 Task: Get directions from Painted Desert National Park, Arizona, United States to Piedmont Park, Georgia, United States and explore the nearby restaurants with rating 4 and above and open 24 hours and cuisine european
Action: Mouse moved to (272, 65)
Screenshot: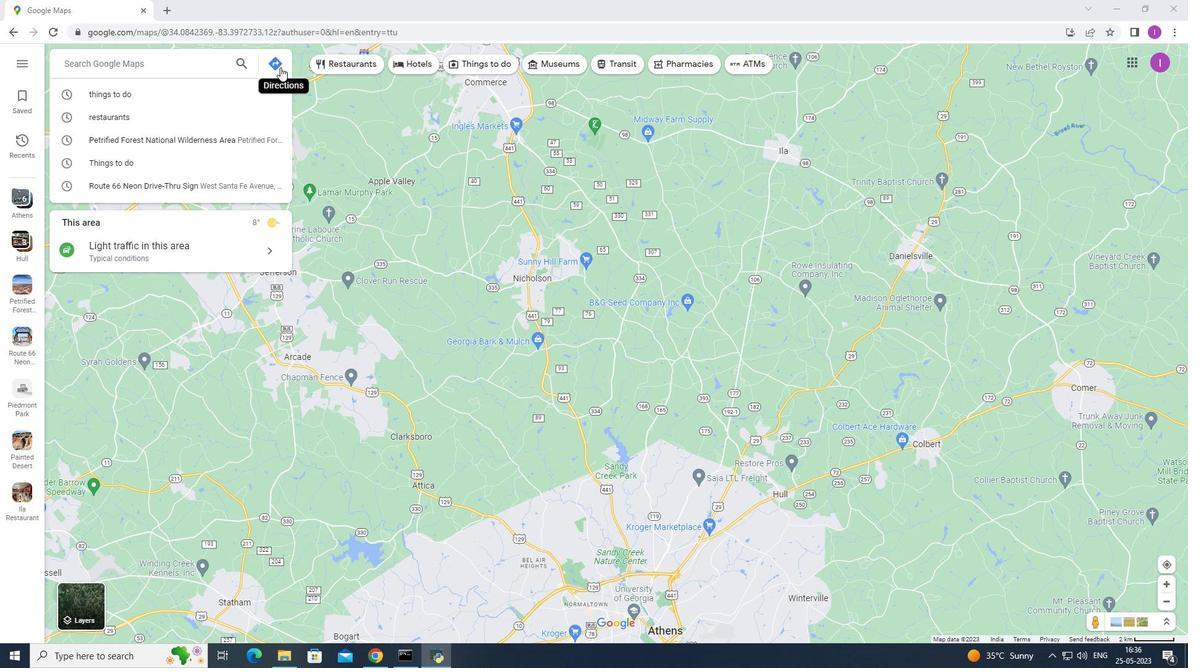 
Action: Mouse pressed left at (272, 65)
Screenshot: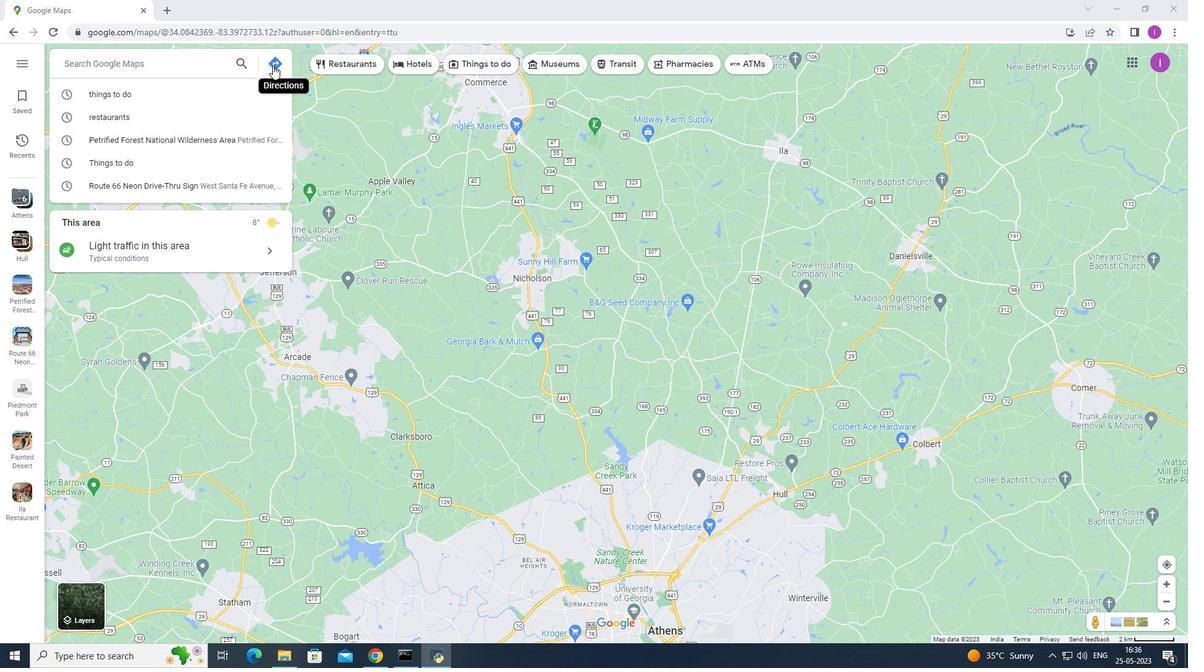 
Action: Mouse moved to (142, 105)
Screenshot: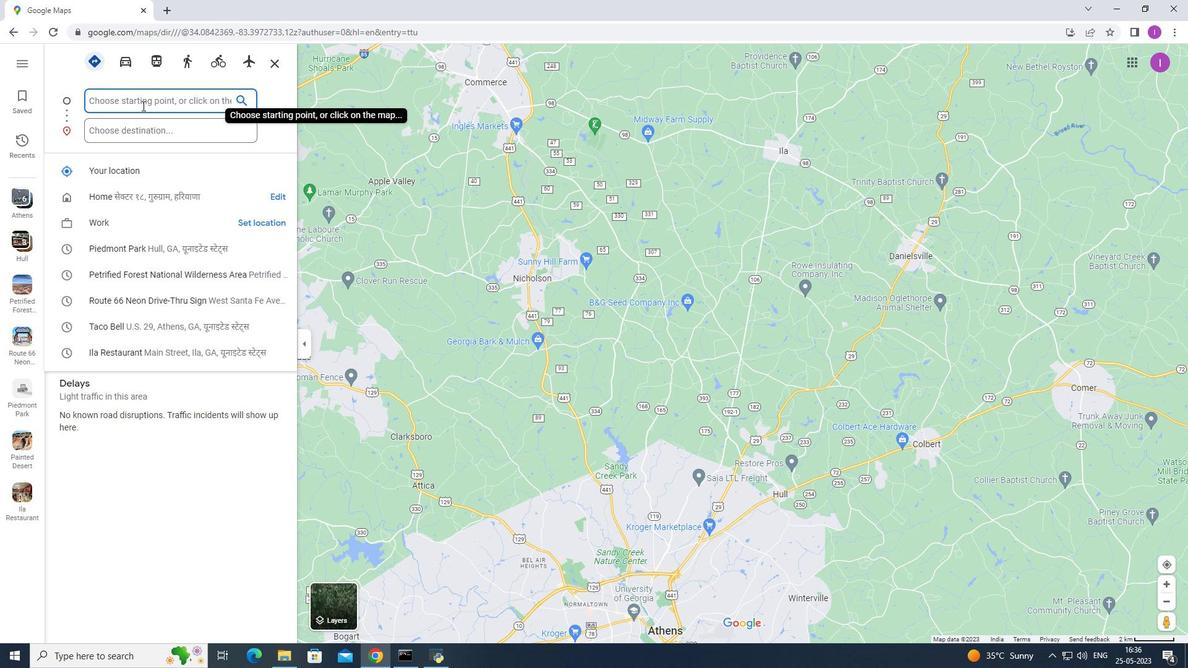 
Action: Mouse pressed left at (142, 105)
Screenshot: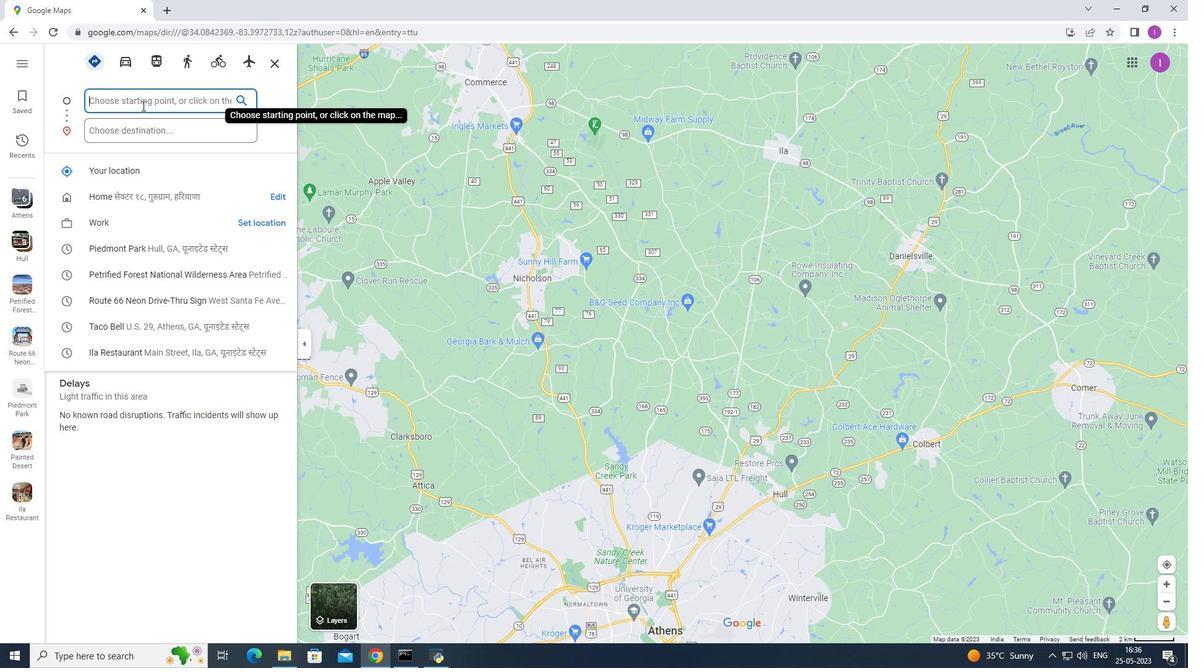 
Action: Key pressed <Key.shift>Pain
Screenshot: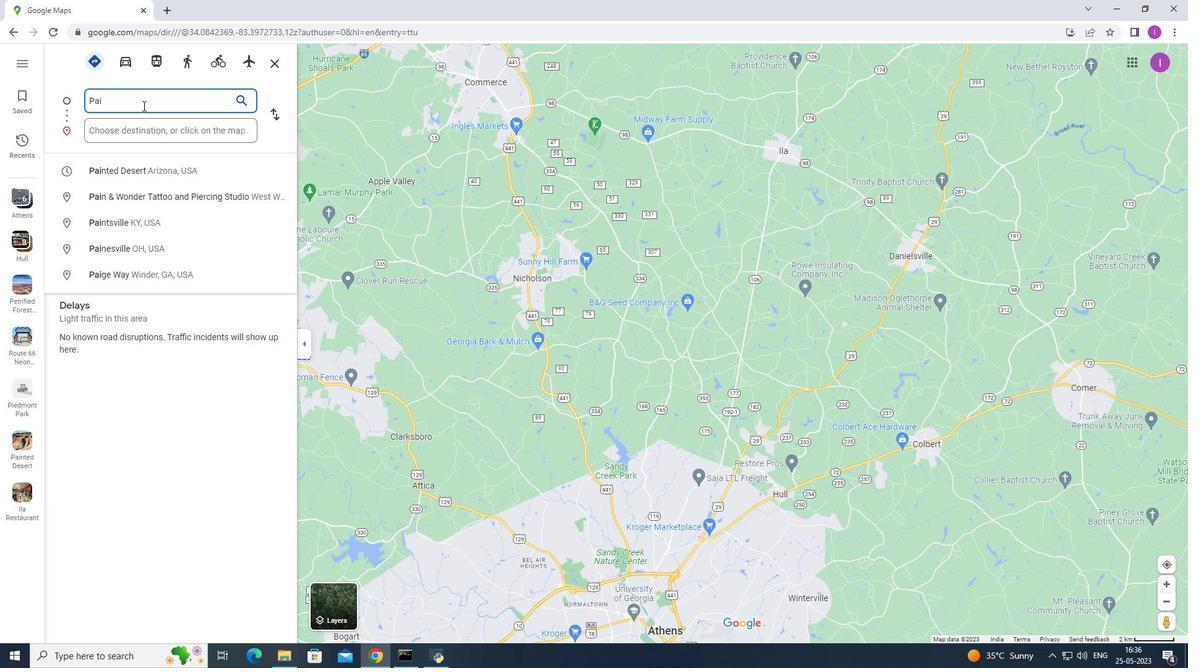 
Action: Mouse moved to (102, 168)
Screenshot: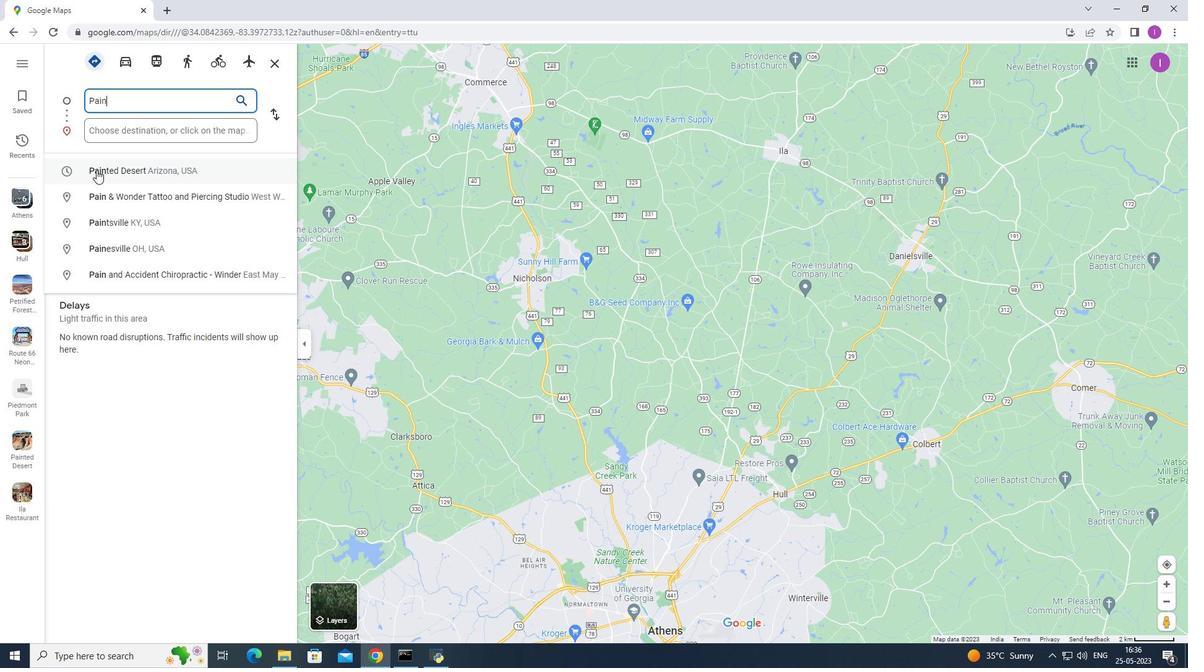 
Action: Mouse pressed left at (102, 168)
Screenshot: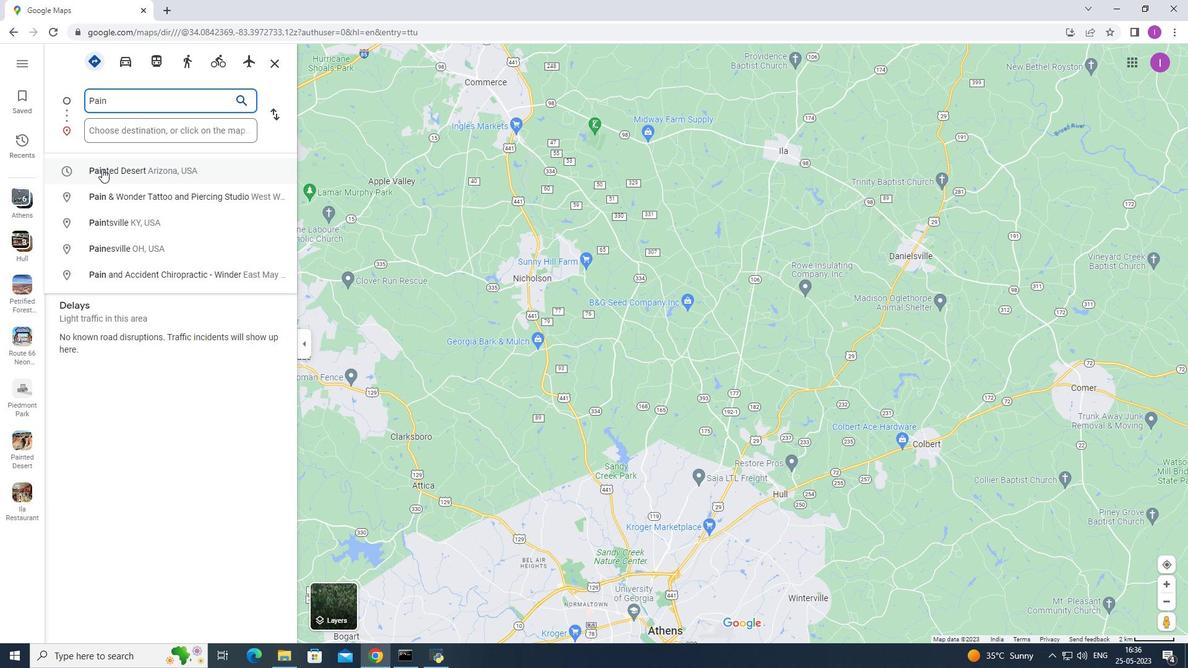 
Action: Mouse moved to (109, 126)
Screenshot: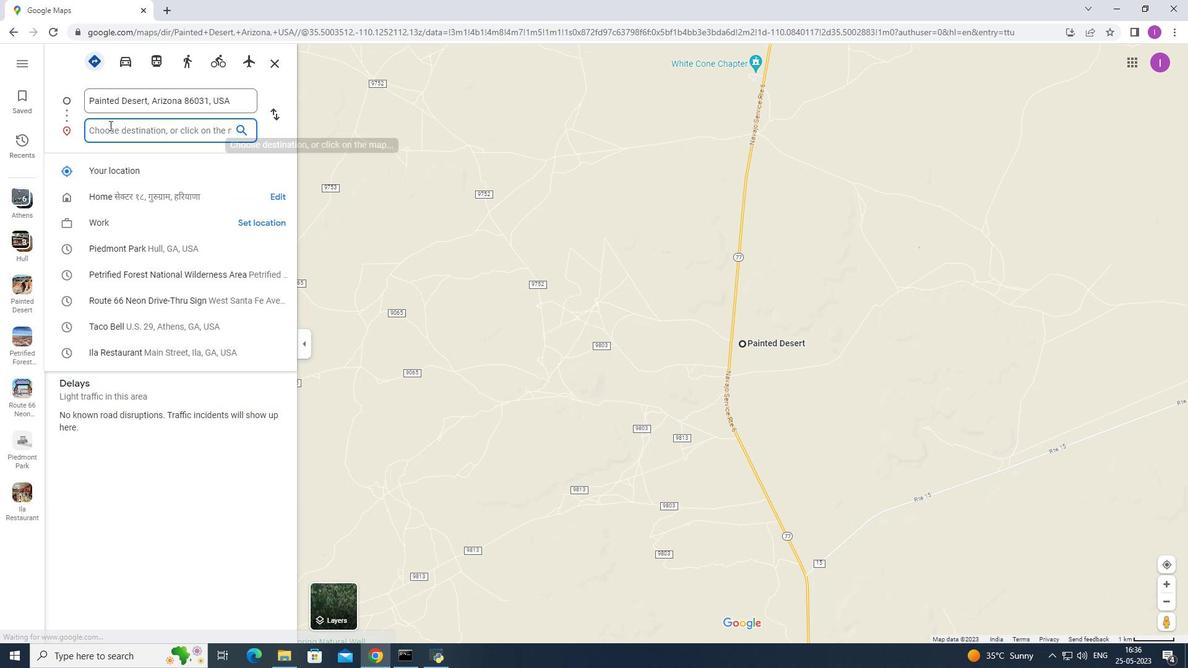 
Action: Mouse pressed left at (109, 126)
Screenshot: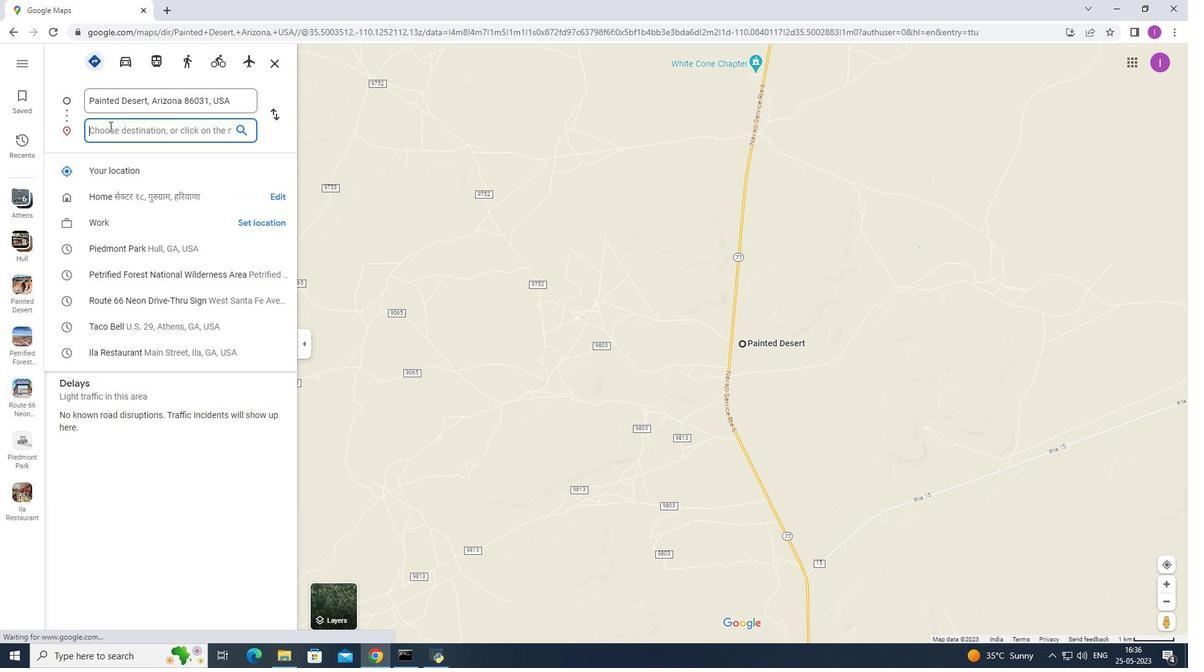 
Action: Mouse moved to (109, 127)
Screenshot: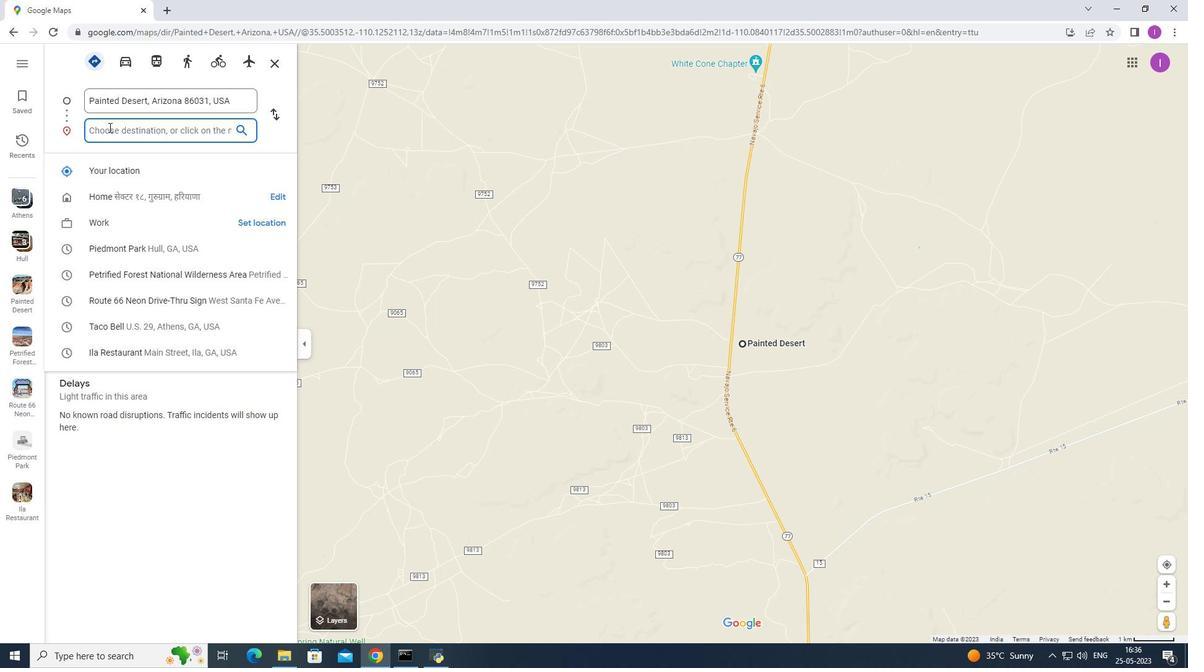
Action: Key pressed <Key.shift>Piedmemont
Screenshot: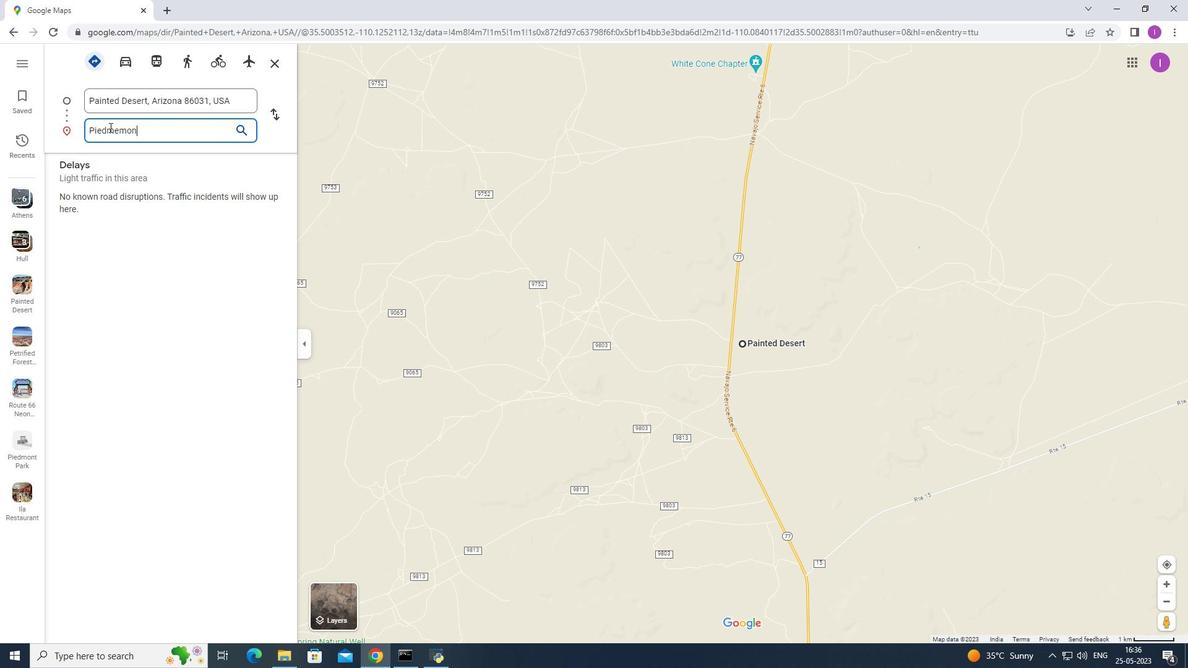 
Action: Mouse moved to (118, 130)
Screenshot: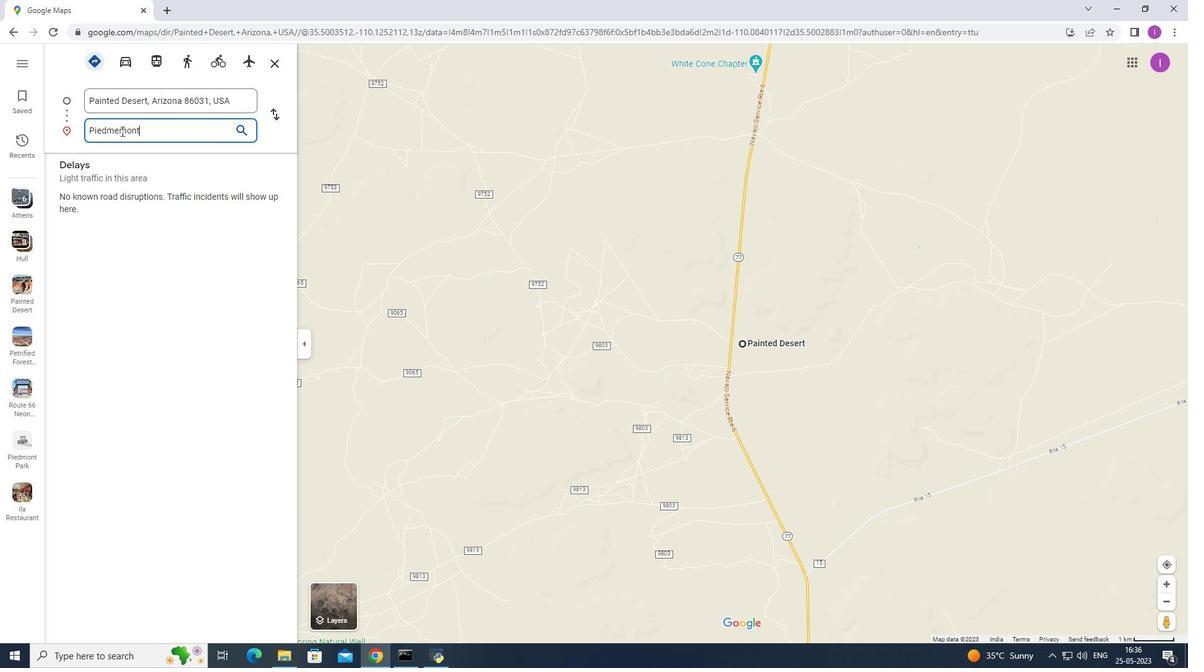 
Action: Mouse pressed left at (118, 130)
Screenshot: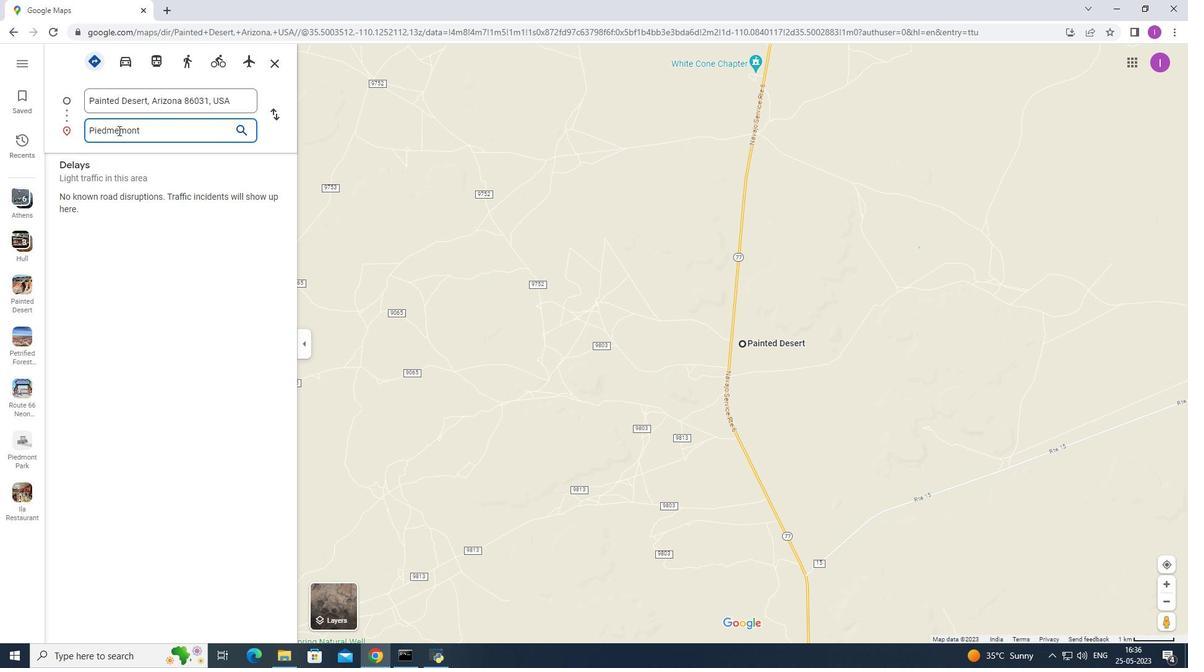 
Action: Mouse moved to (138, 134)
Screenshot: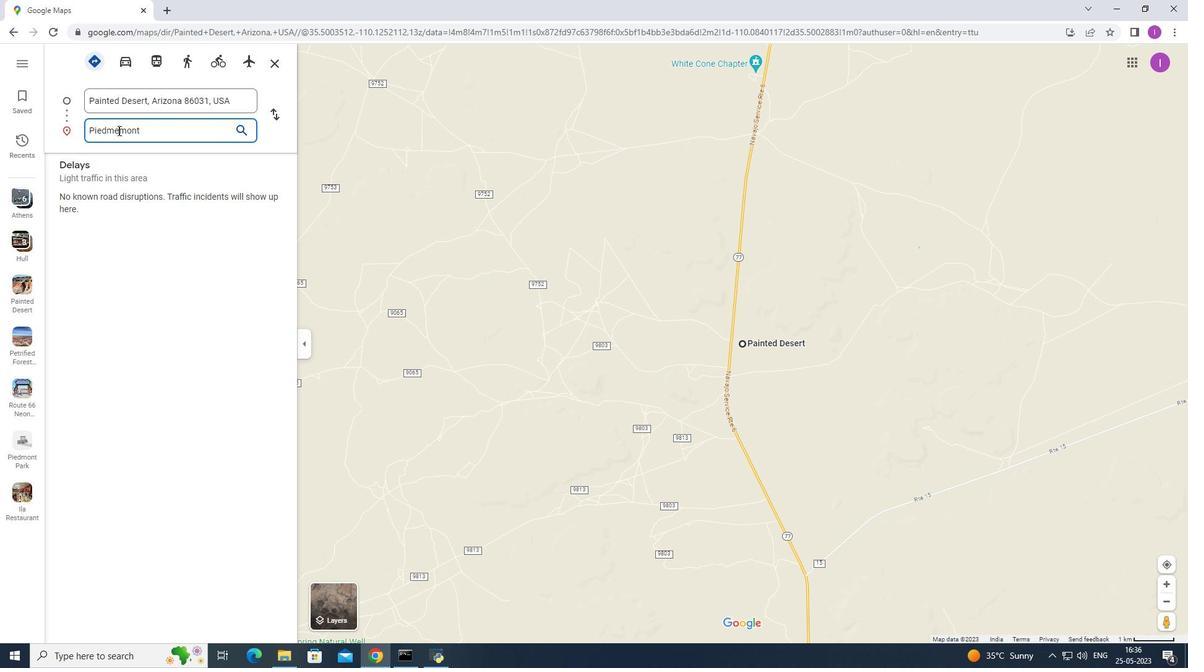 
Action: Key pressed <Key.backspace><Key.backspace>
Screenshot: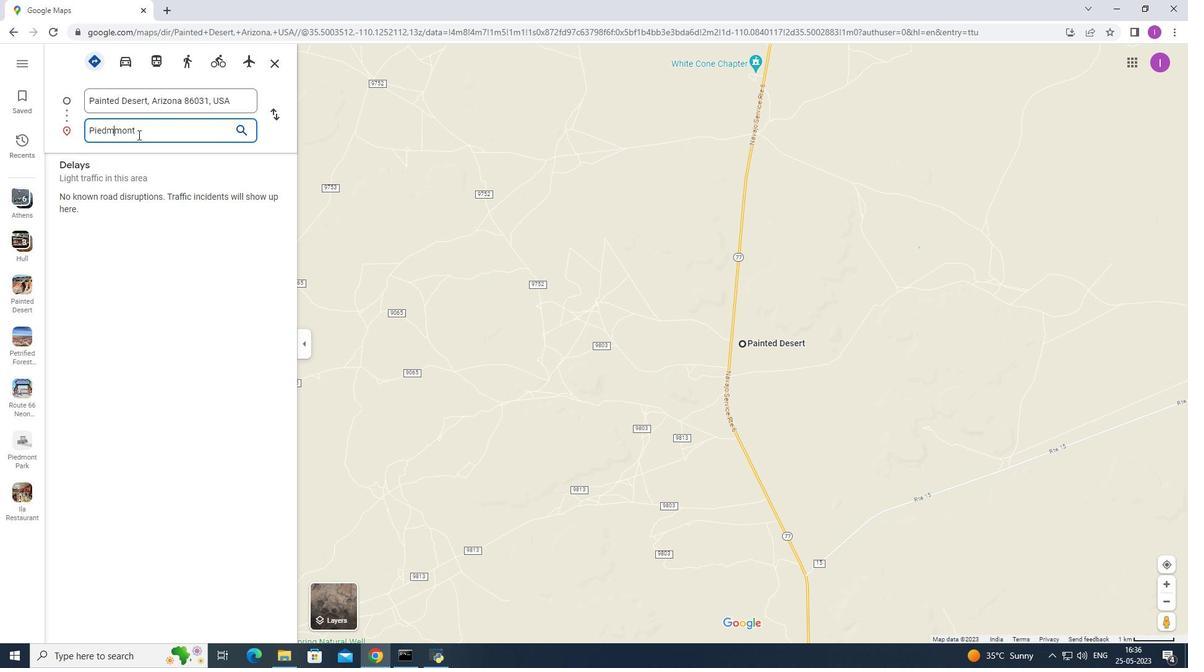
Action: Mouse moved to (136, 172)
Screenshot: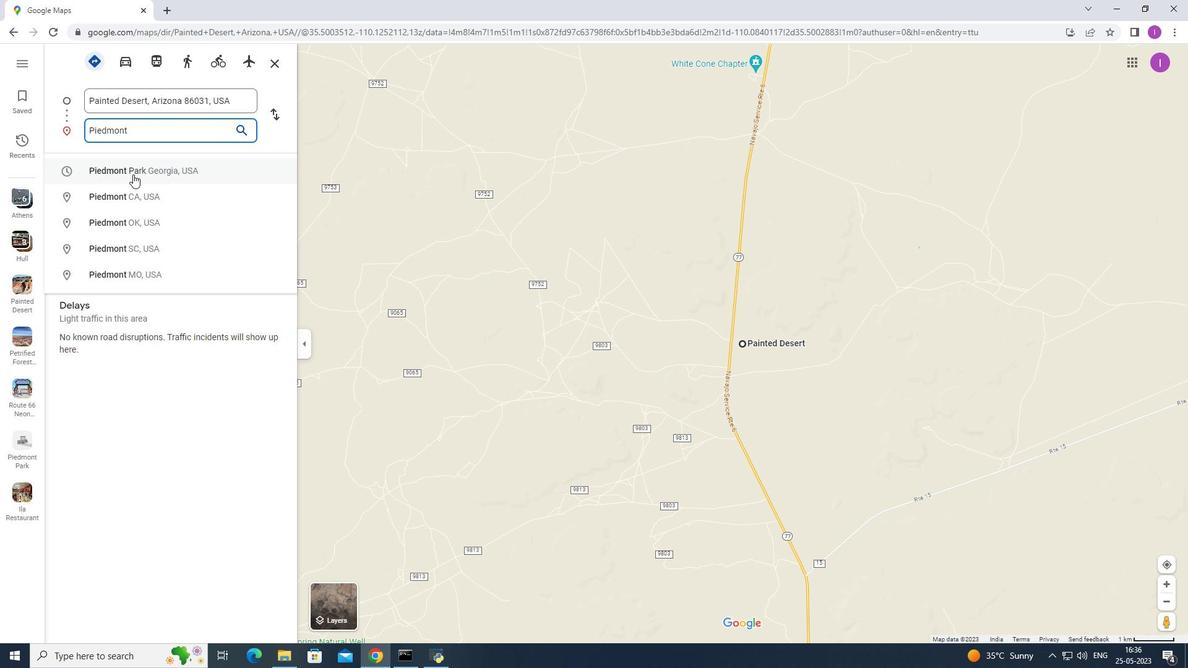 
Action: Mouse pressed left at (136, 172)
Screenshot: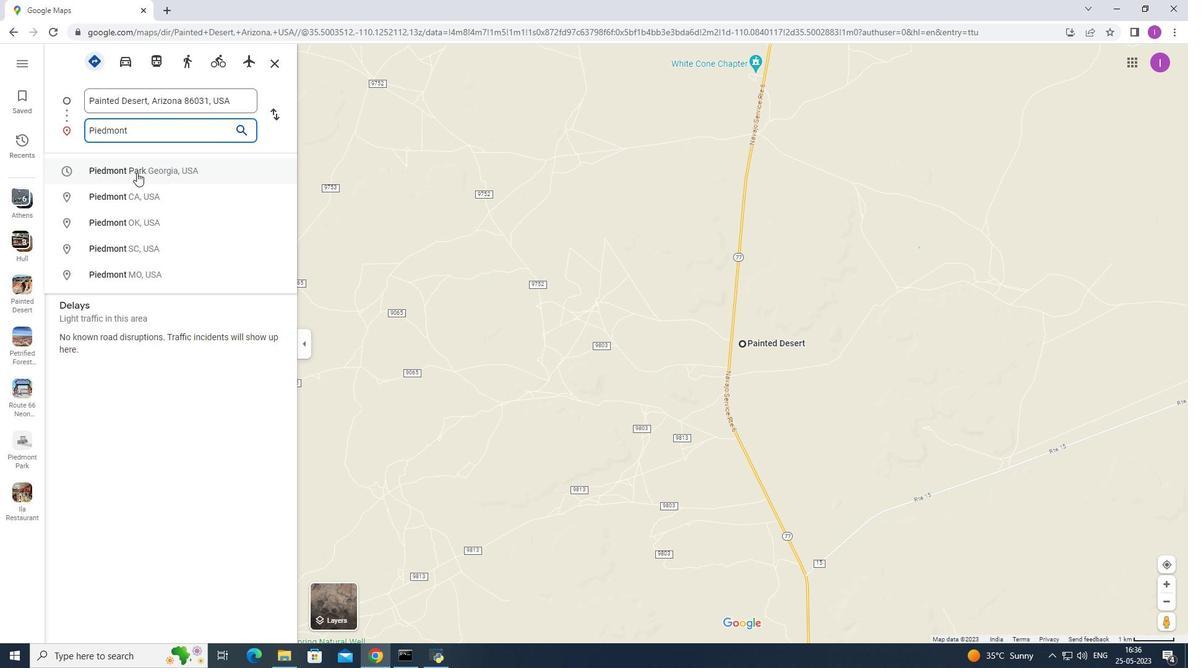 
Action: Mouse moved to (199, 342)
Screenshot: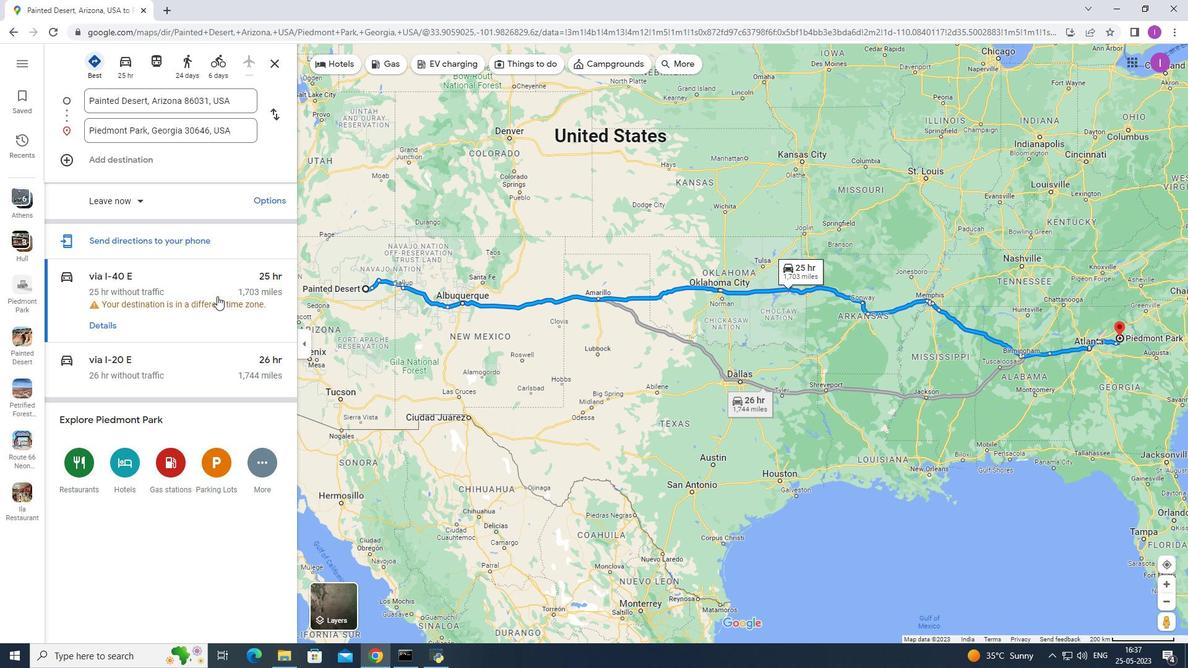 
Action: Mouse scrolled (199, 341) with delta (0, 0)
Screenshot: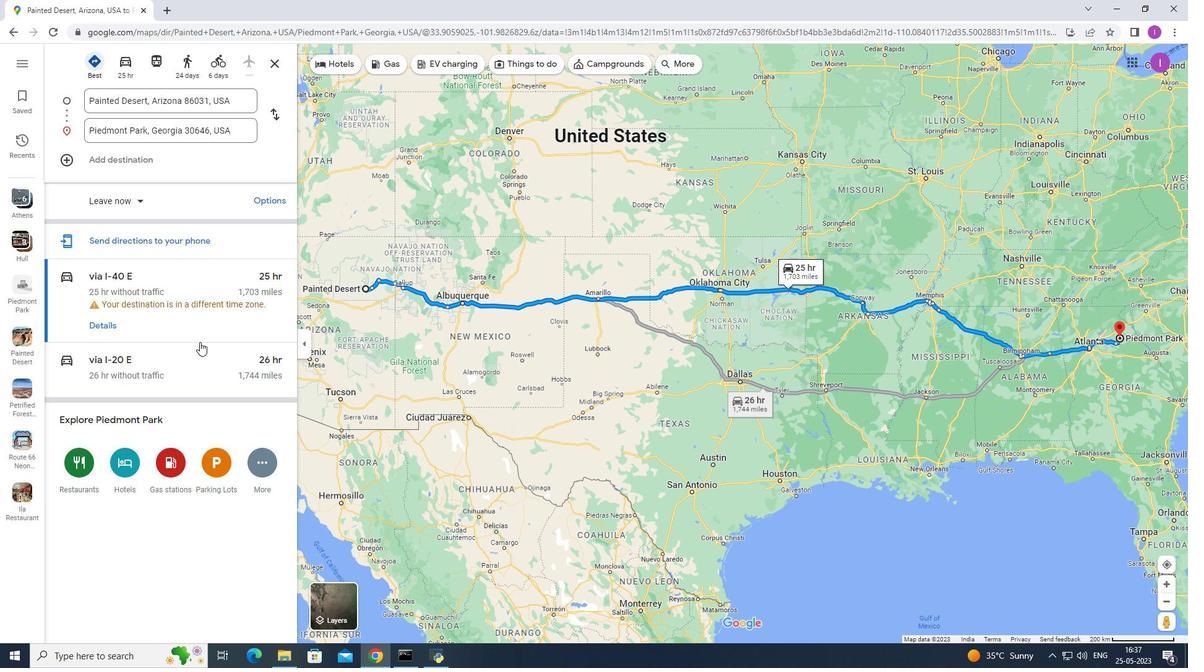 
Action: Mouse moved to (255, 464)
Screenshot: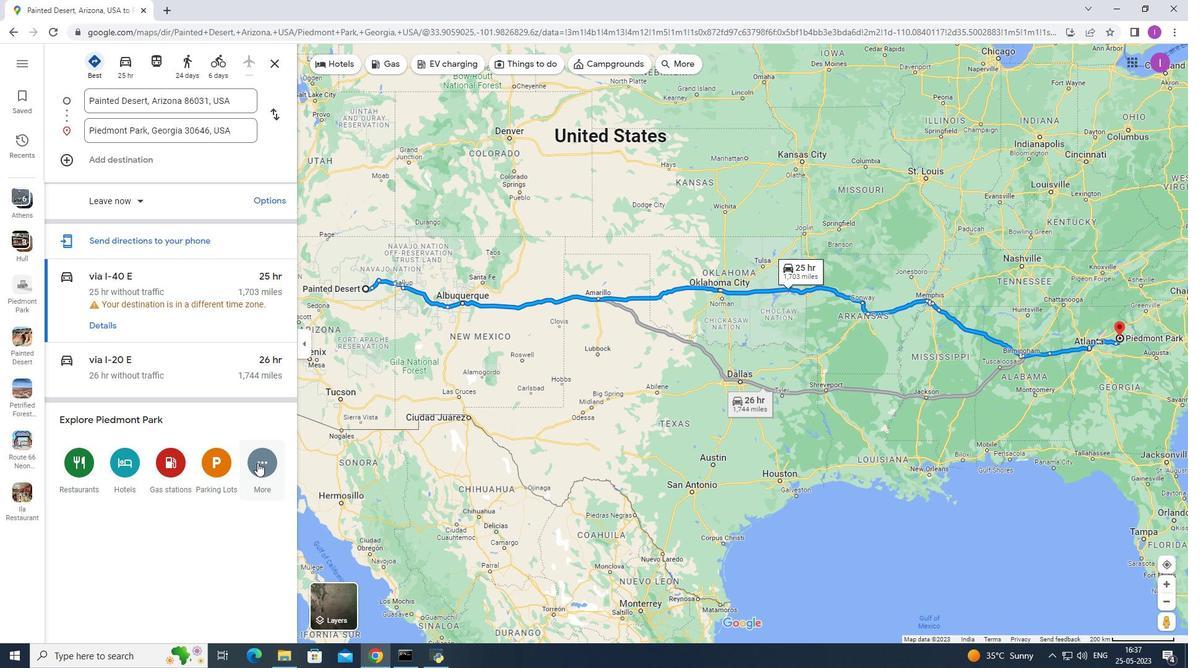 
Action: Mouse pressed left at (255, 464)
Screenshot: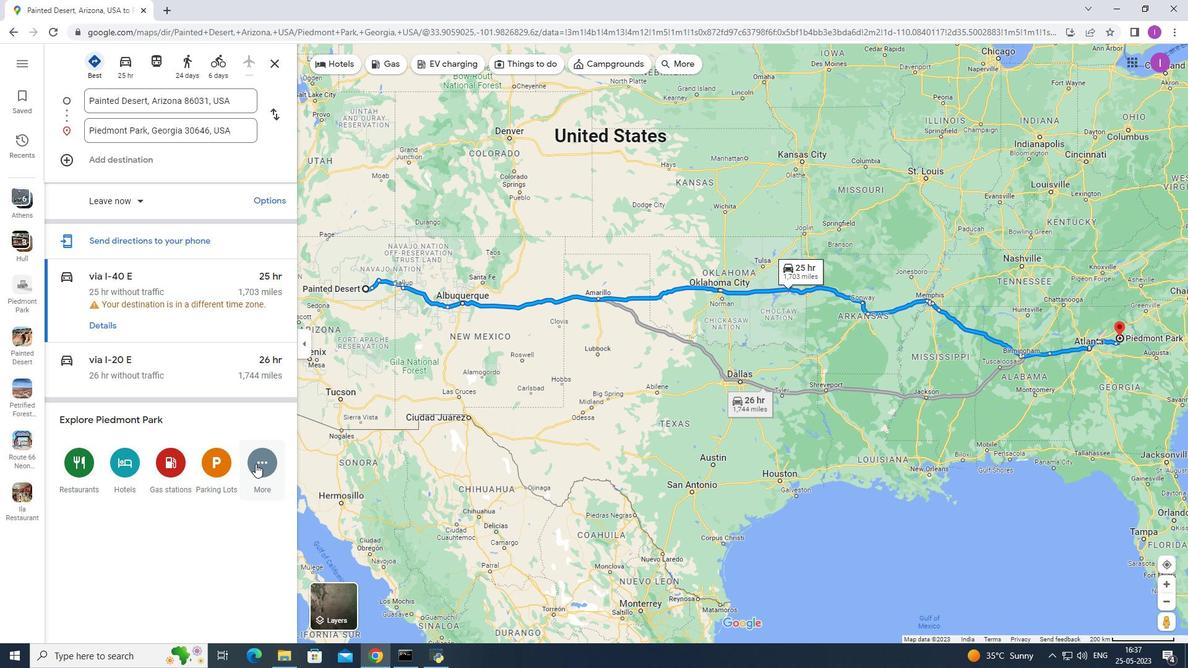 
Action: Mouse moved to (76, 464)
Screenshot: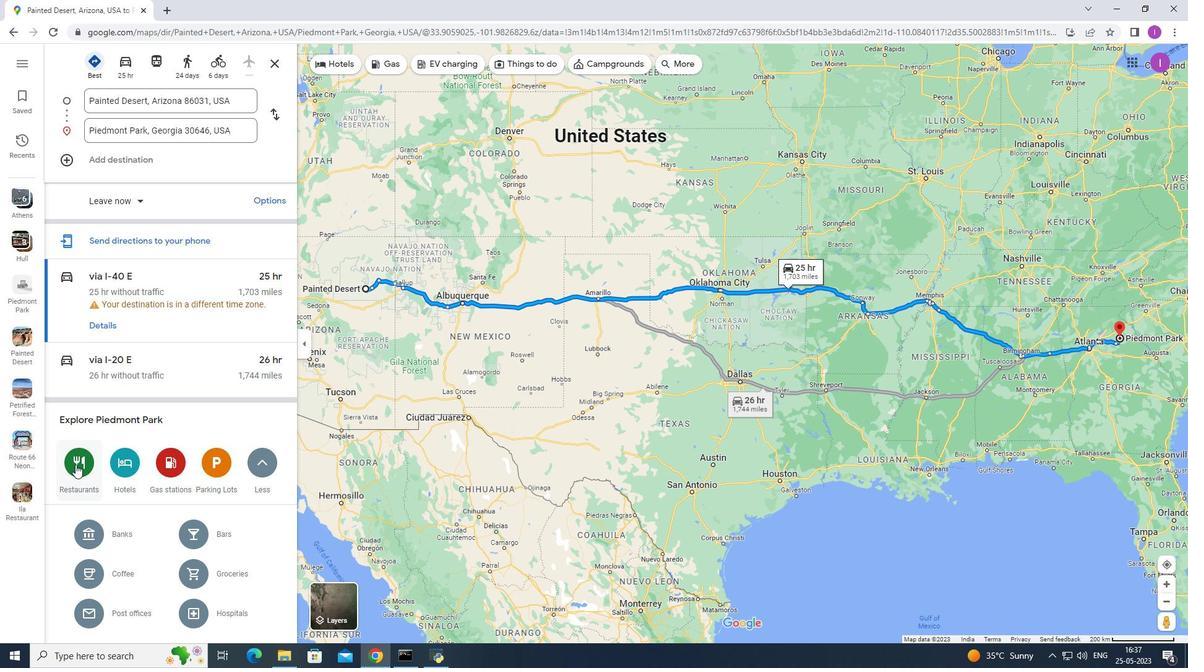 
Action: Mouse pressed left at (76, 464)
Screenshot: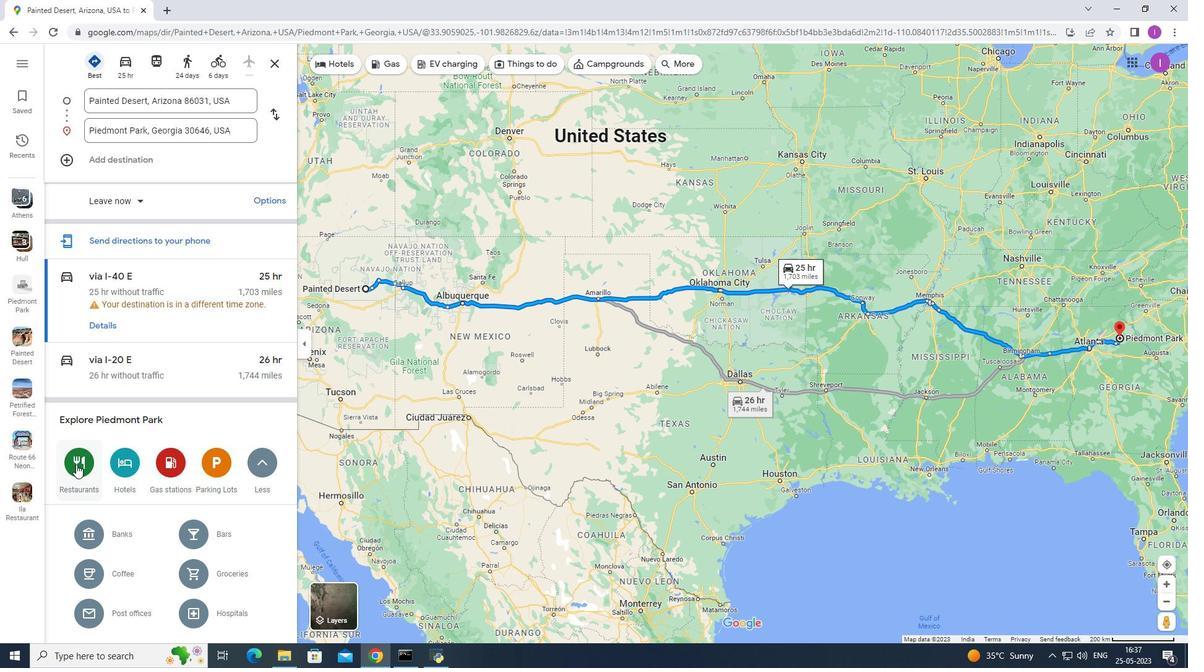 
Action: Mouse moved to (419, 61)
Screenshot: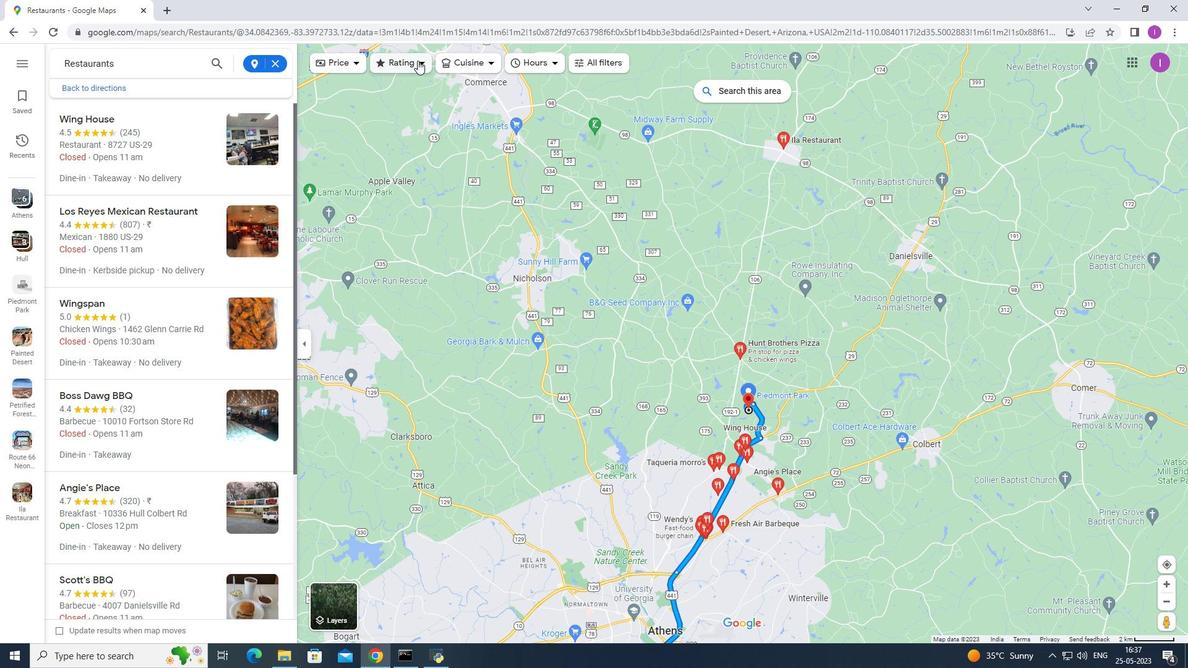 
Action: Mouse pressed left at (419, 61)
Screenshot: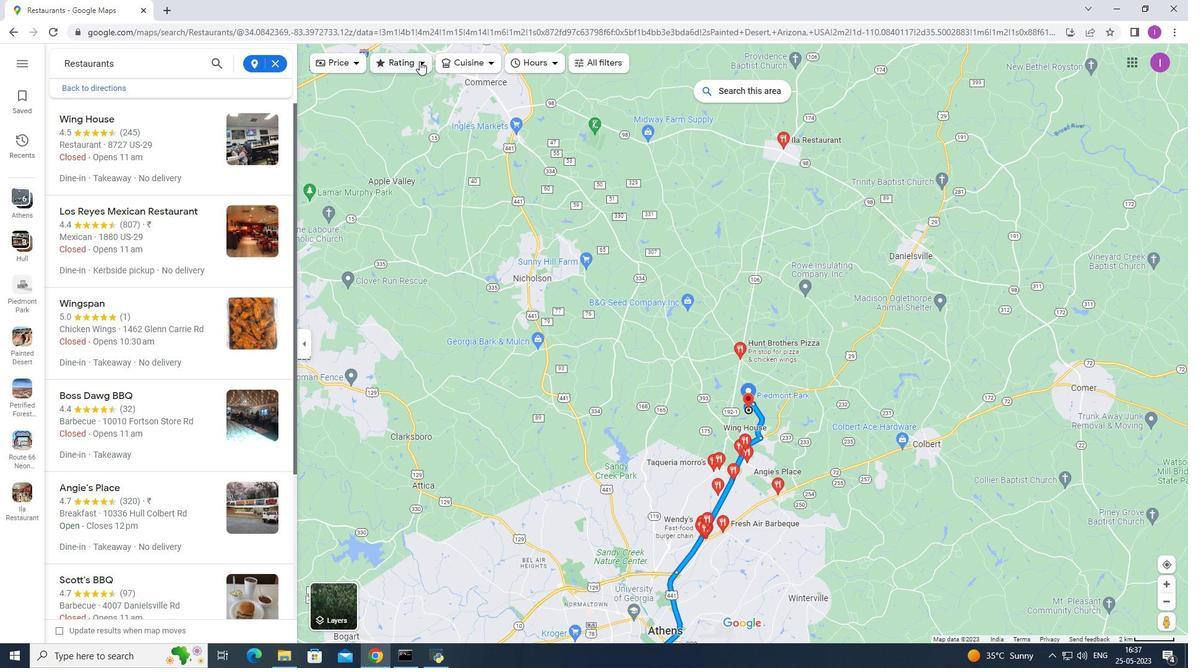 
Action: Mouse moved to (393, 197)
Screenshot: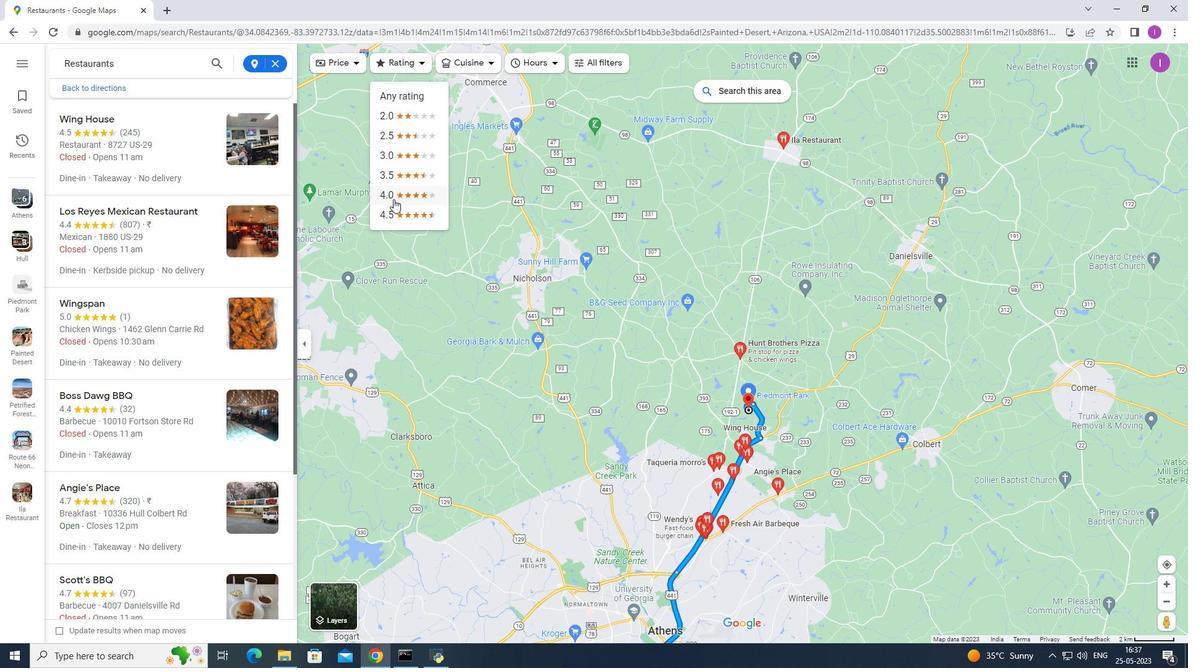 
Action: Mouse pressed left at (393, 197)
Screenshot: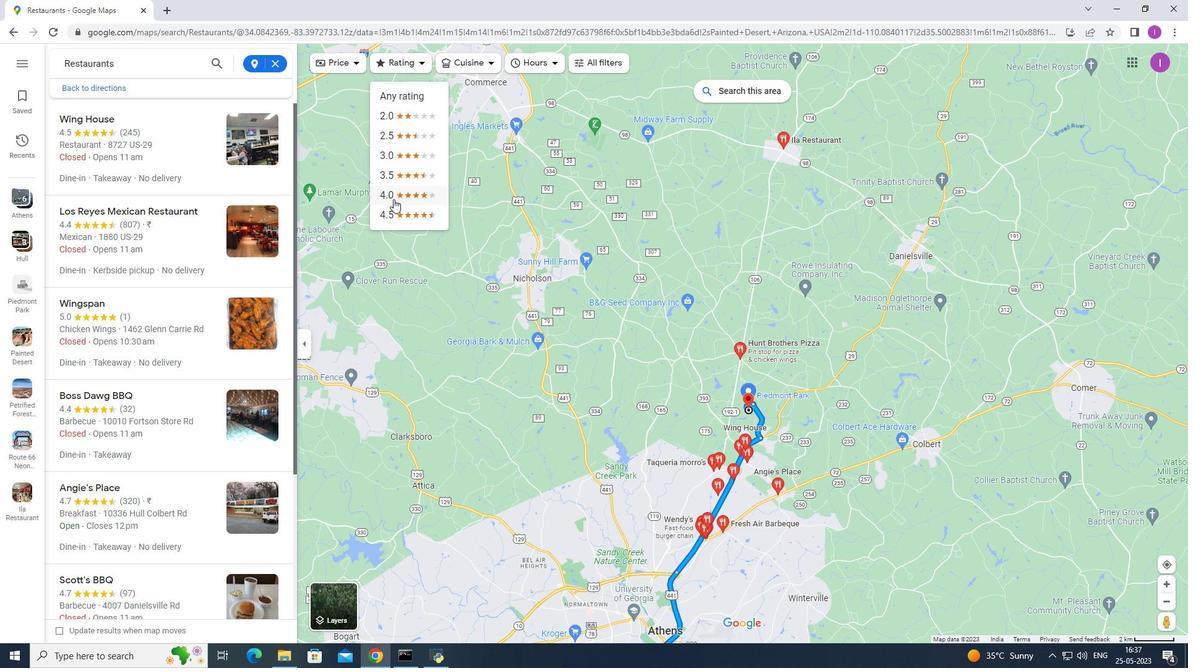 
Action: Mouse moved to (491, 63)
Screenshot: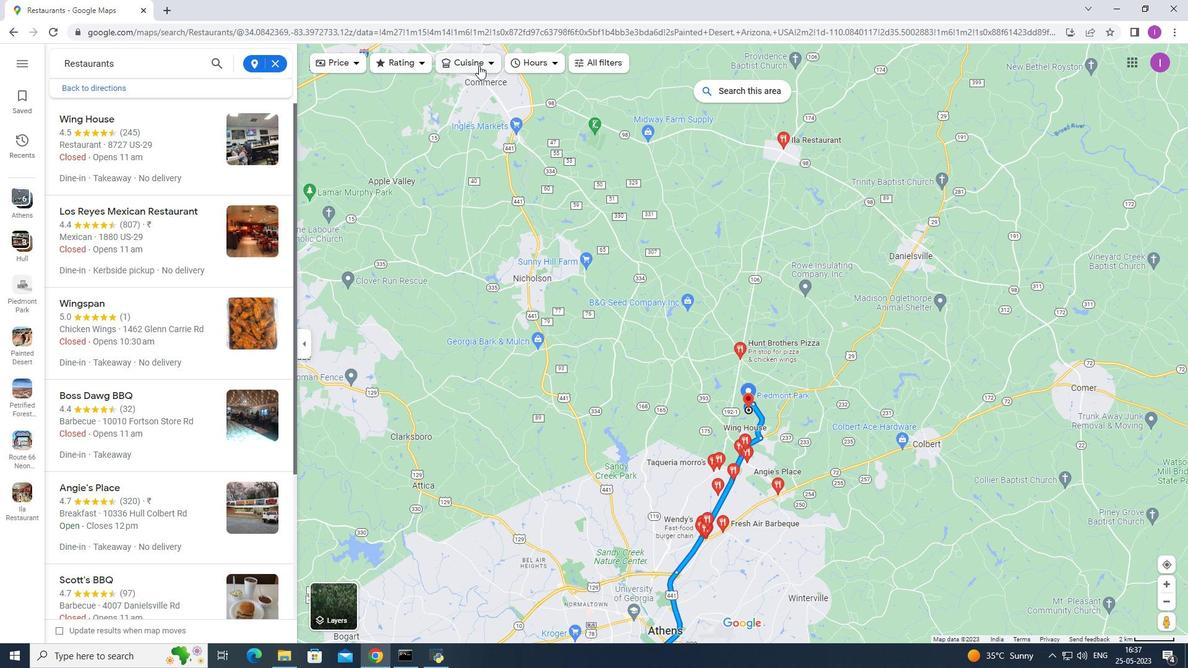 
Action: Mouse pressed left at (491, 63)
Screenshot: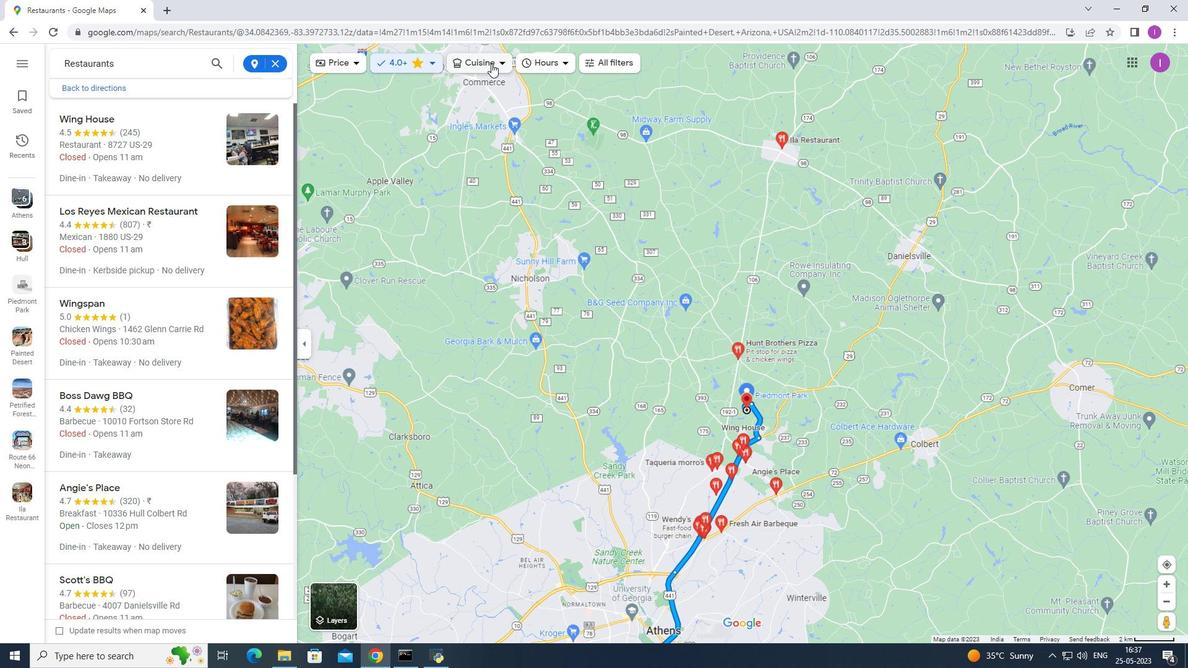 
Action: Mouse moved to (487, 261)
Screenshot: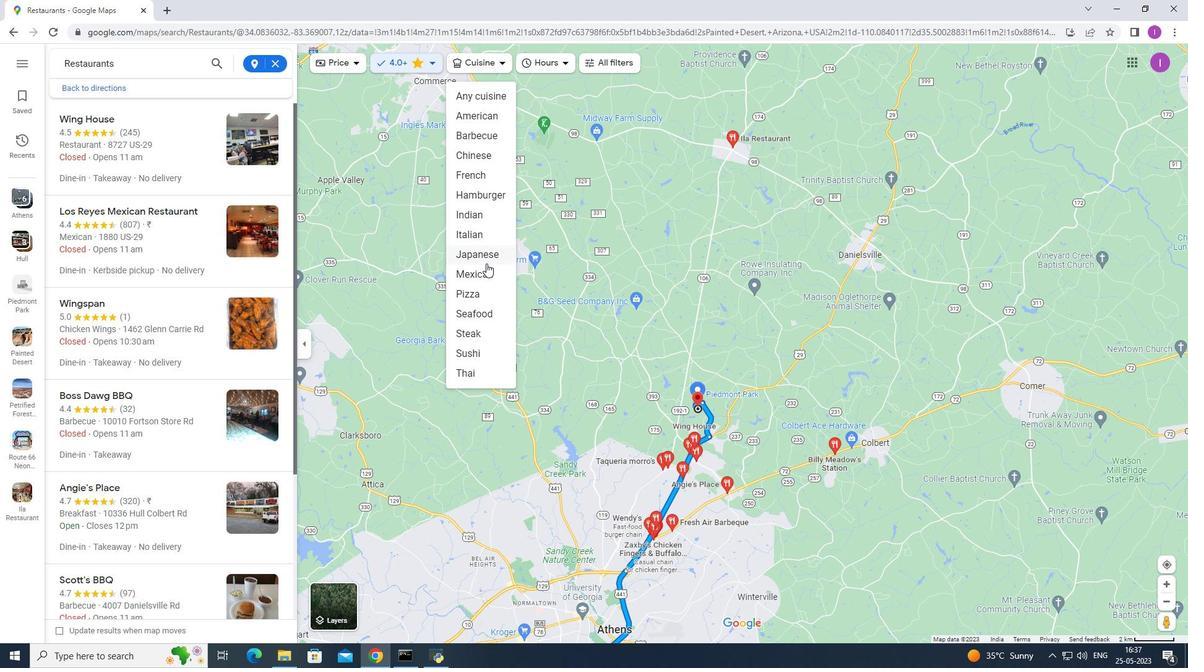 
Action: Mouse scrolled (487, 261) with delta (0, 0)
Screenshot: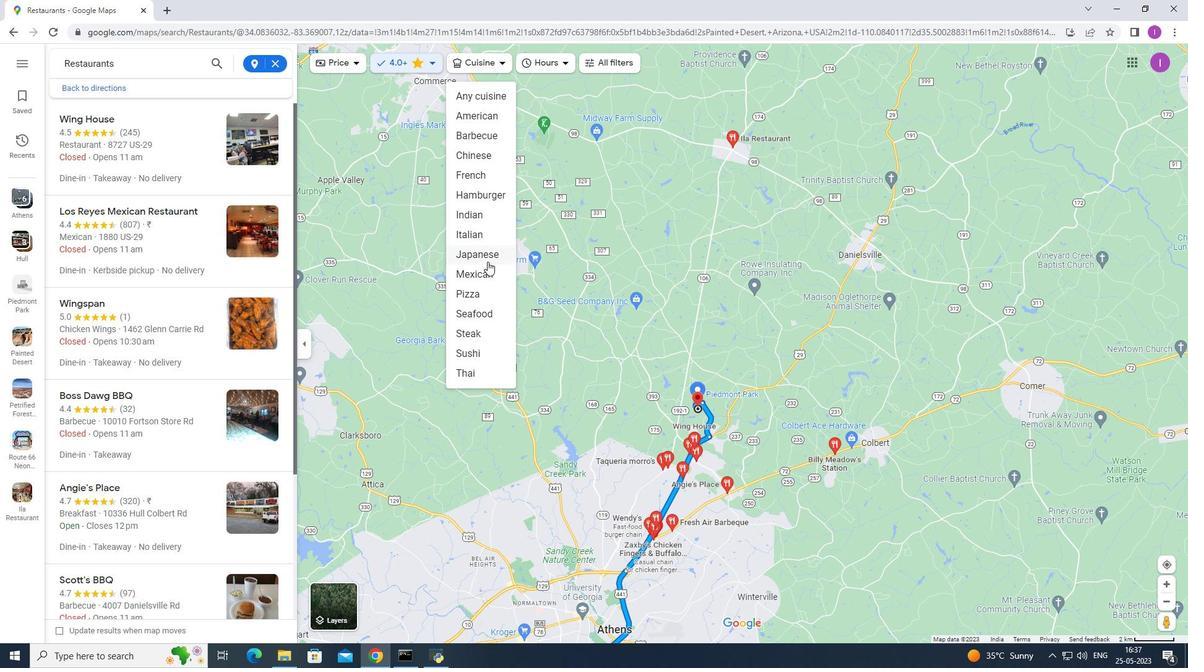 
Action: Mouse scrolled (487, 261) with delta (0, 0)
Screenshot: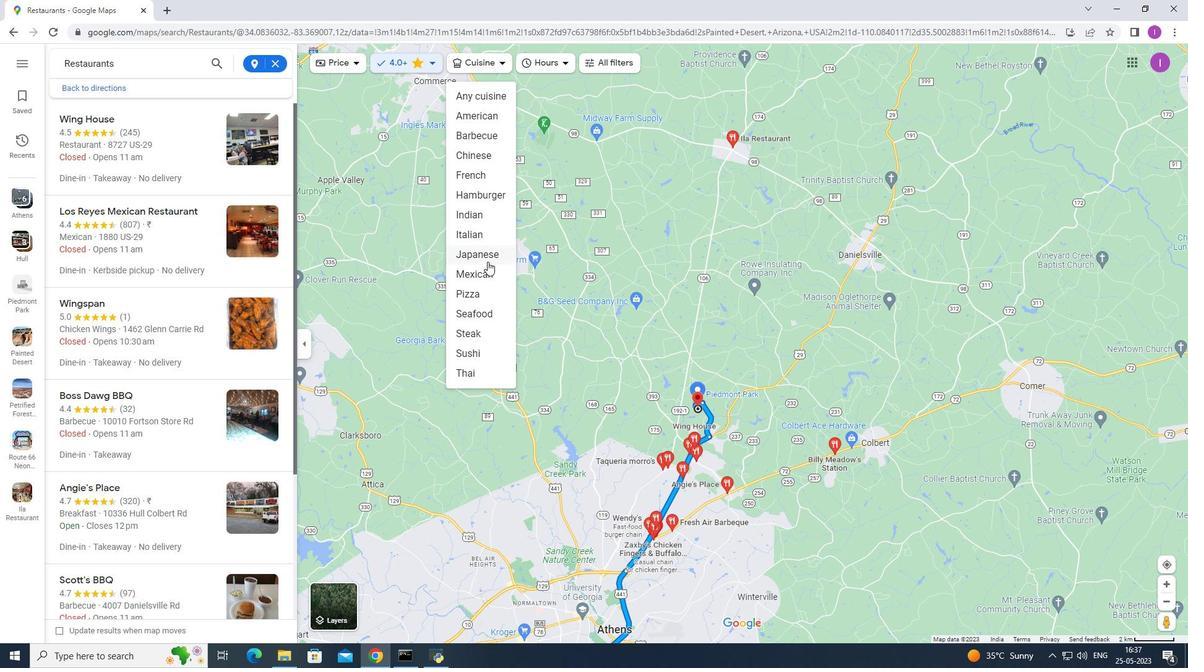 
Action: Mouse scrolled (487, 261) with delta (0, 0)
Screenshot: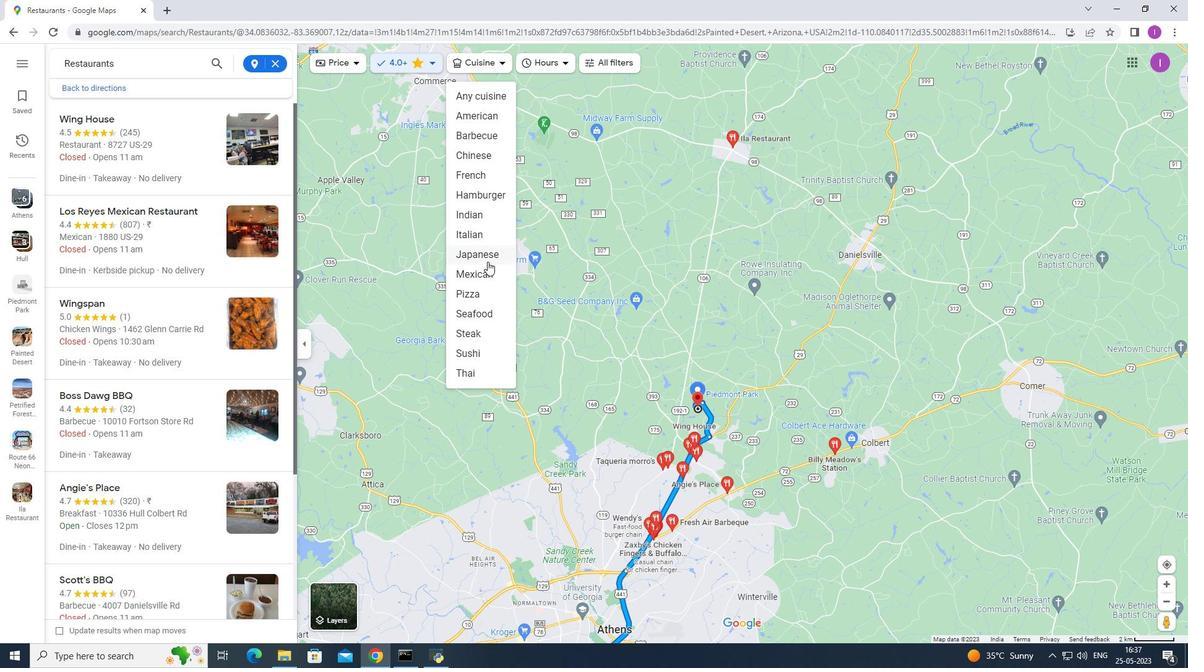 
Action: Mouse scrolled (487, 261) with delta (0, 0)
Screenshot: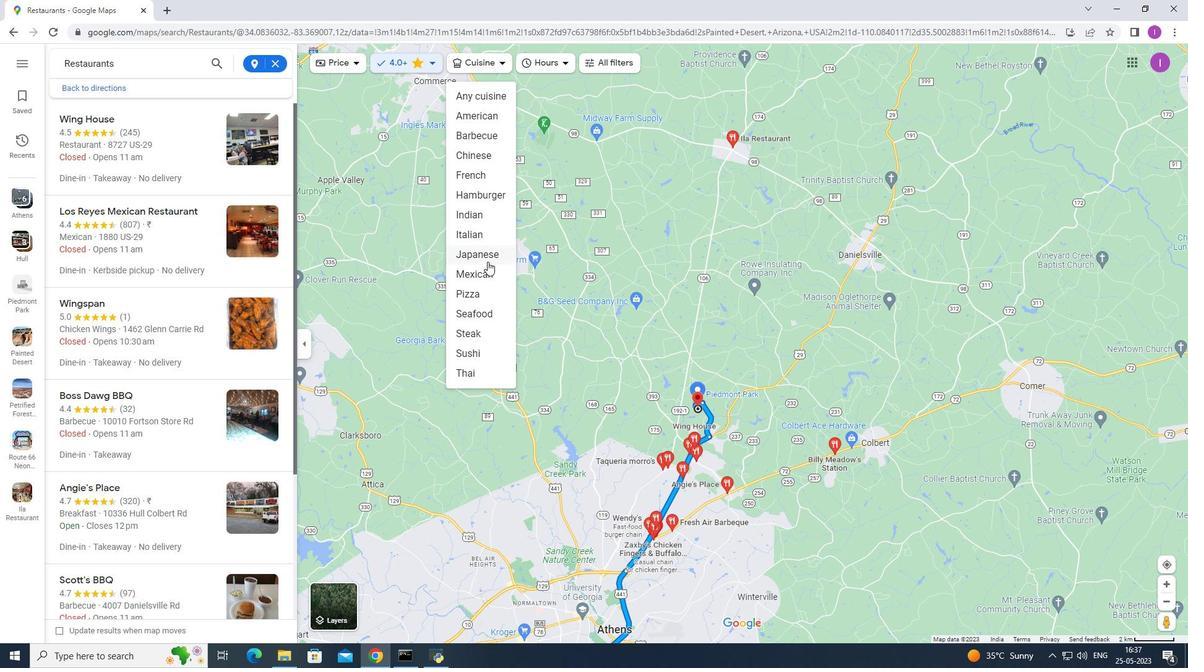 
Action: Mouse moved to (488, 260)
Screenshot: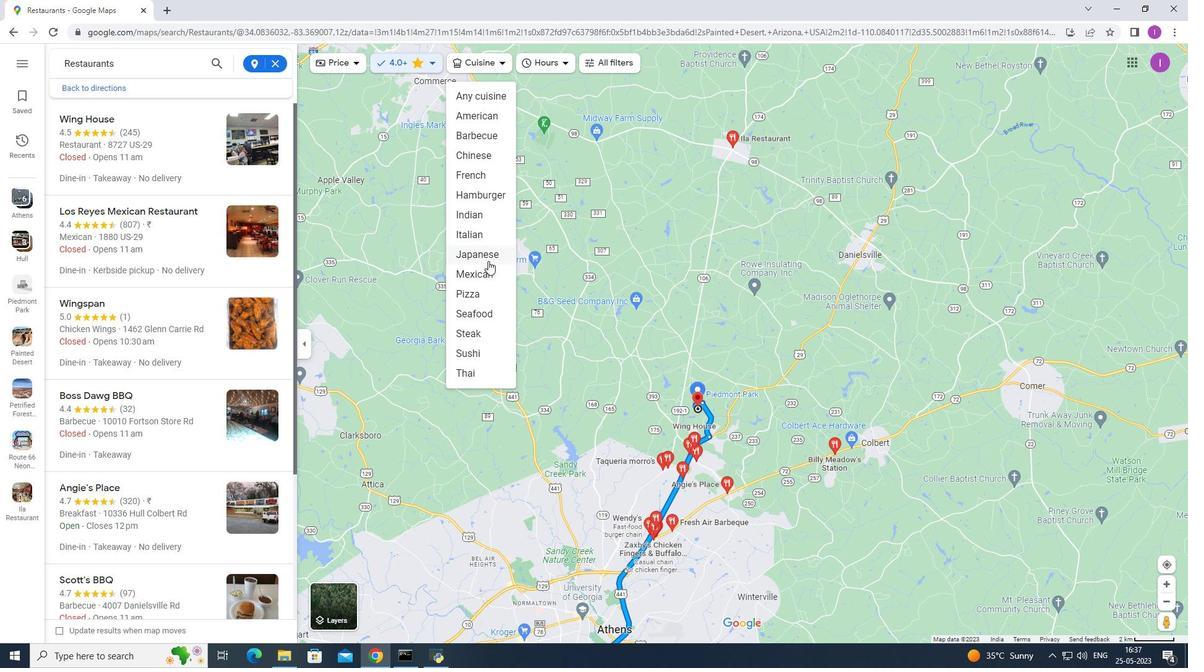 
Action: Mouse scrolled (488, 261) with delta (0, 0)
Screenshot: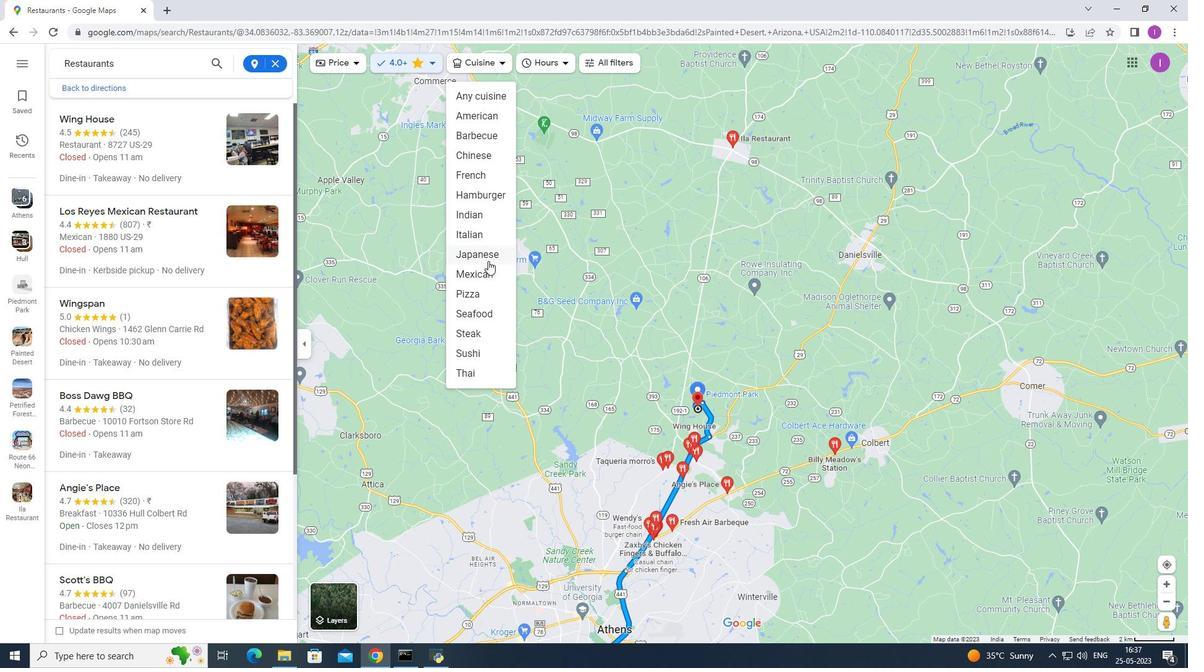 
Action: Mouse moved to (488, 259)
Screenshot: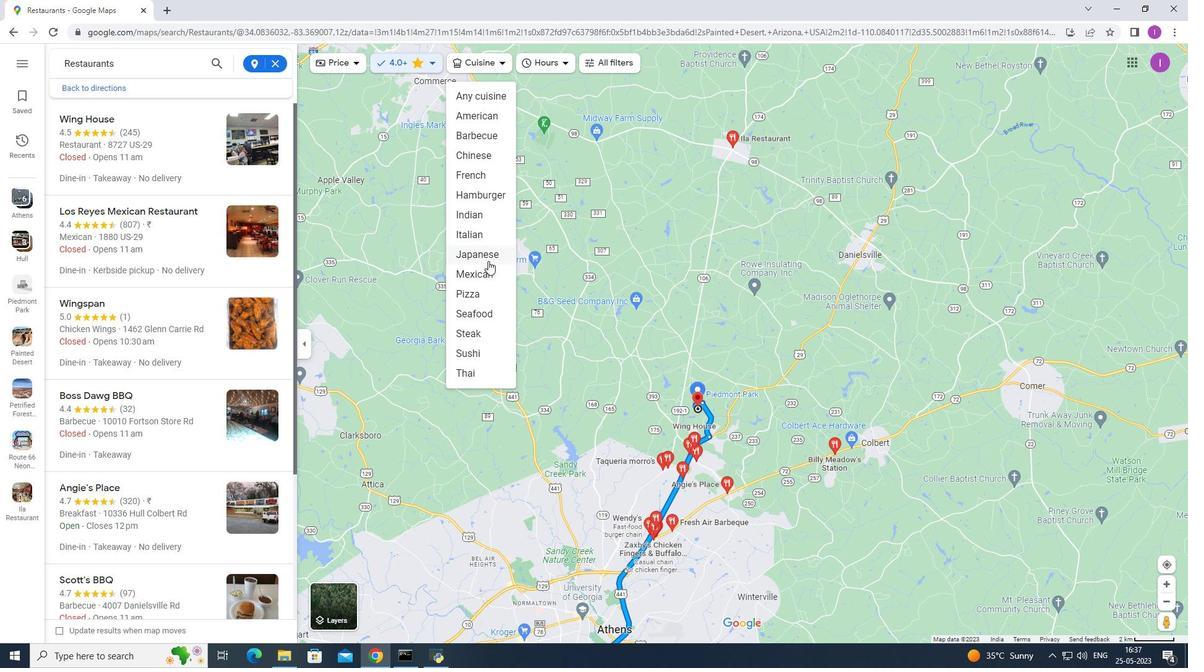 
Action: Mouse scrolled (488, 260) with delta (0, 0)
Screenshot: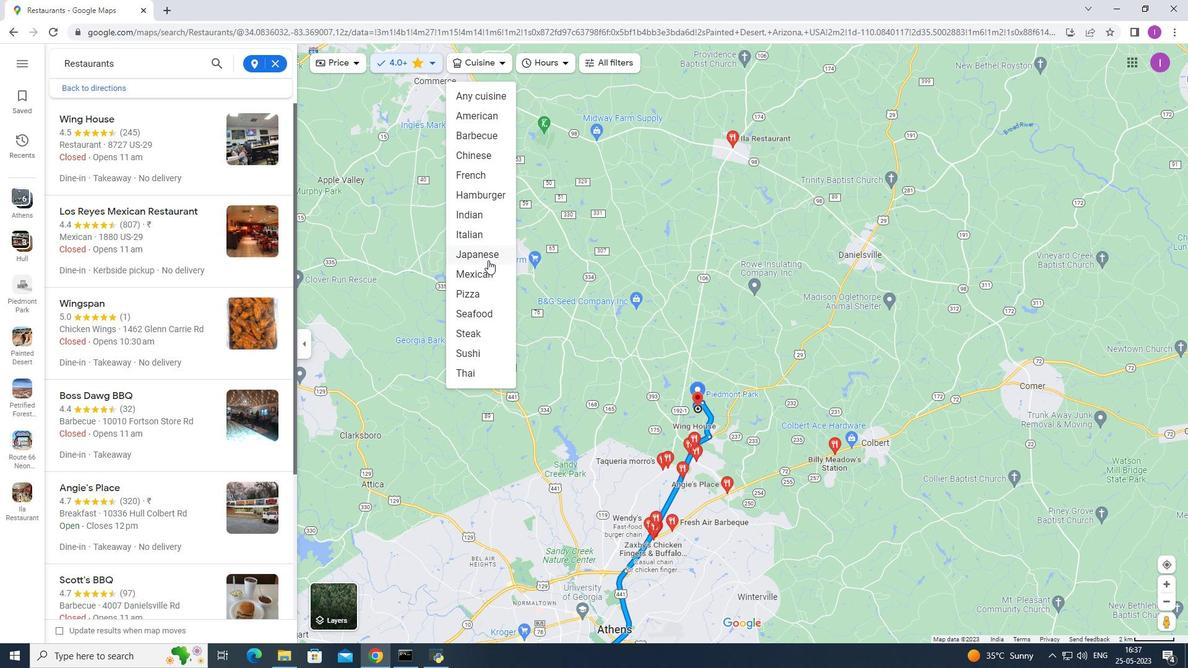 
Action: Mouse moved to (488, 258)
Screenshot: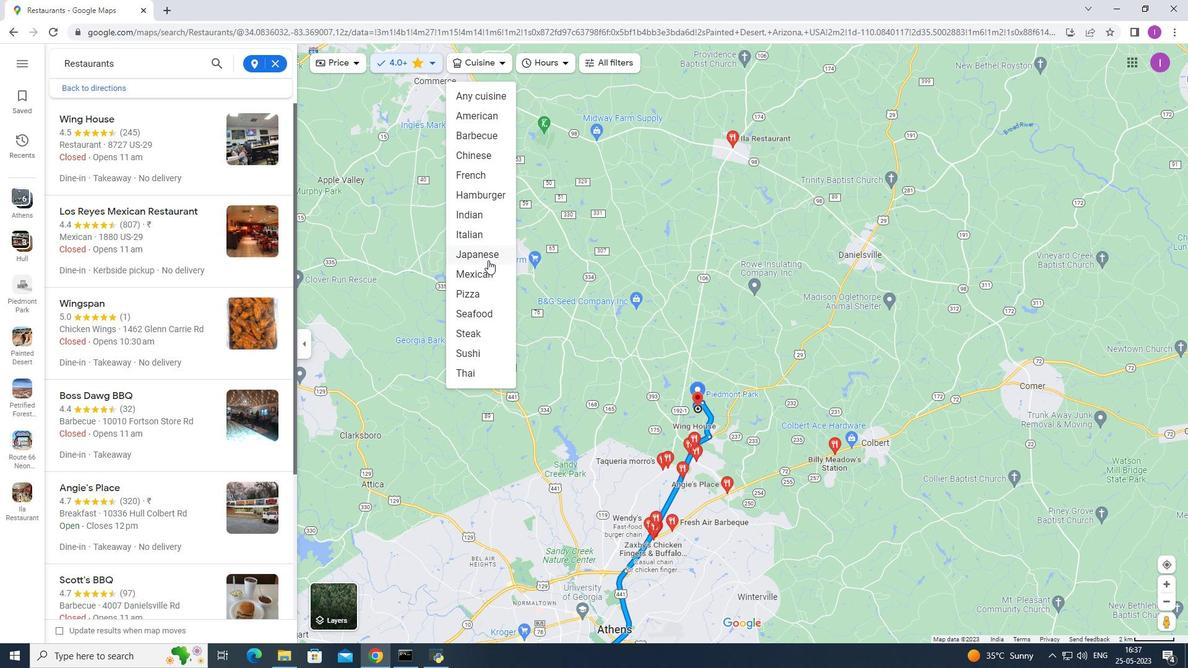 
Action: Mouse scrolled (488, 258) with delta (0, 0)
Screenshot: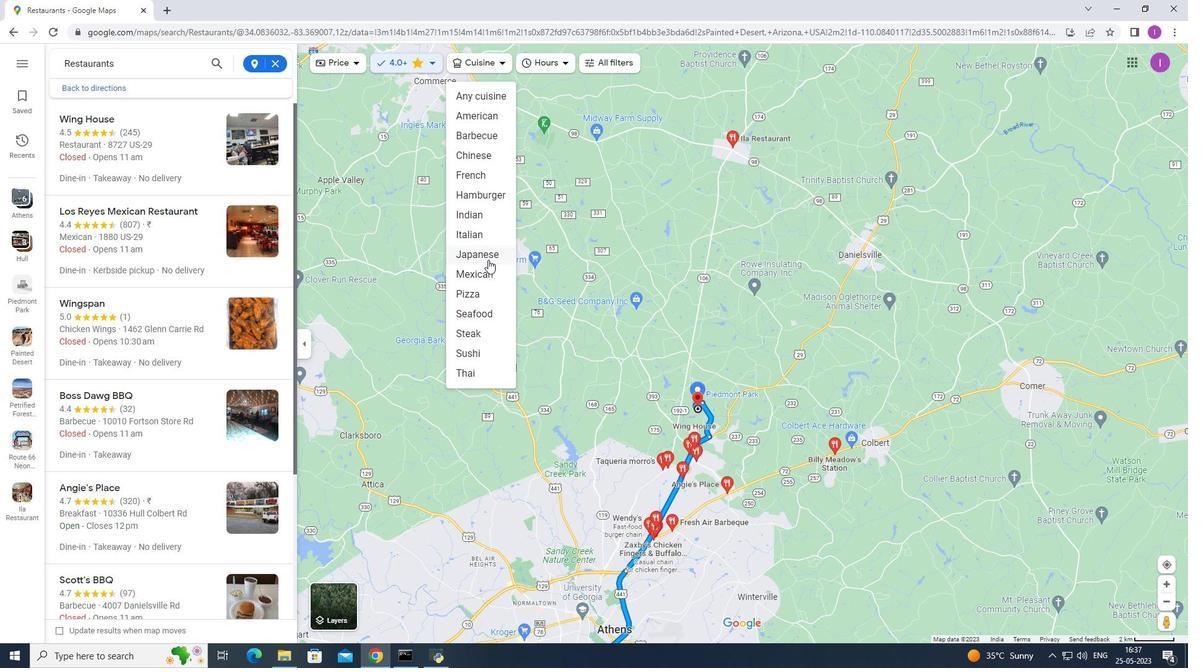 
Action: Mouse moved to (488, 254)
Screenshot: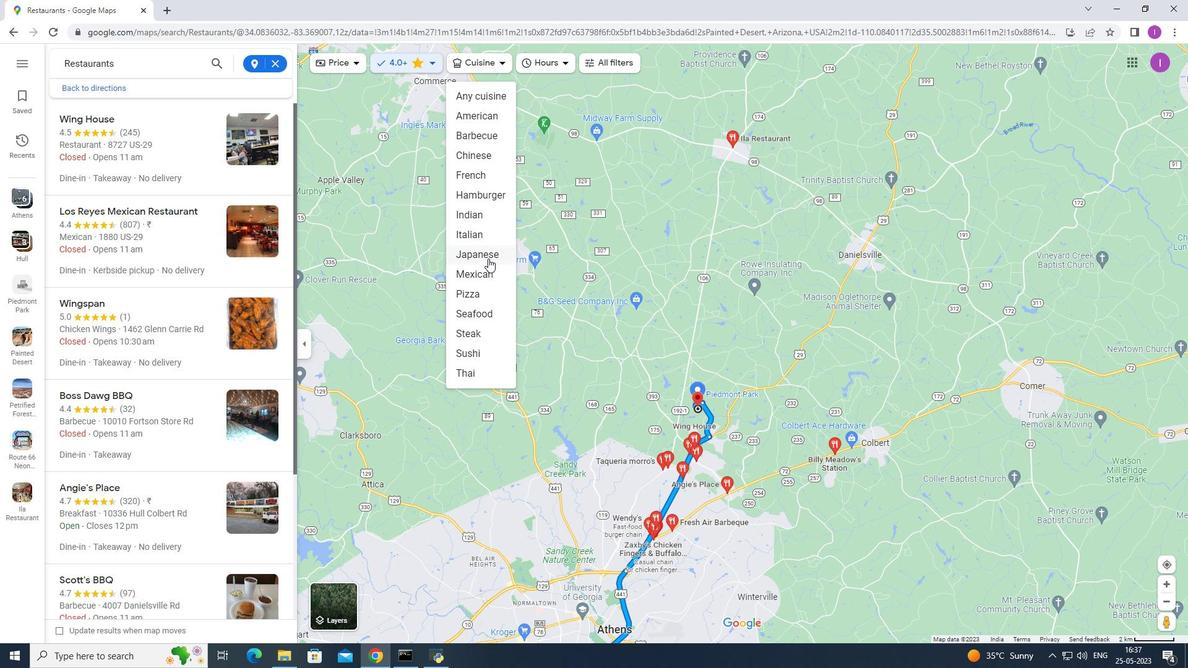 
Action: Mouse scrolled (488, 253) with delta (0, 0)
Screenshot: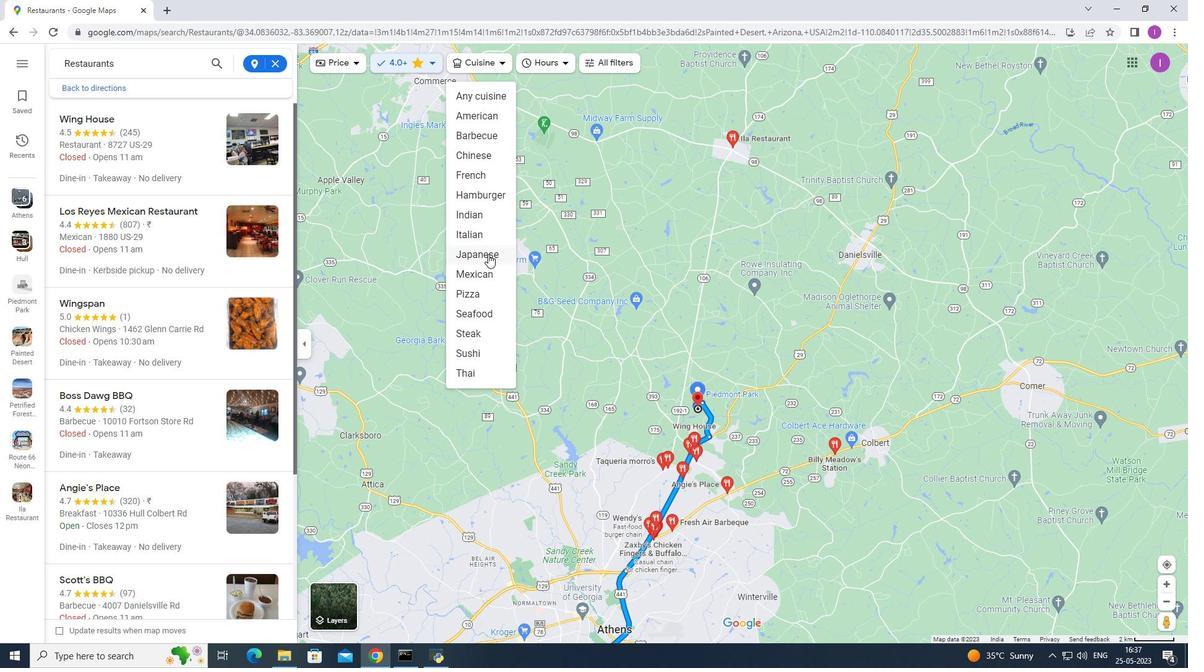 
Action: Mouse scrolled (488, 253) with delta (0, 0)
Screenshot: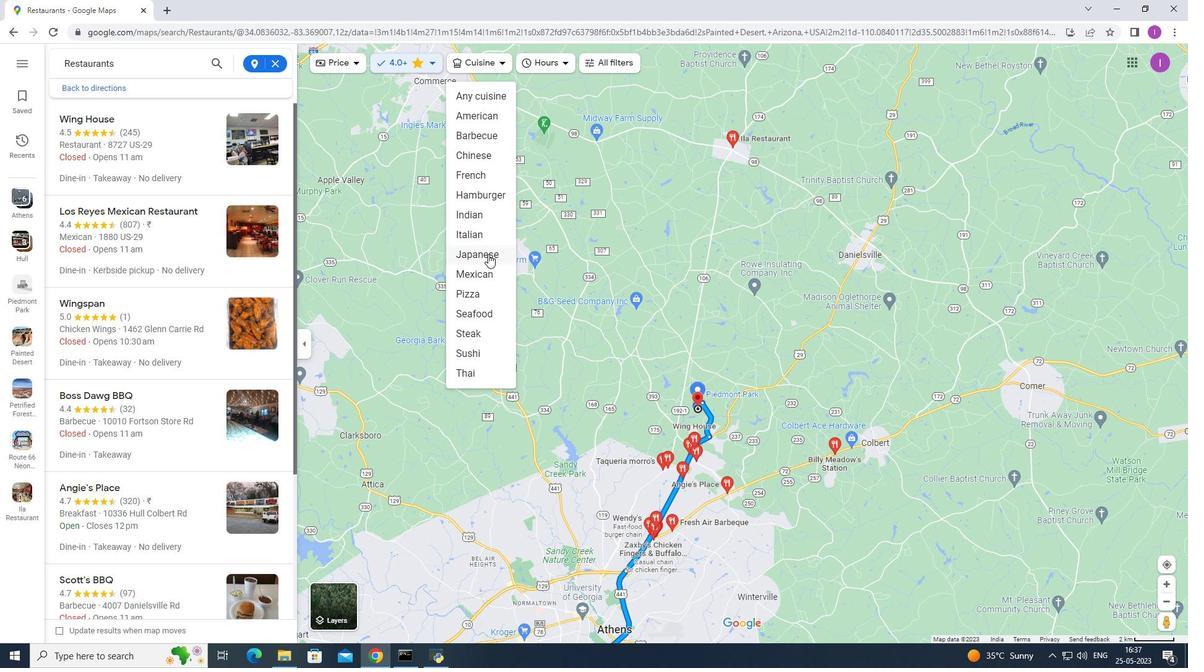 
Action: Mouse scrolled (488, 253) with delta (0, 0)
Screenshot: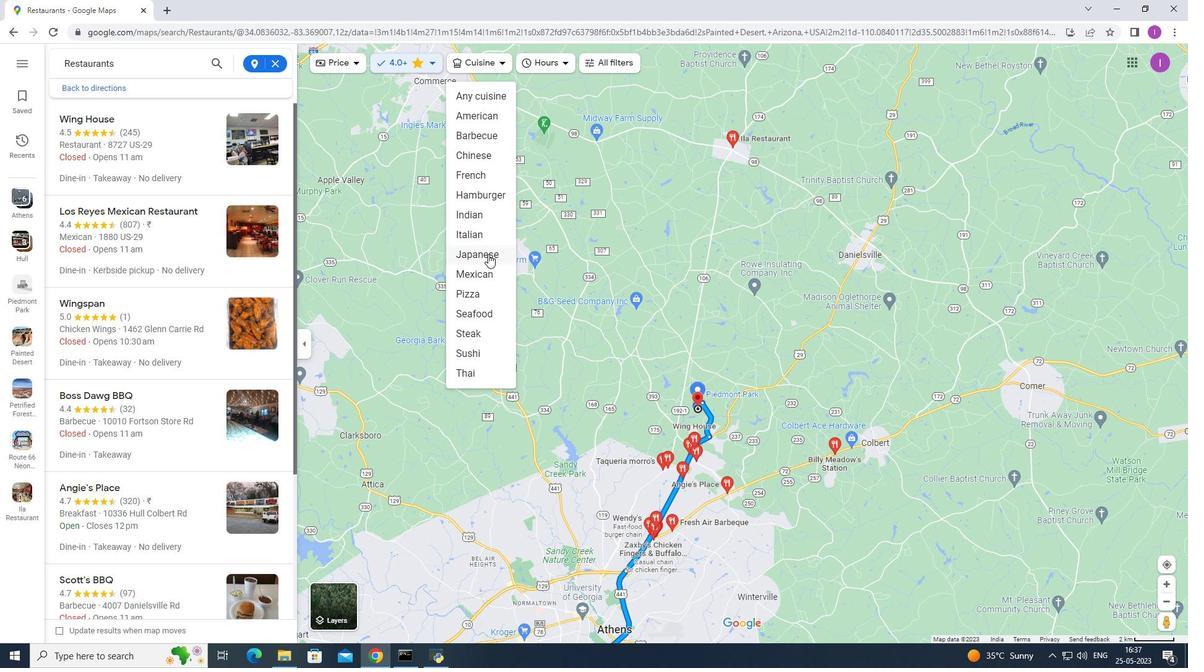 
Action: Mouse moved to (485, 251)
Screenshot: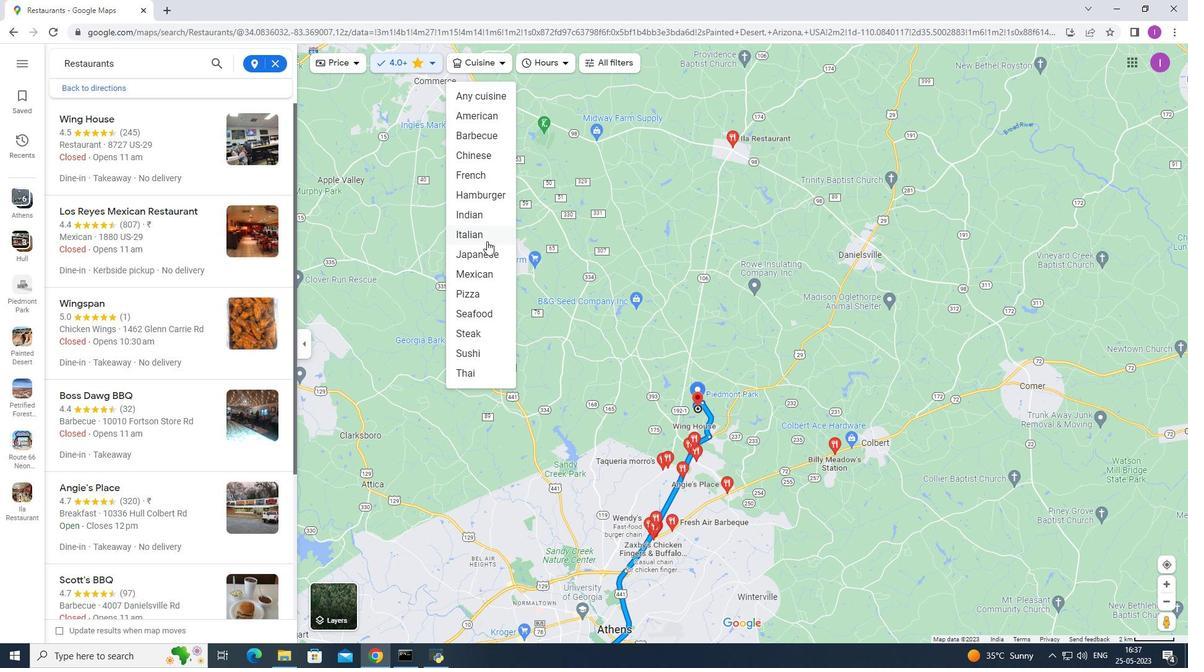
Action: Mouse pressed left at (485, 250)
Screenshot: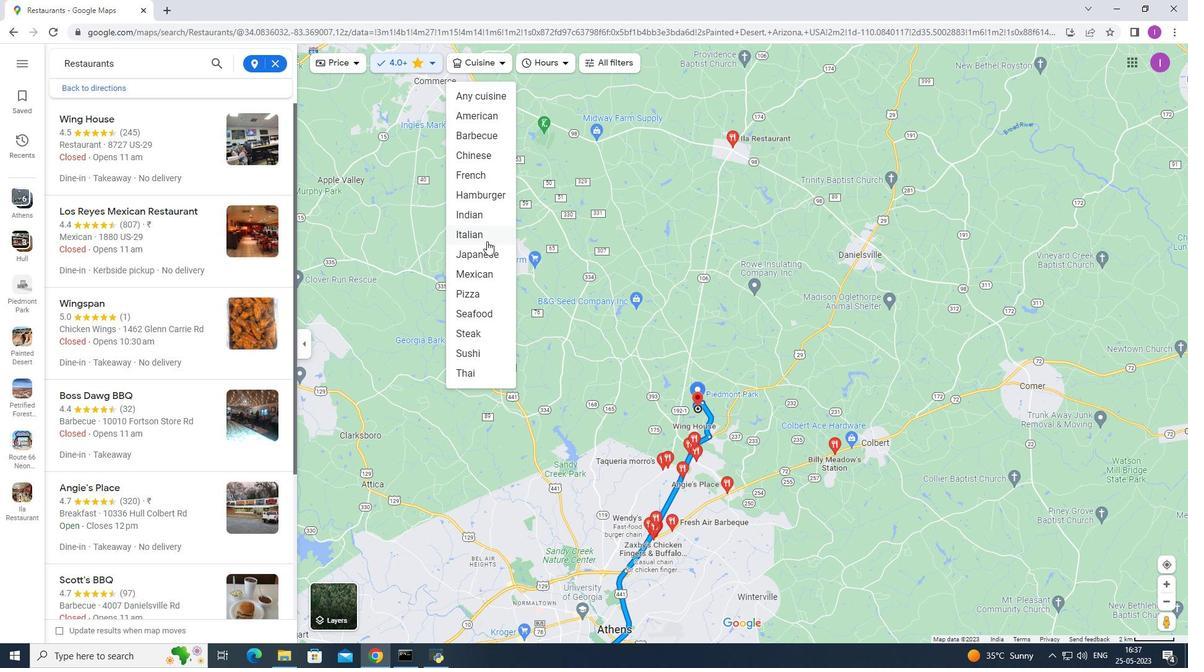 
Action: Mouse moved to (535, 279)
Screenshot: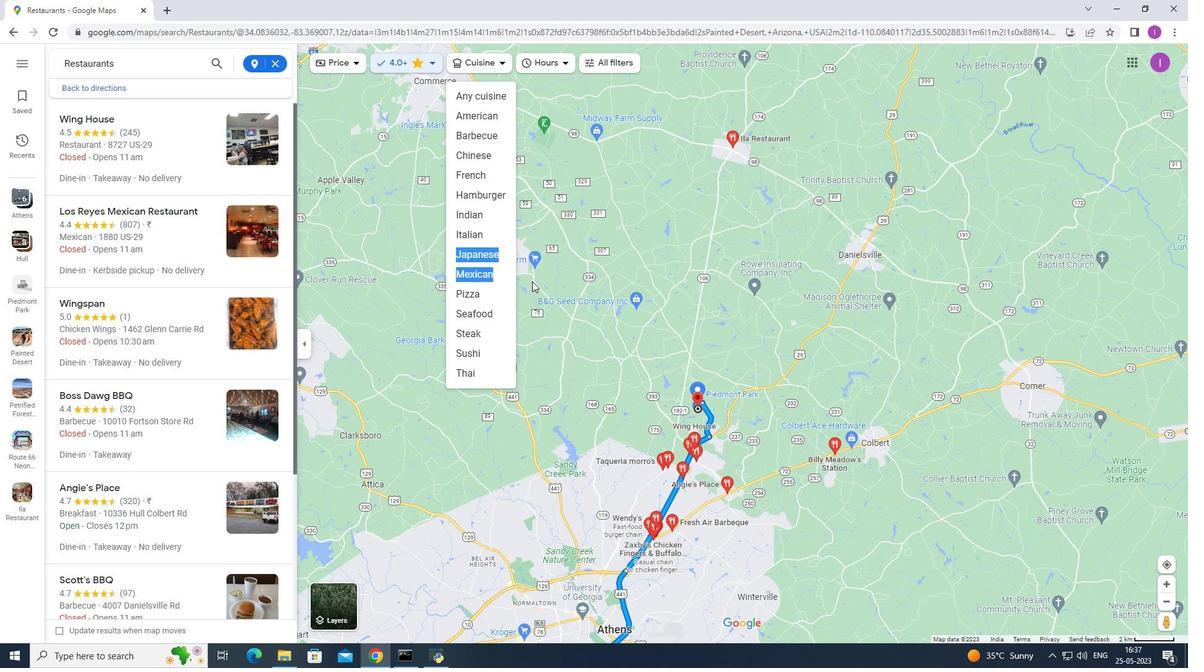 
Action: Mouse pressed left at (535, 279)
Screenshot: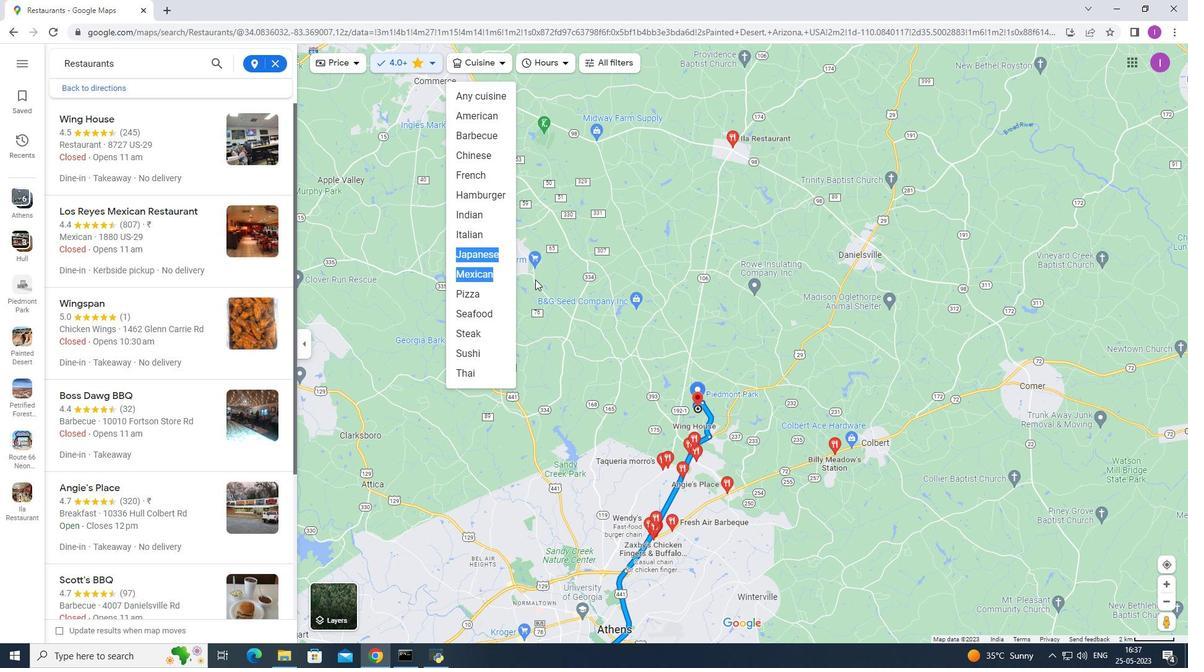 
Action: Mouse moved to (505, 60)
Screenshot: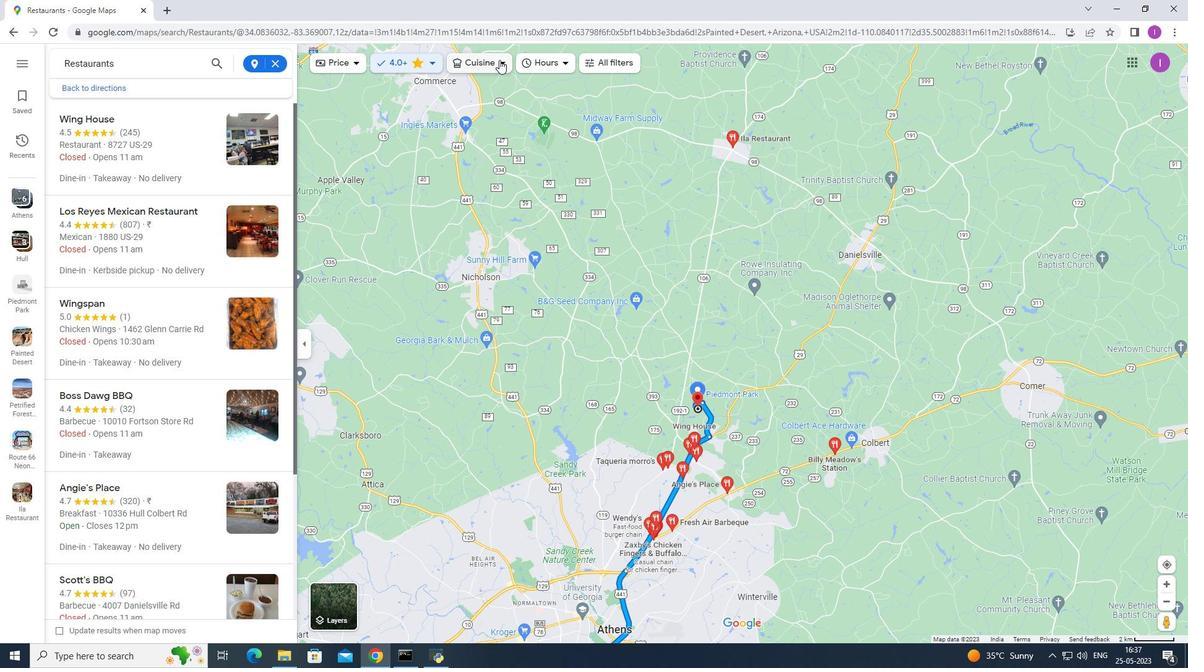 
Action: Mouse pressed left at (505, 60)
Screenshot: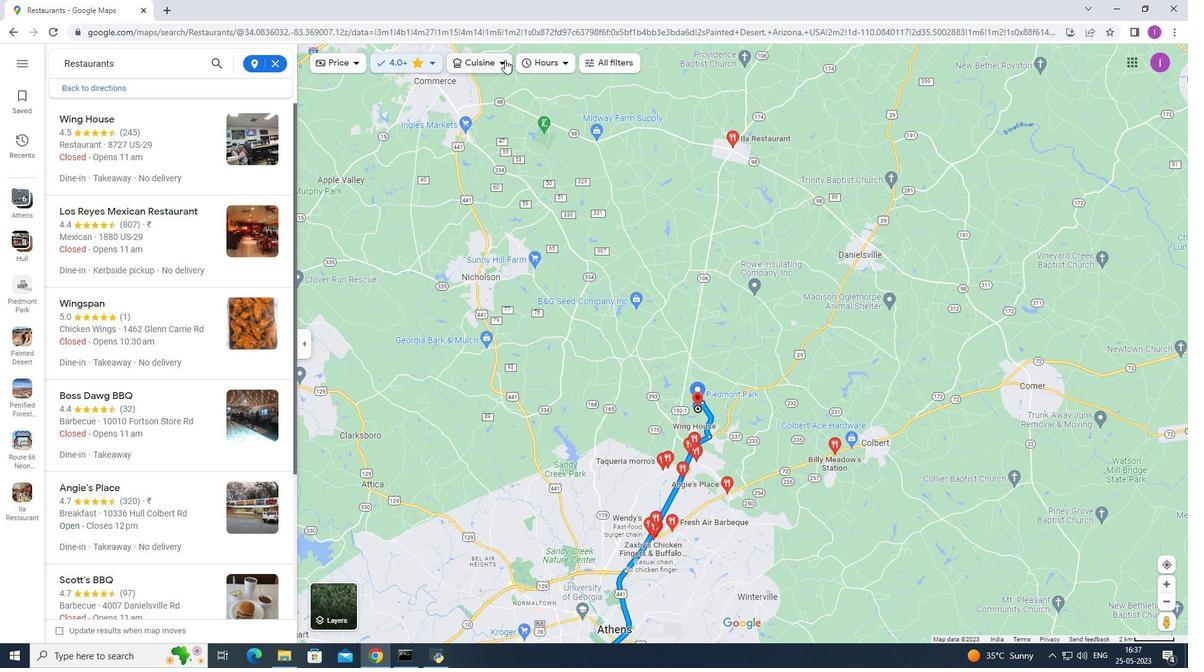 
Action: Mouse moved to (565, 65)
Screenshot: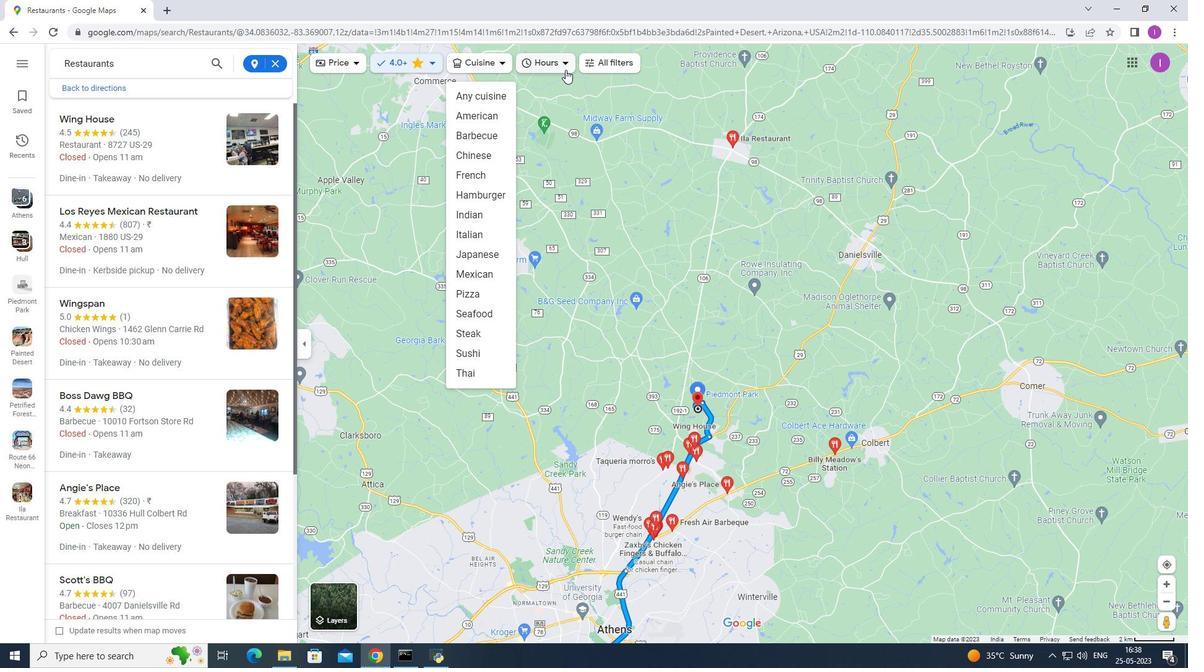 
Action: Mouse pressed left at (565, 65)
Screenshot: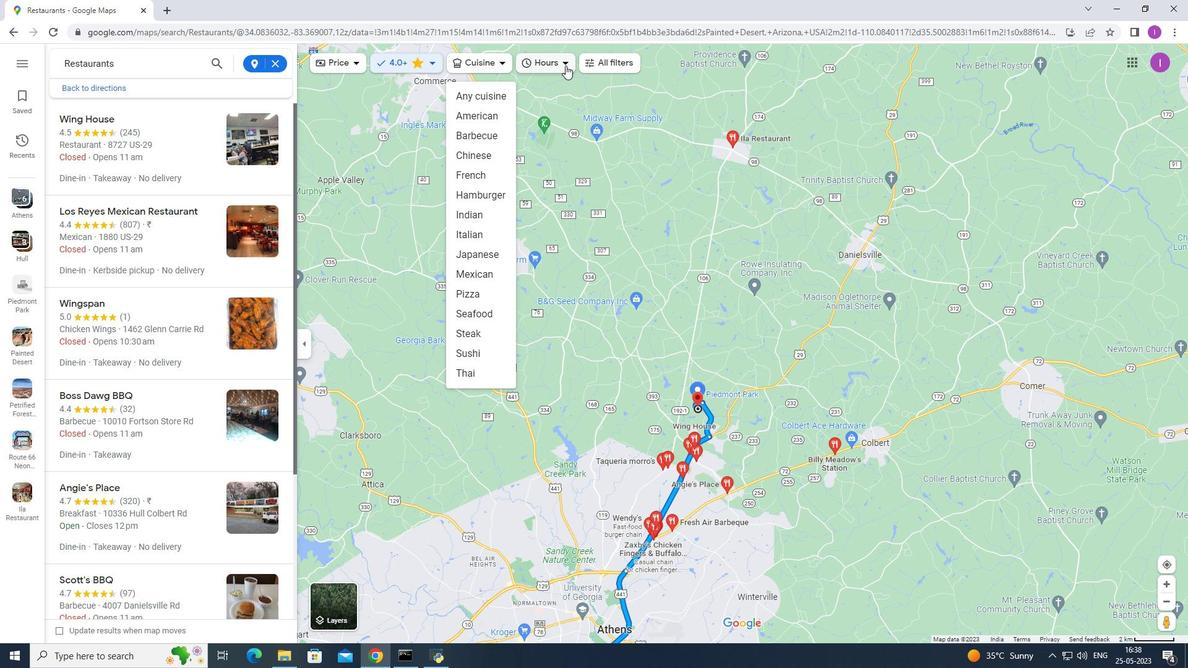 
Action: Mouse moved to (531, 131)
Screenshot: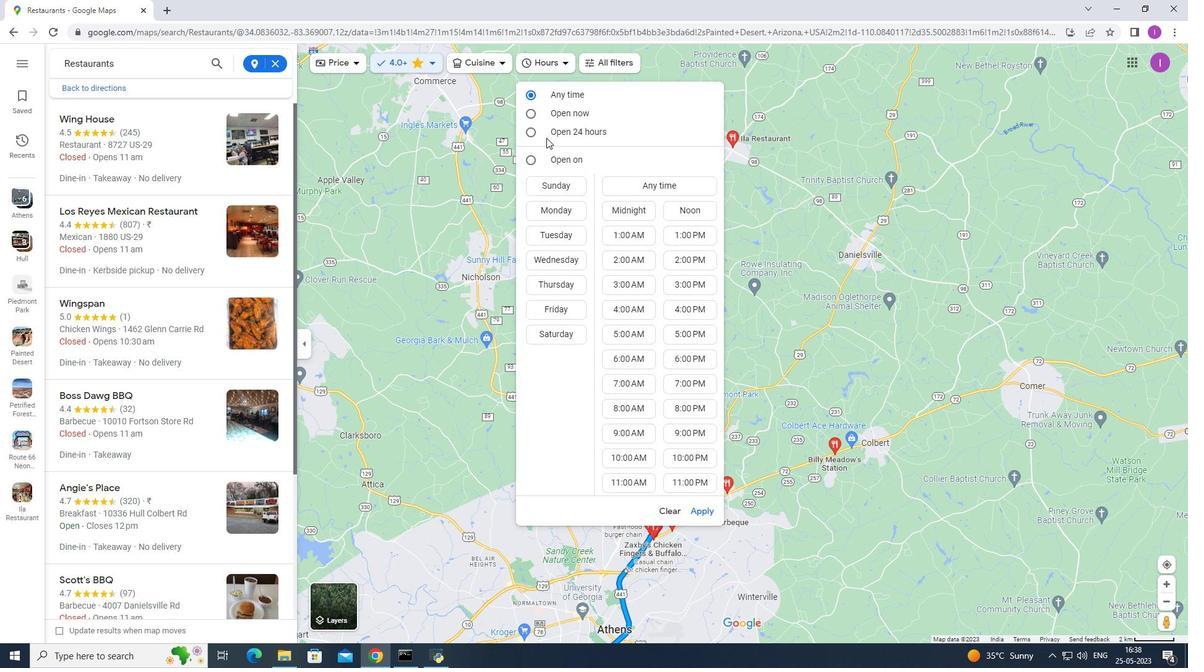 
Action: Mouse pressed left at (531, 131)
Screenshot: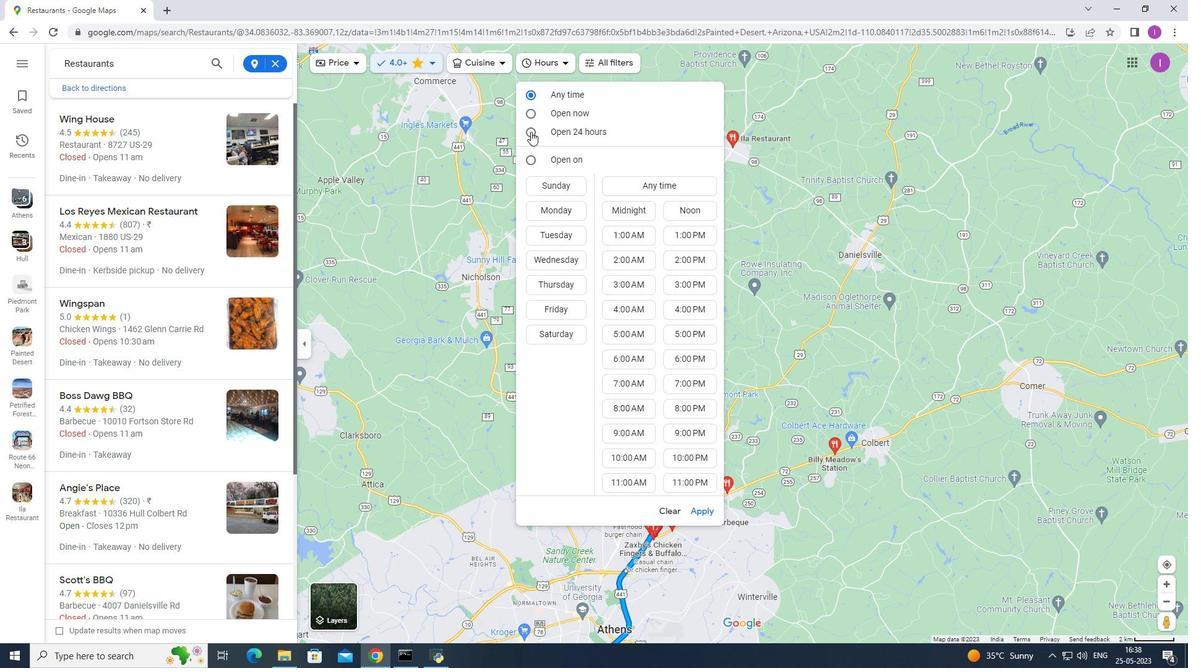 
Action: Mouse moved to (698, 508)
Screenshot: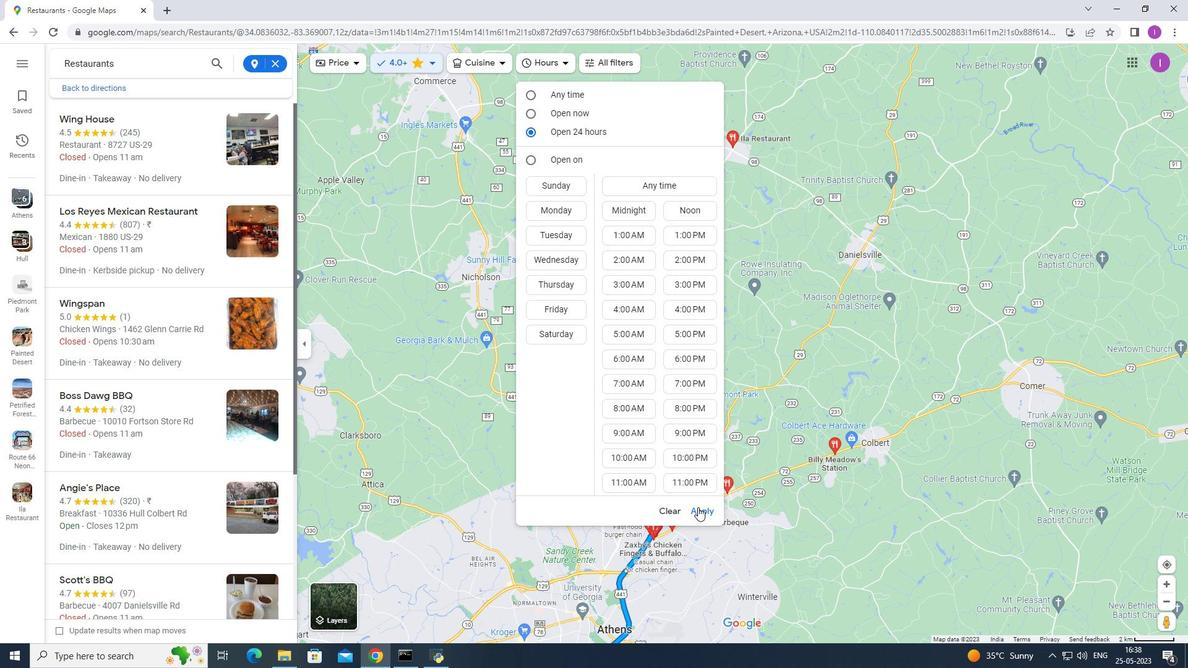 
Action: Mouse pressed left at (698, 508)
Screenshot: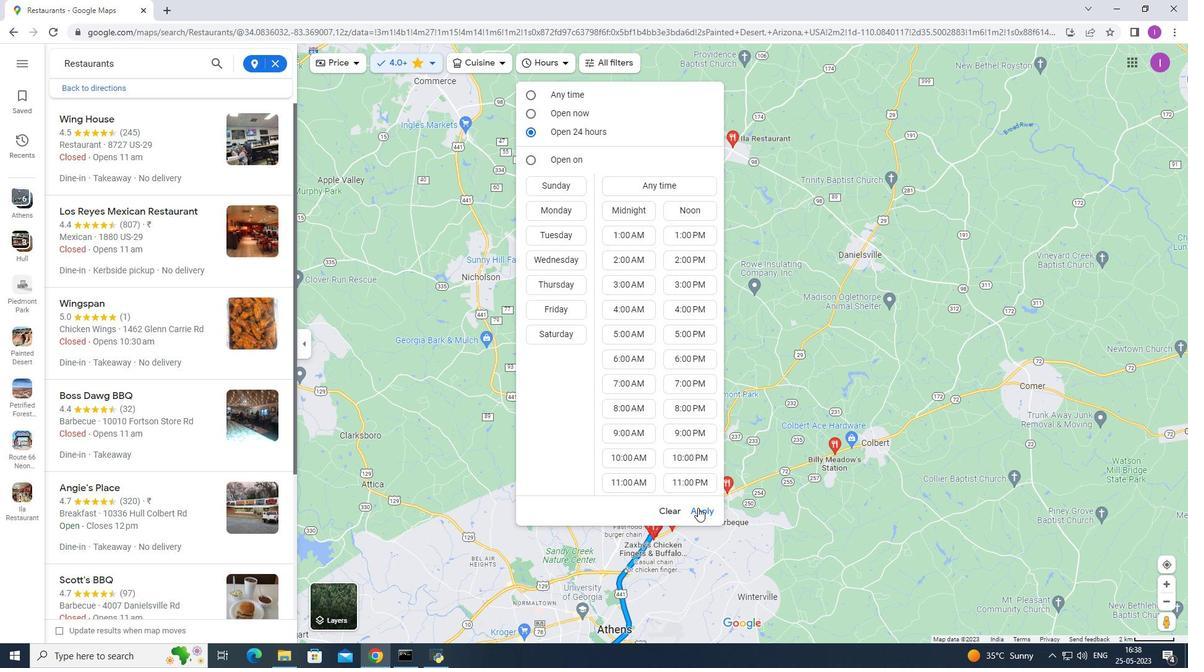 
Action: Mouse moved to (160, 157)
Screenshot: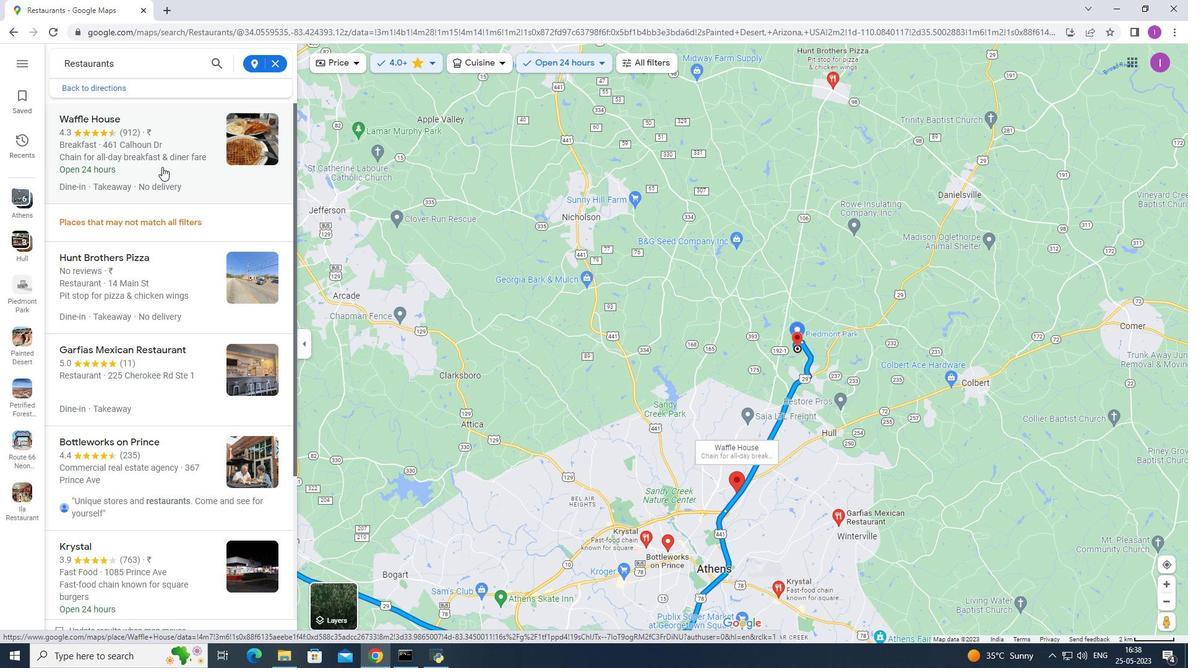 
Action: Mouse pressed left at (160, 157)
Screenshot: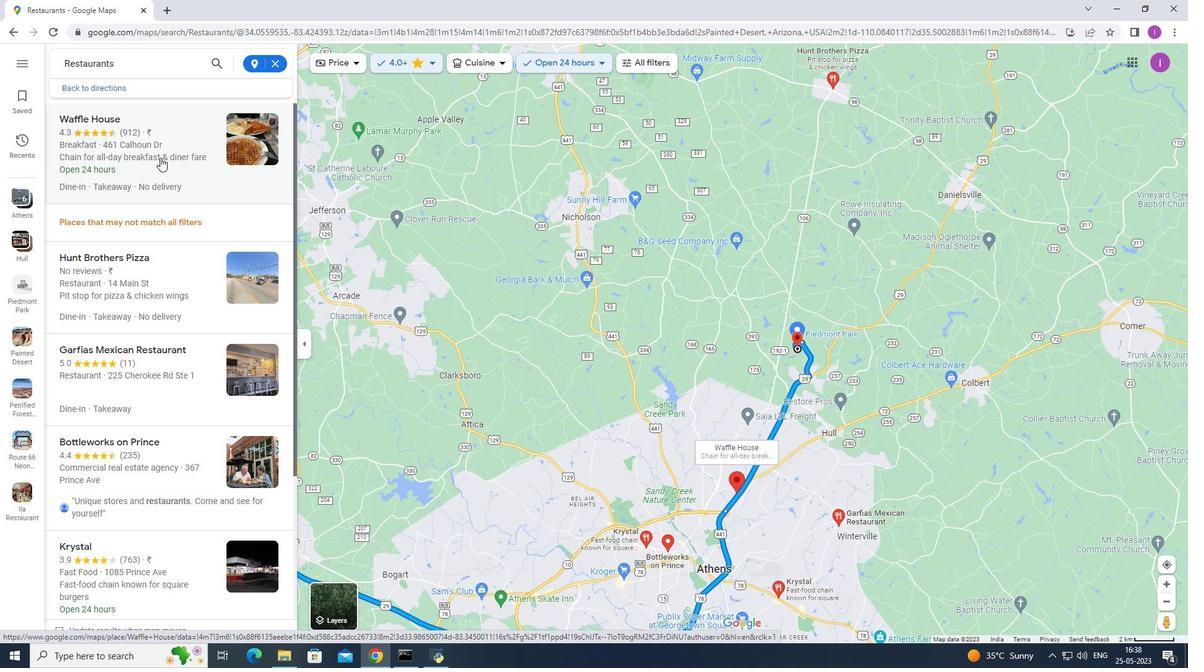 
Action: Mouse moved to (445, 173)
Screenshot: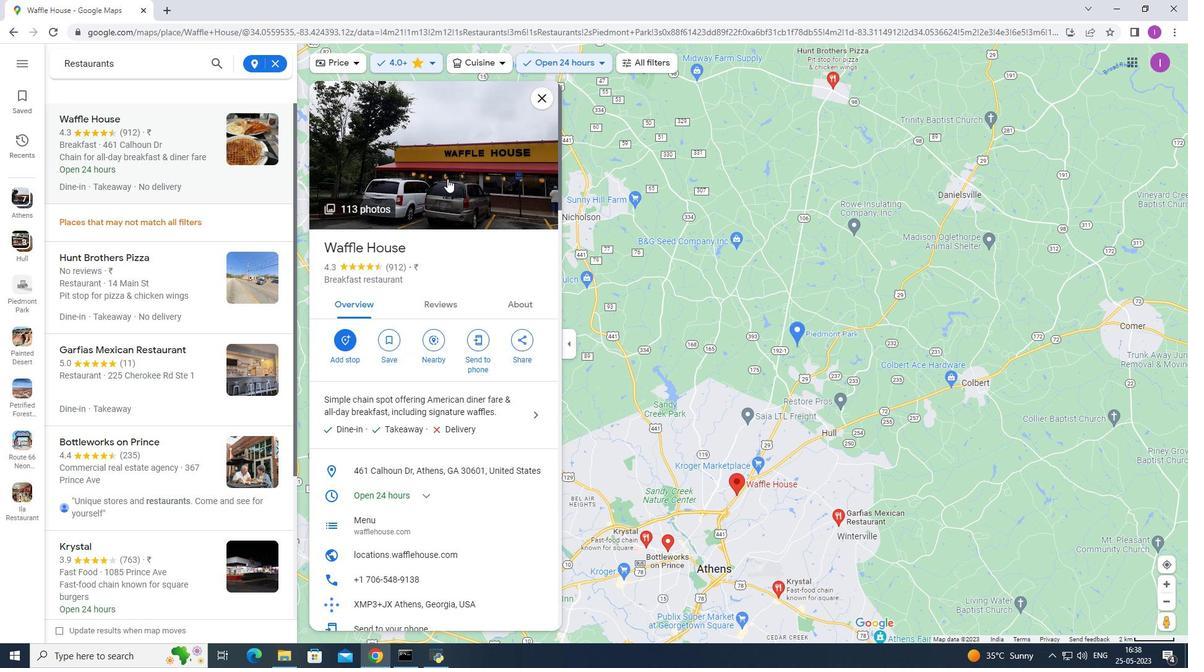 
Action: Mouse pressed left at (445, 173)
Screenshot: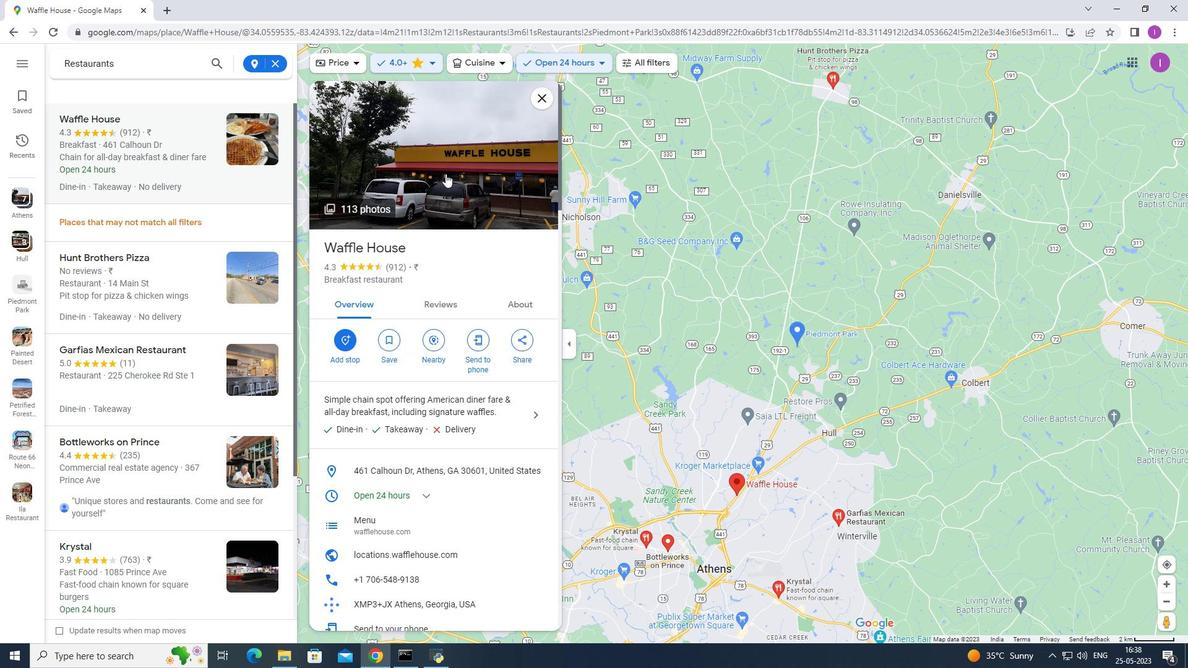 
Action: Mouse moved to (980, 285)
Screenshot: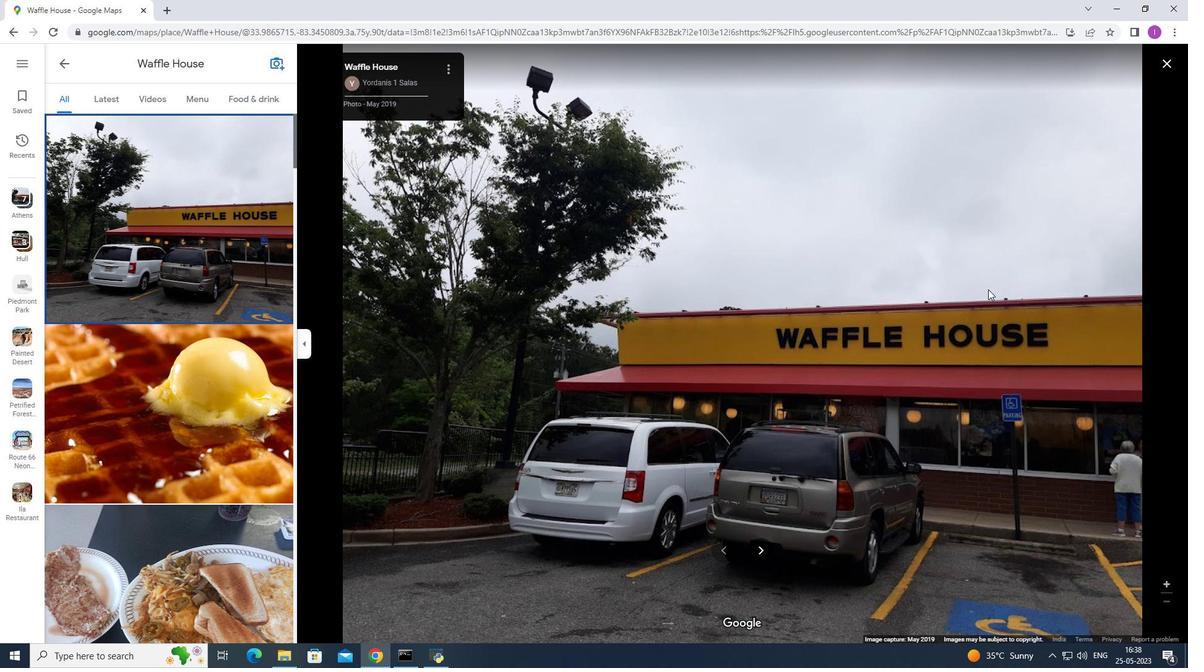 
Action: Key pressed <Key.right><Key.right><Key.right><Key.right><Key.right><Key.right><Key.right><Key.right><Key.right><Key.right><Key.right><Key.right><Key.right><Key.right><Key.right><Key.right><Key.right><Key.right><Key.right><Key.right><Key.right><Key.right><Key.right><Key.right><Key.right><Key.right><Key.right><Key.right><Key.right><Key.right><Key.right><Key.right>
Screenshot: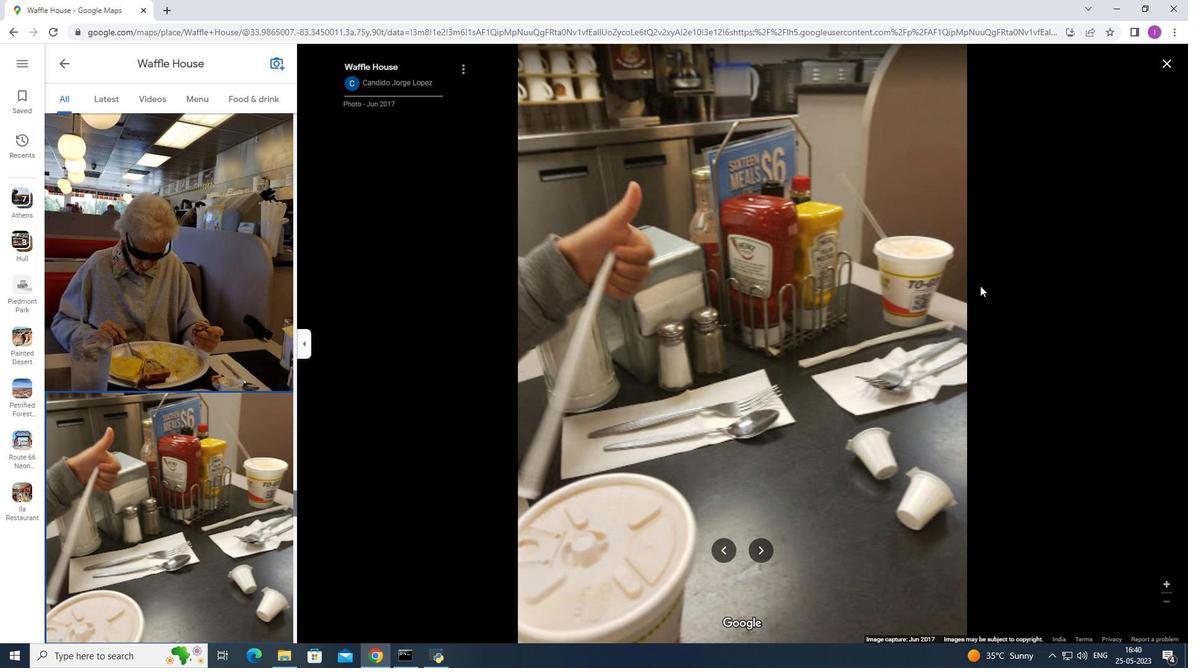 
Action: Mouse moved to (17, 36)
Screenshot: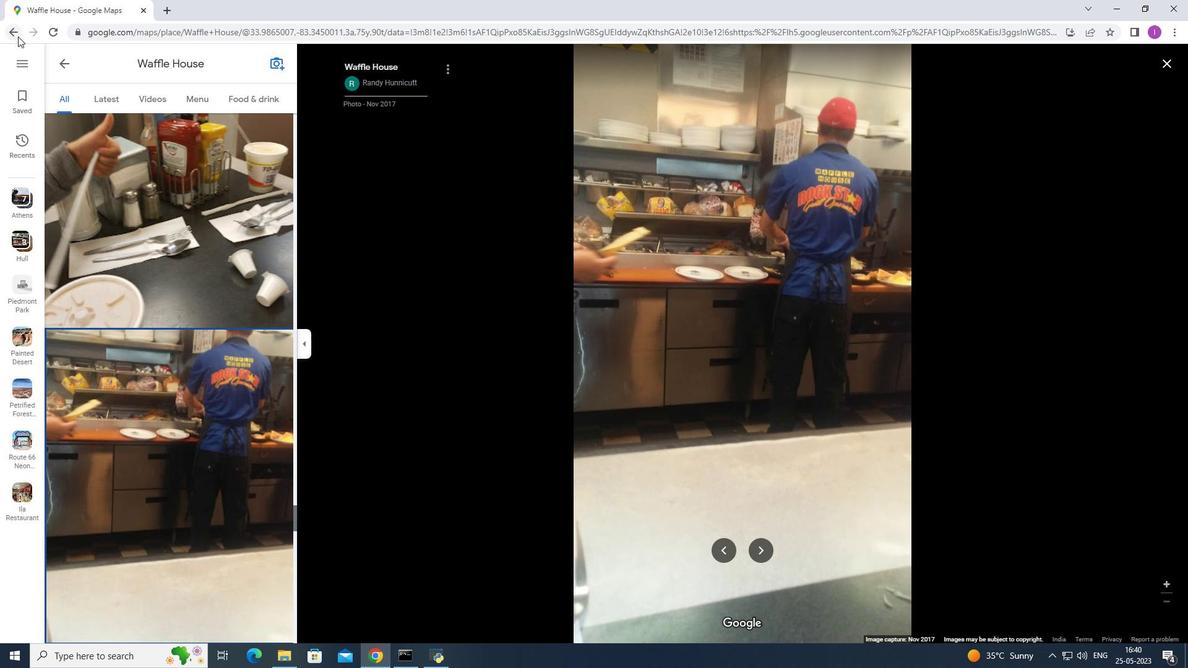 
Action: Mouse pressed left at (17, 36)
Screenshot: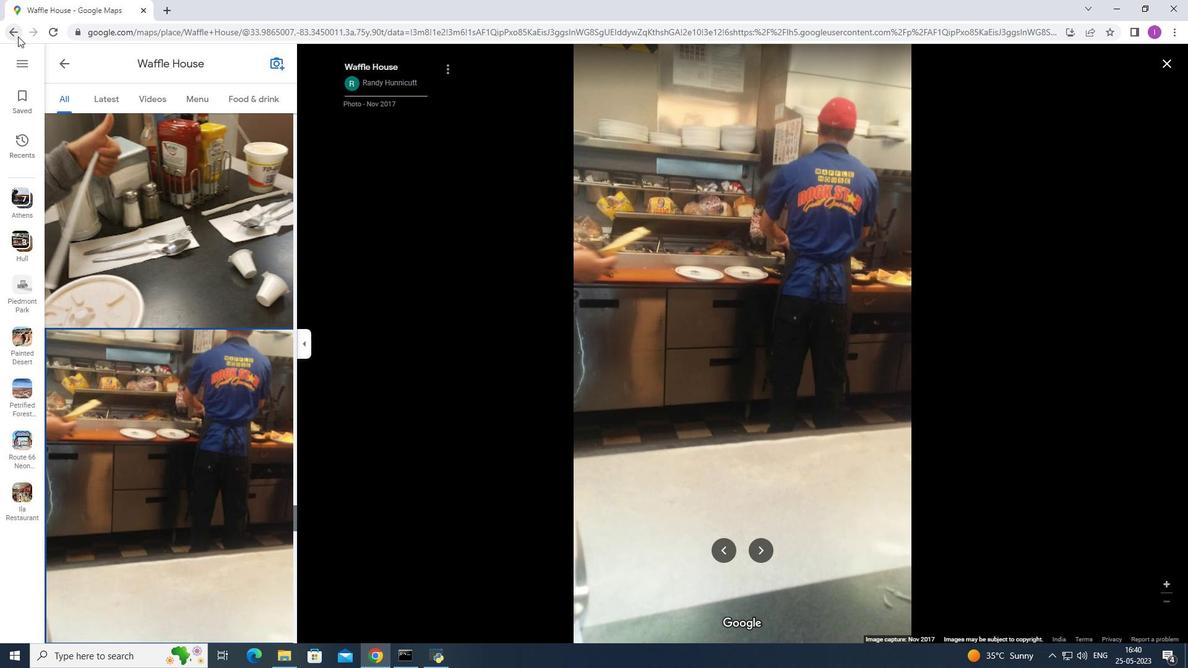 
Action: Mouse moved to (15, 28)
Screenshot: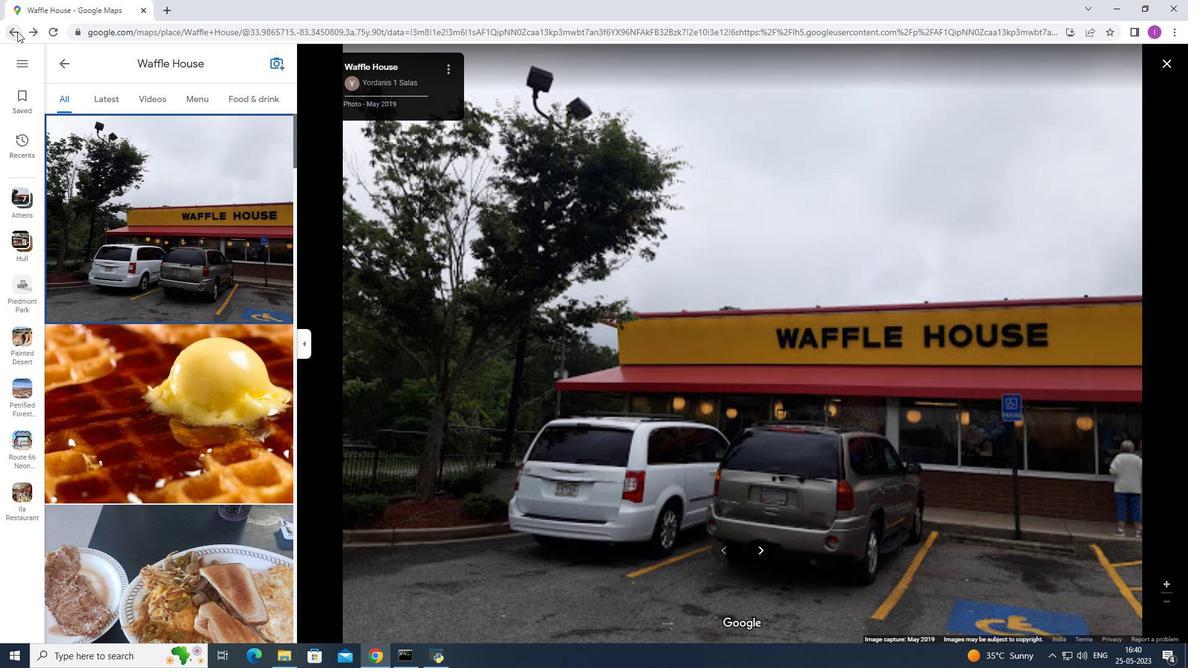 
Action: Mouse pressed left at (15, 28)
Screenshot: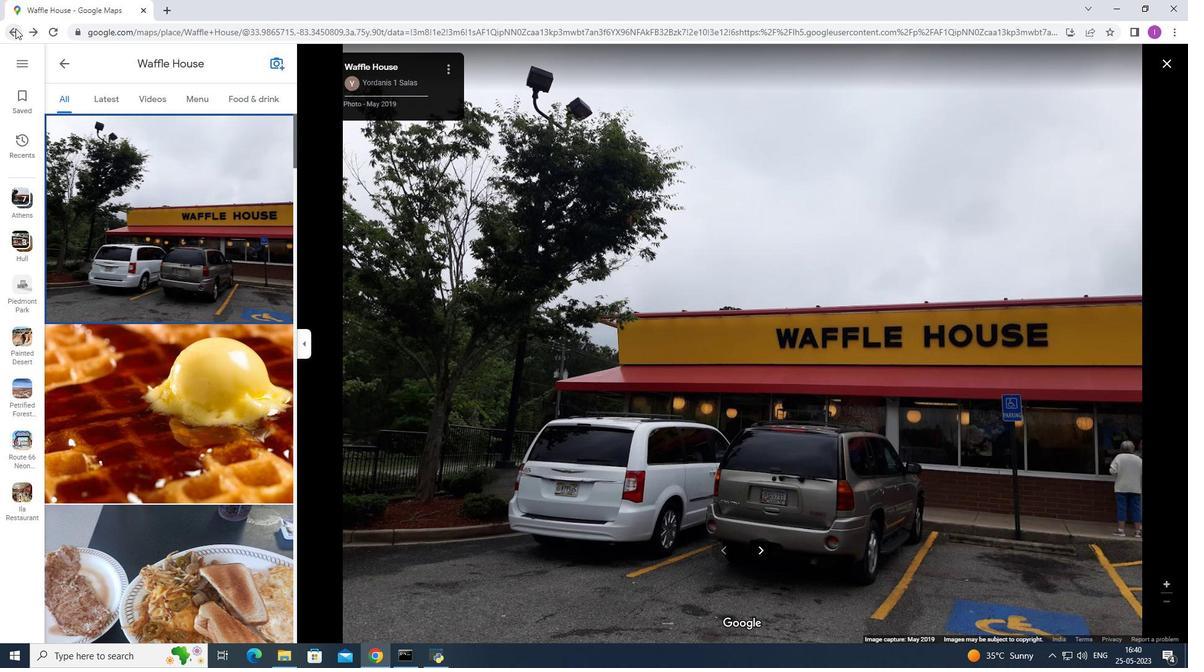 
Action: Mouse moved to (16, 26)
Screenshot: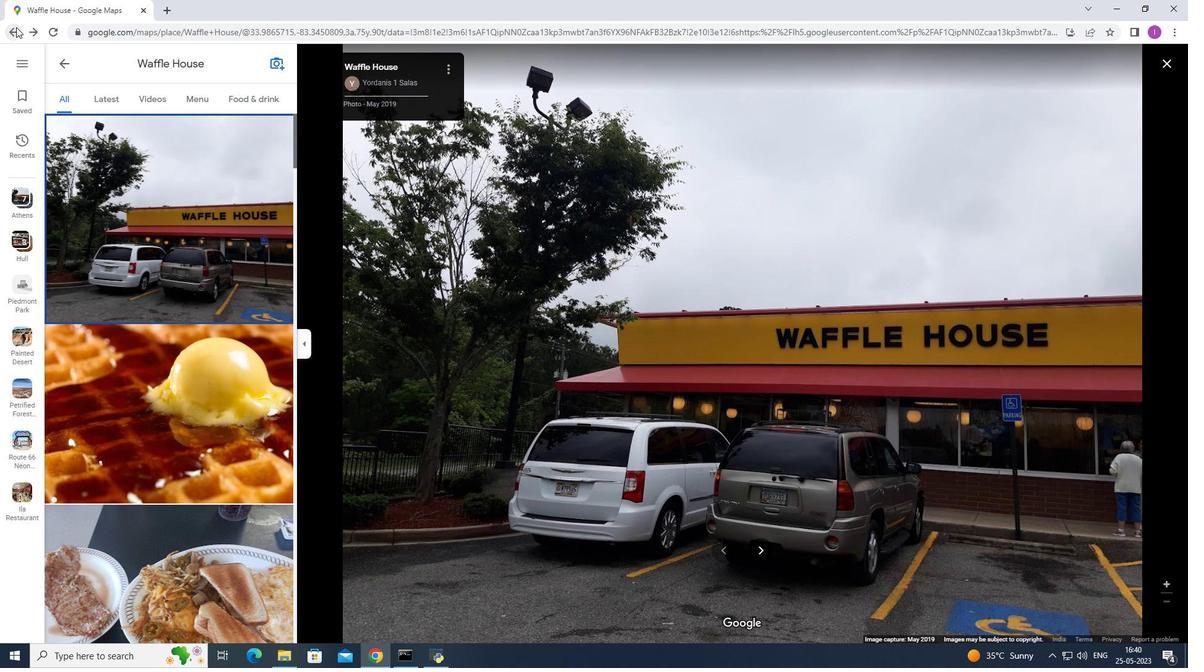 
Action: Mouse pressed left at (16, 26)
Screenshot: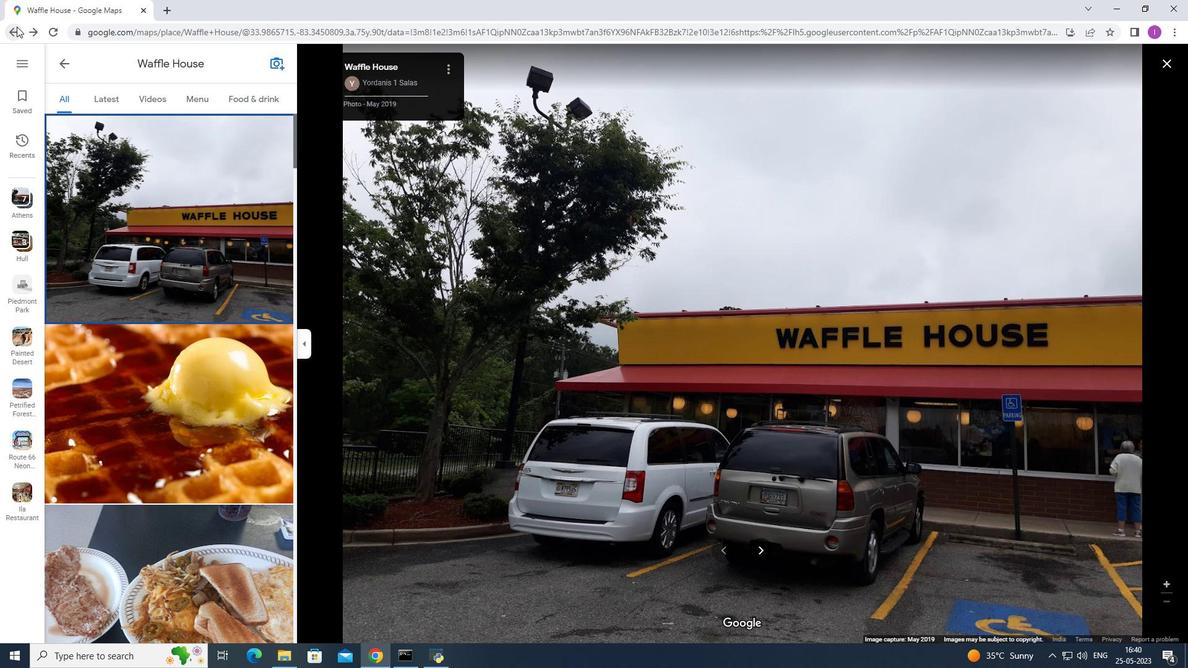 
Action: Mouse moved to (161, 150)
Screenshot: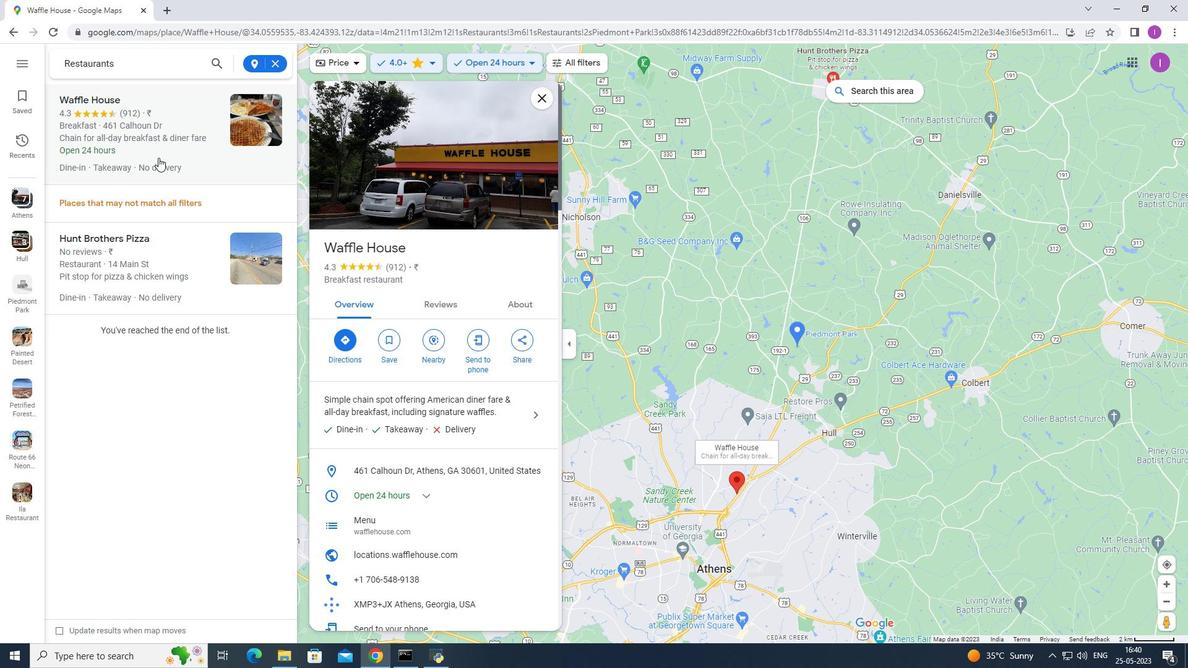 
Action: Mouse scrolled (161, 149) with delta (0, 0)
Screenshot: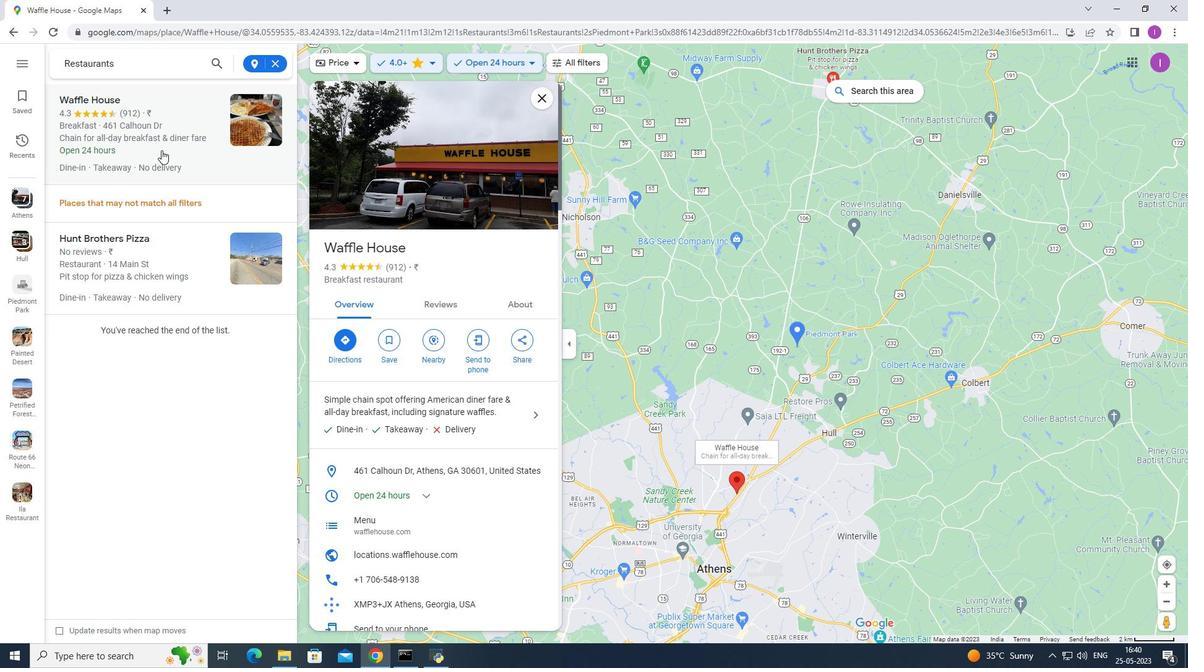 
Action: Mouse scrolled (161, 149) with delta (0, 0)
Screenshot: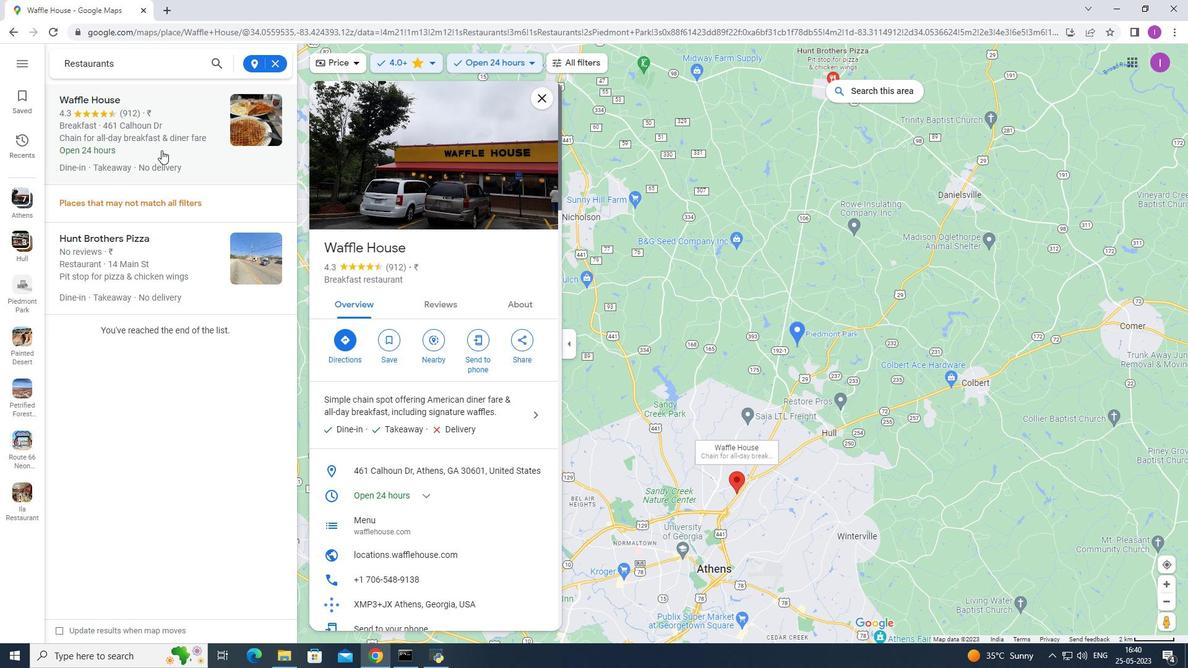 
Action: Mouse scrolled (161, 149) with delta (0, 0)
Screenshot: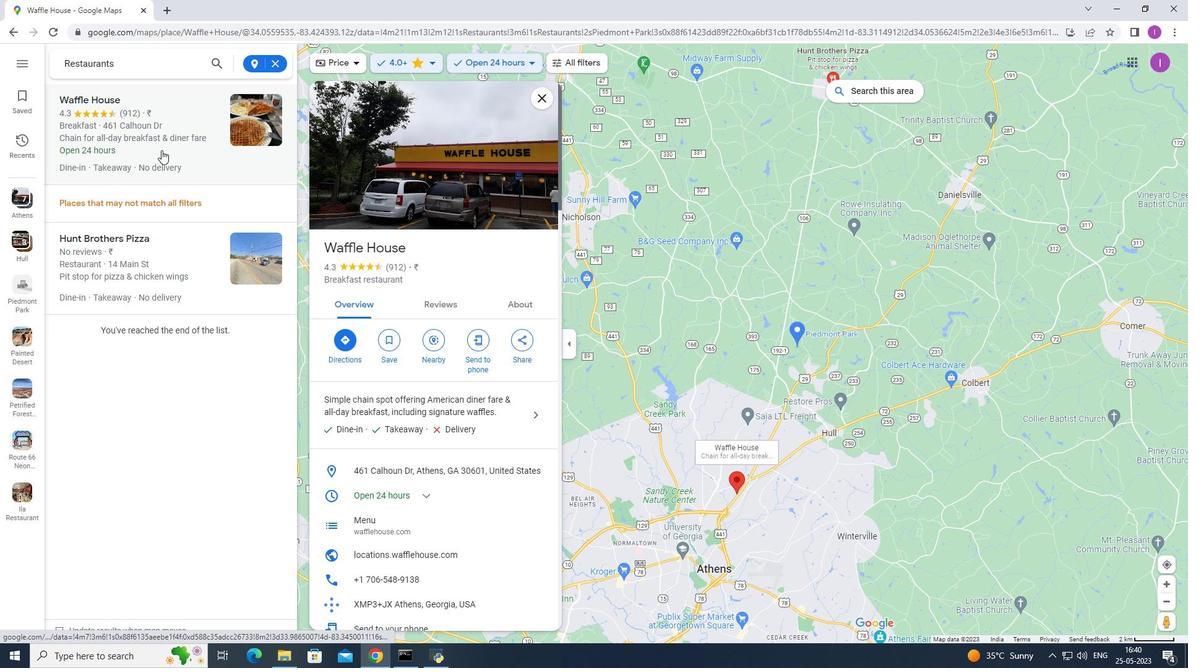 
Action: Mouse scrolled (161, 149) with delta (0, 0)
Screenshot: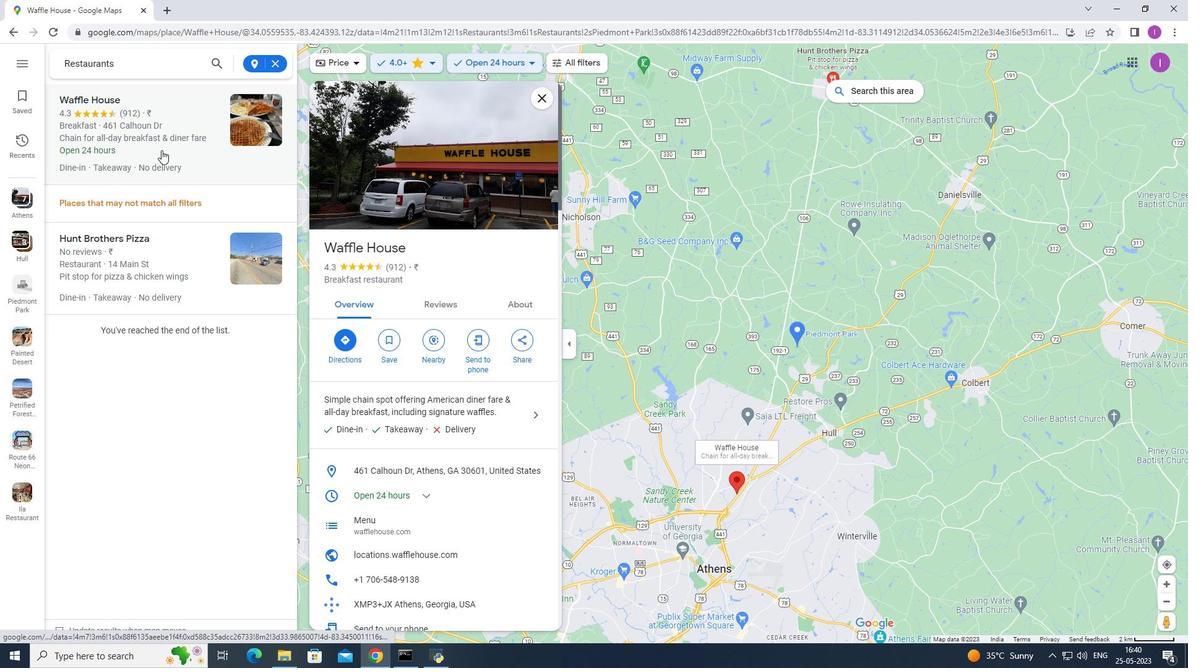 
Action: Mouse scrolled (161, 151) with delta (0, 0)
Screenshot: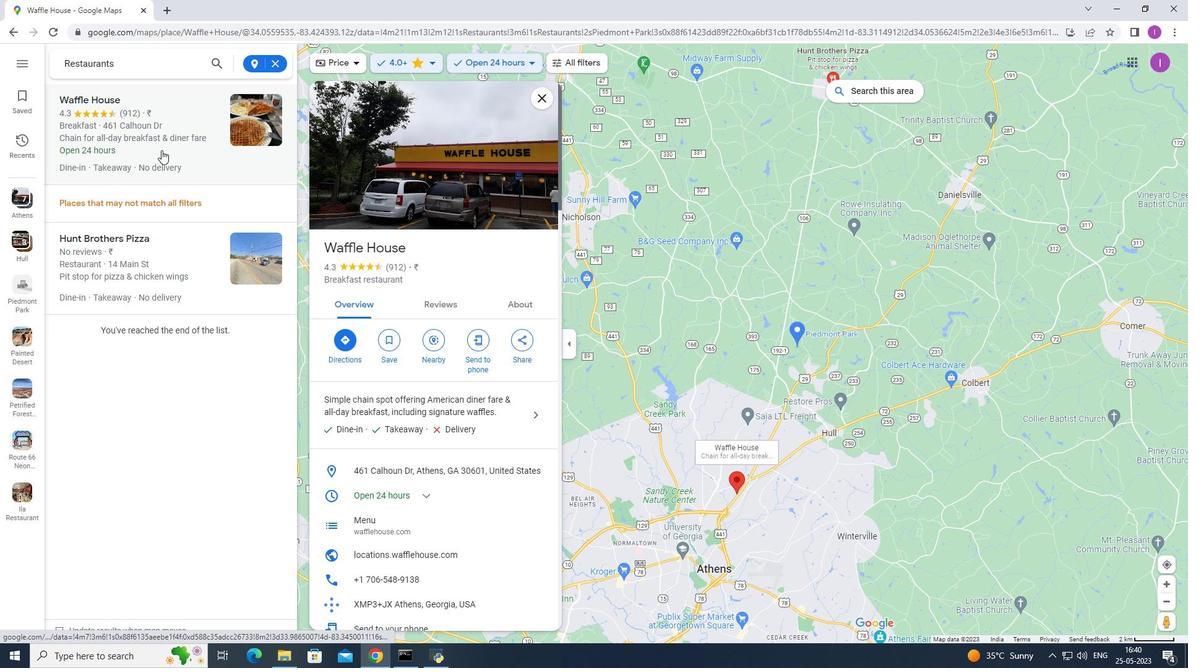 
Action: Mouse scrolled (161, 151) with delta (0, 0)
Screenshot: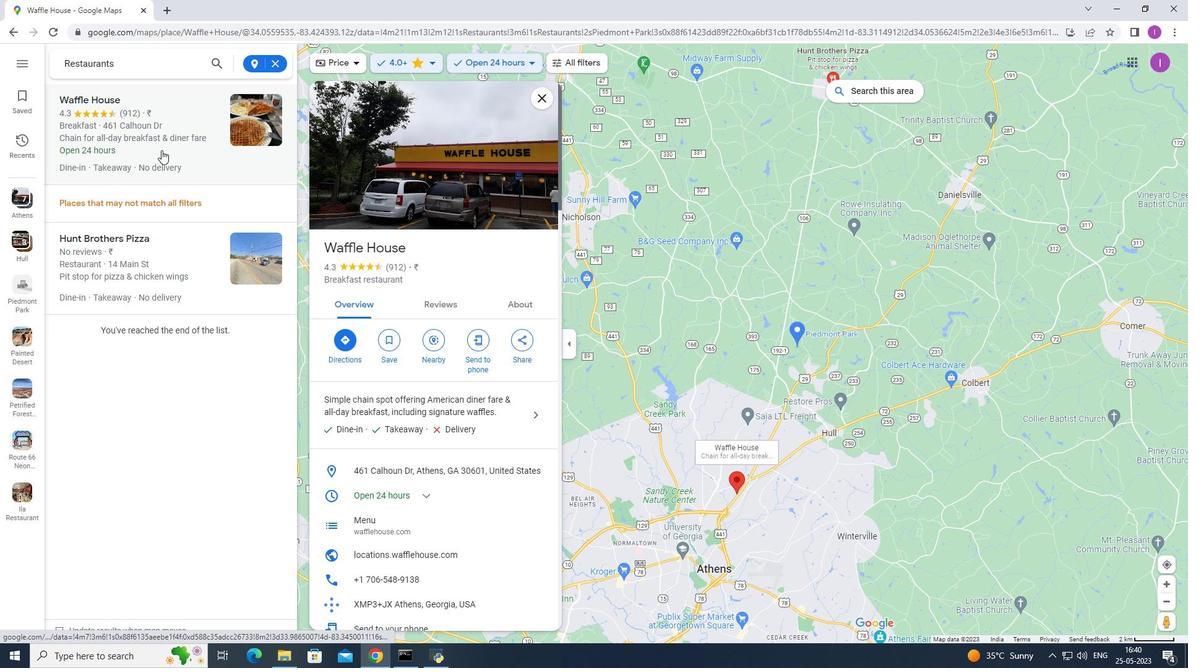 
Action: Mouse scrolled (161, 151) with delta (0, 0)
Screenshot: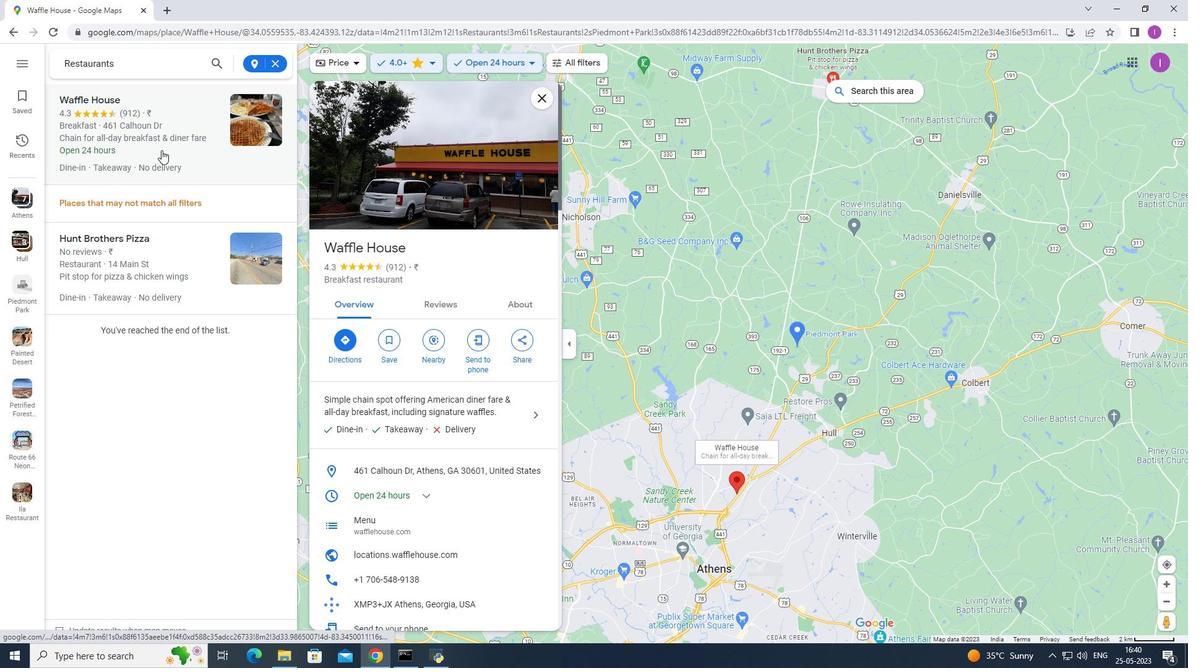 
Action: Mouse moved to (115, 251)
Screenshot: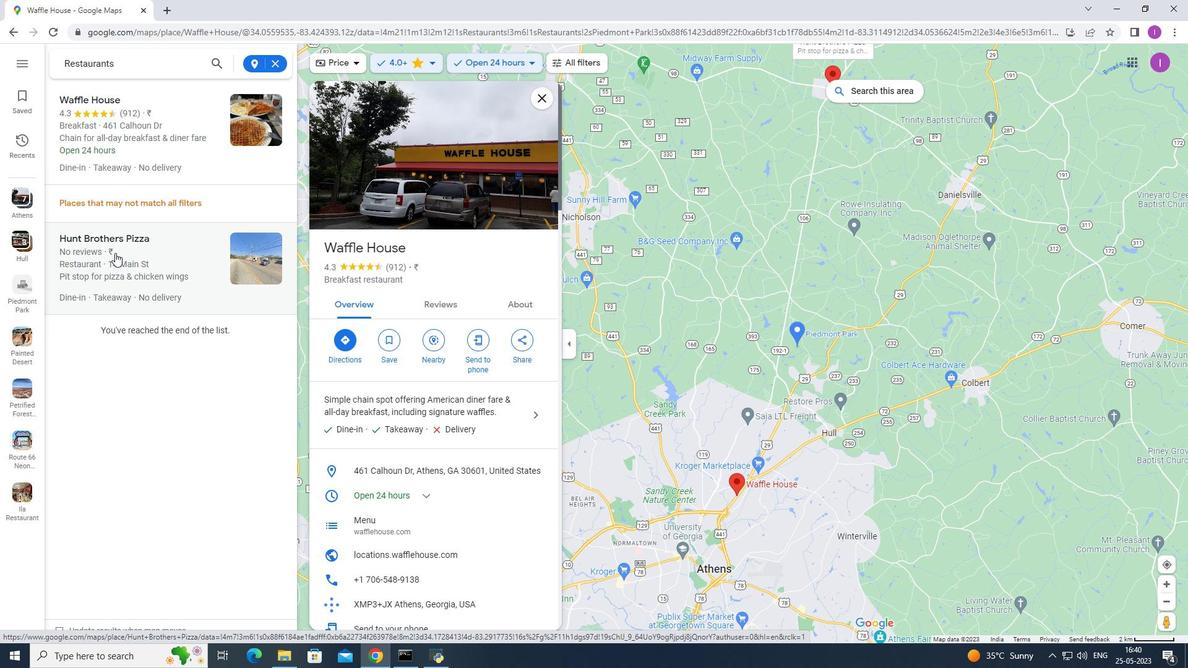 
Action: Mouse pressed left at (115, 251)
Screenshot: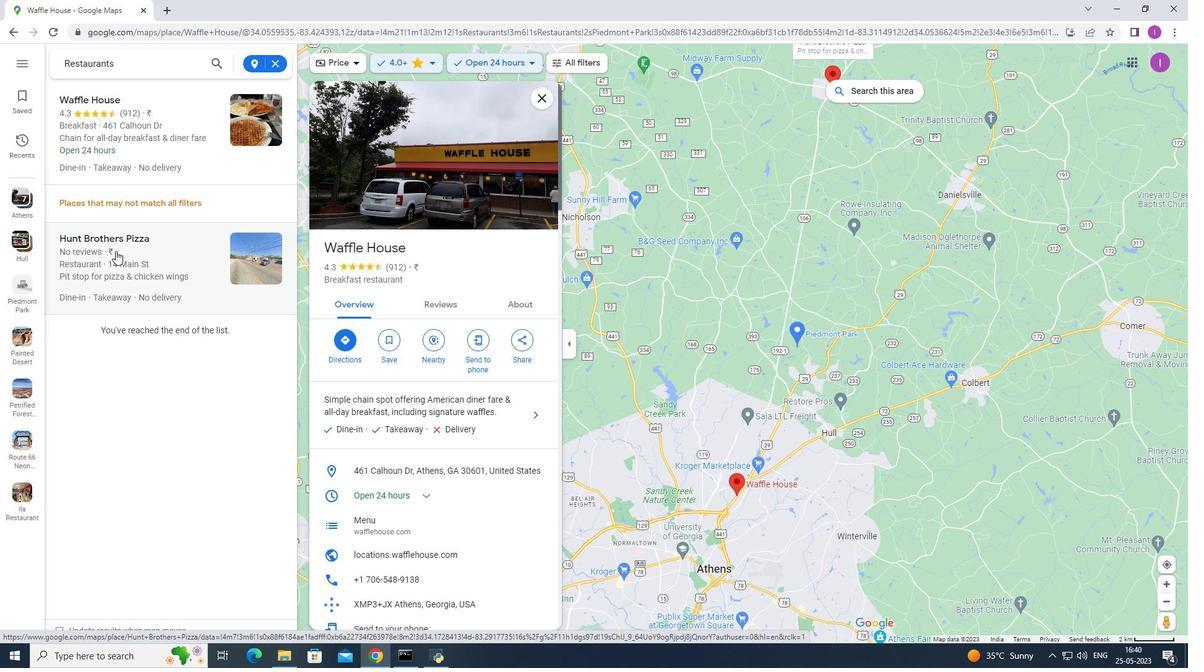 
Action: Mouse moved to (449, 172)
Screenshot: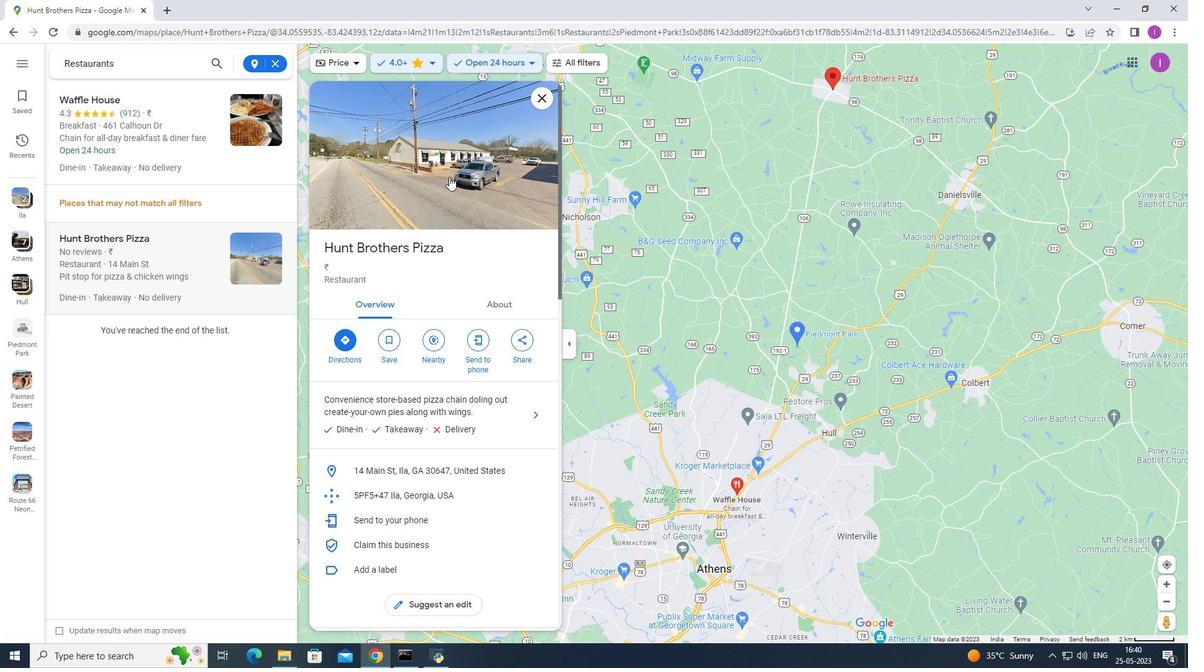 
Action: Mouse pressed left at (449, 172)
Screenshot: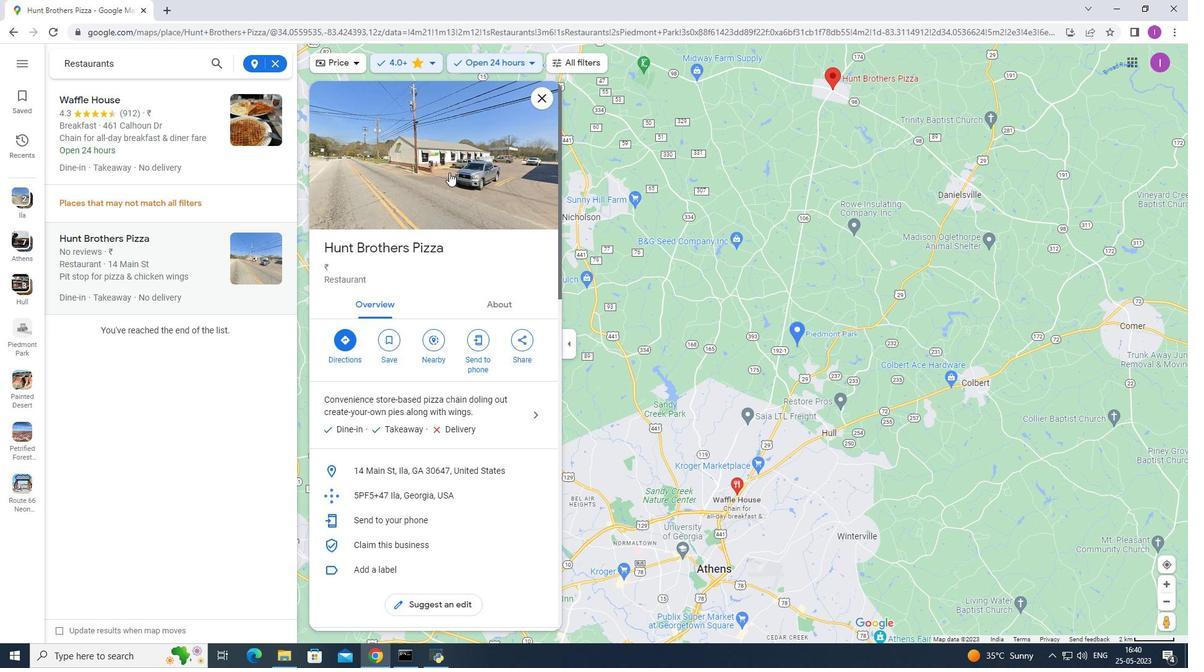 
Action: Mouse moved to (747, 347)
Screenshot: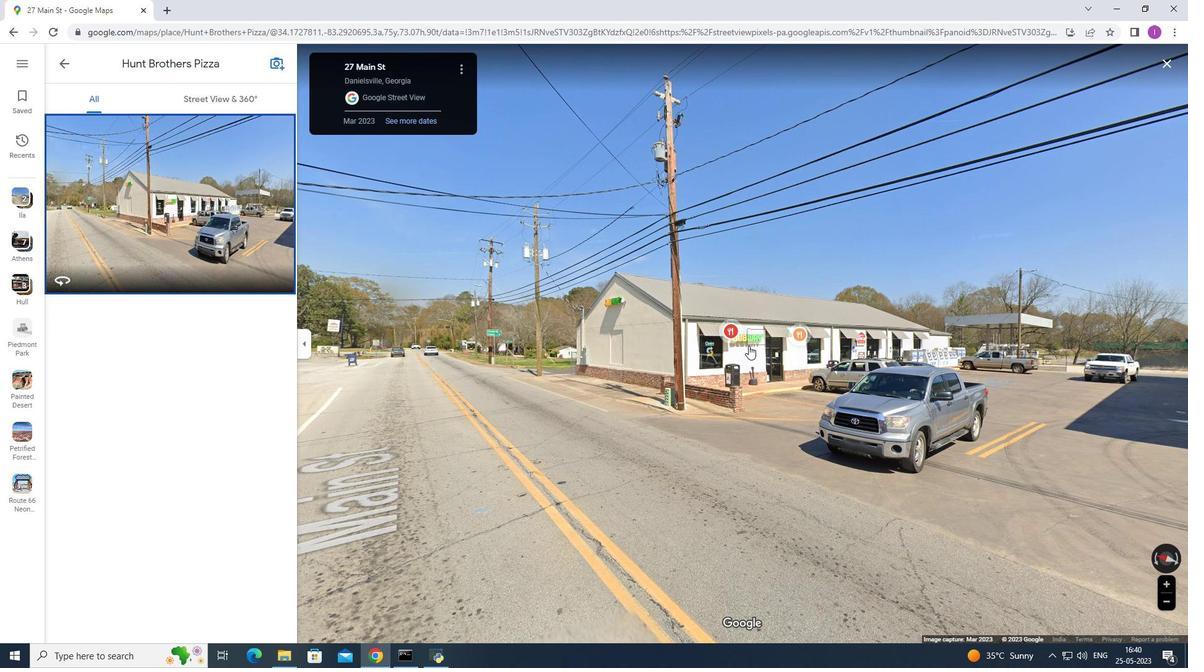 
Action: Key pressed <Key.right><Key.right><Key.right>
Screenshot: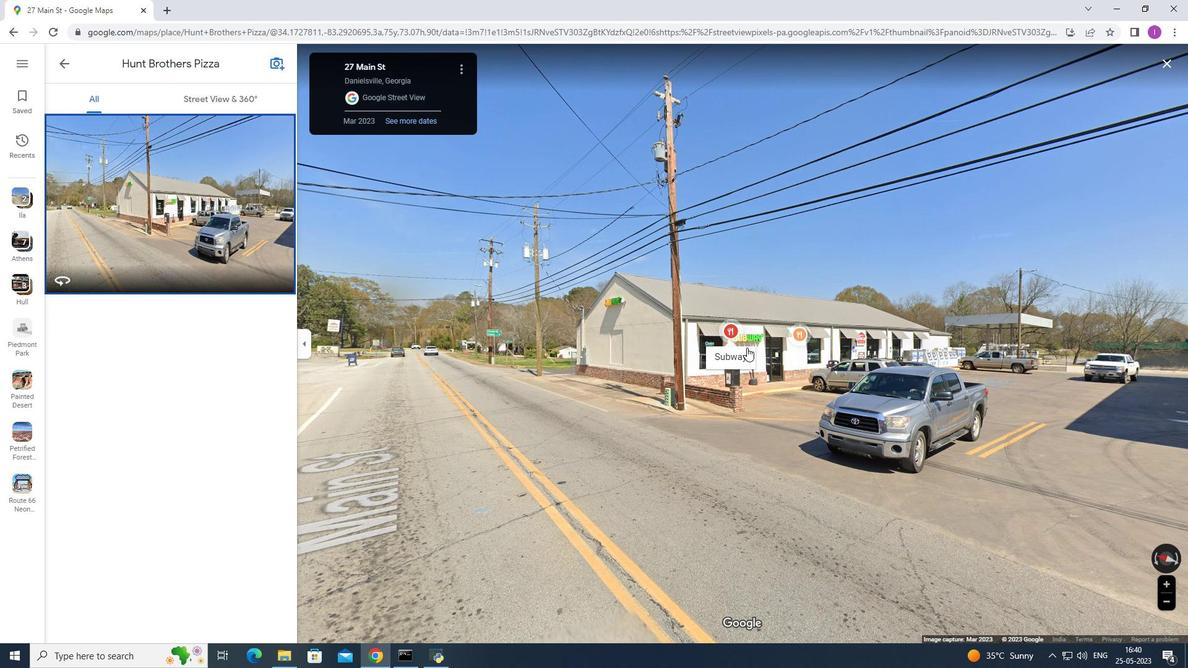 
Action: Mouse moved to (16, 33)
Screenshot: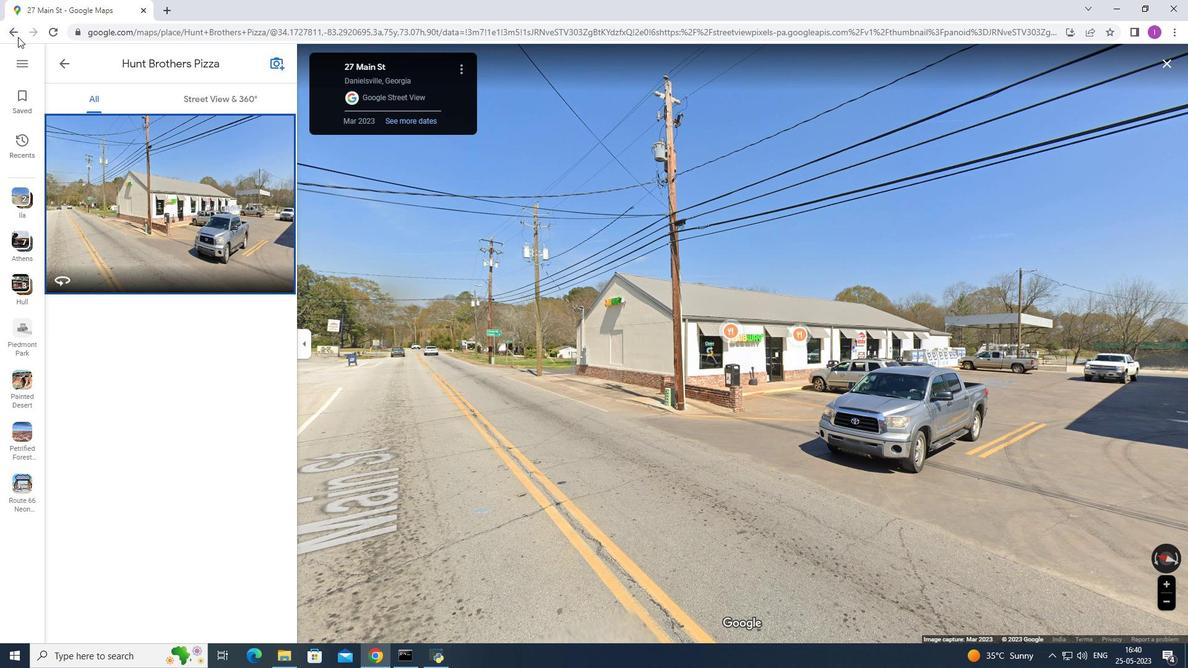 
Action: Mouse pressed left at (16, 33)
Screenshot: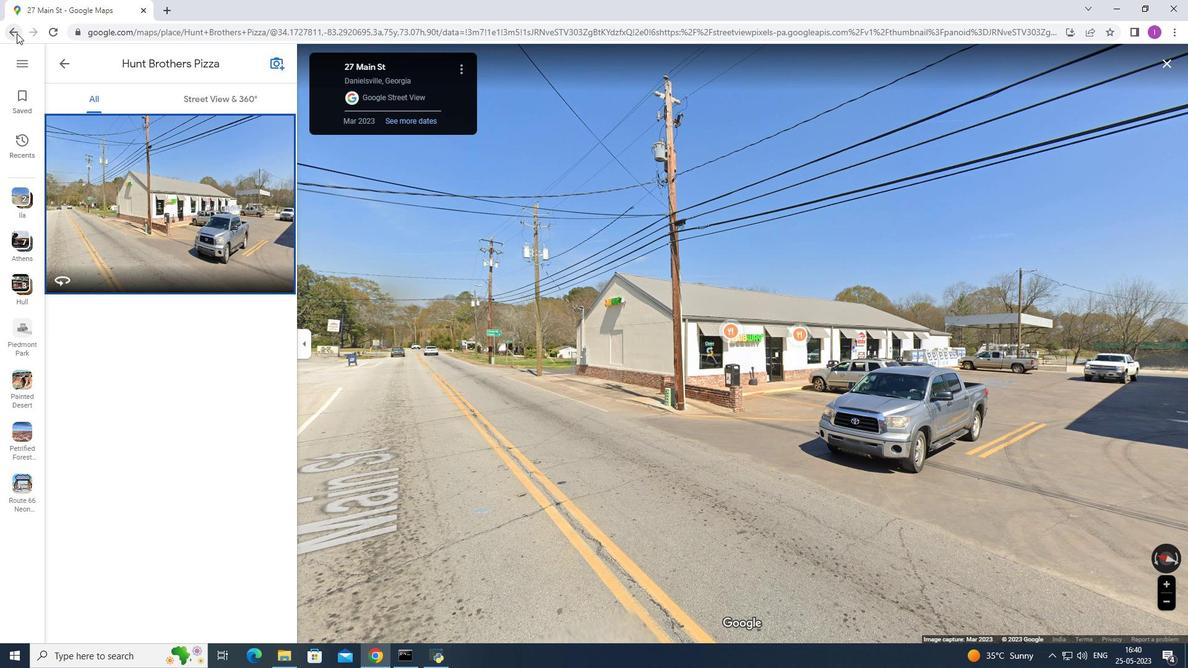 
Action: Mouse moved to (549, 104)
Screenshot: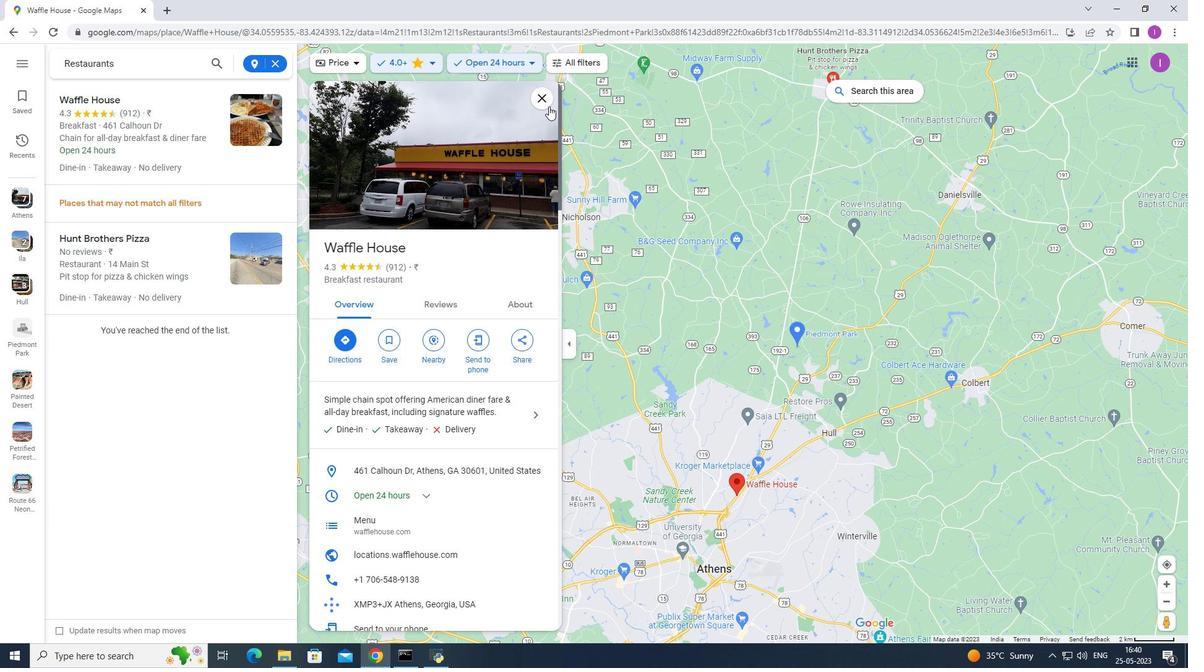 
Action: Mouse pressed left at (549, 104)
Screenshot: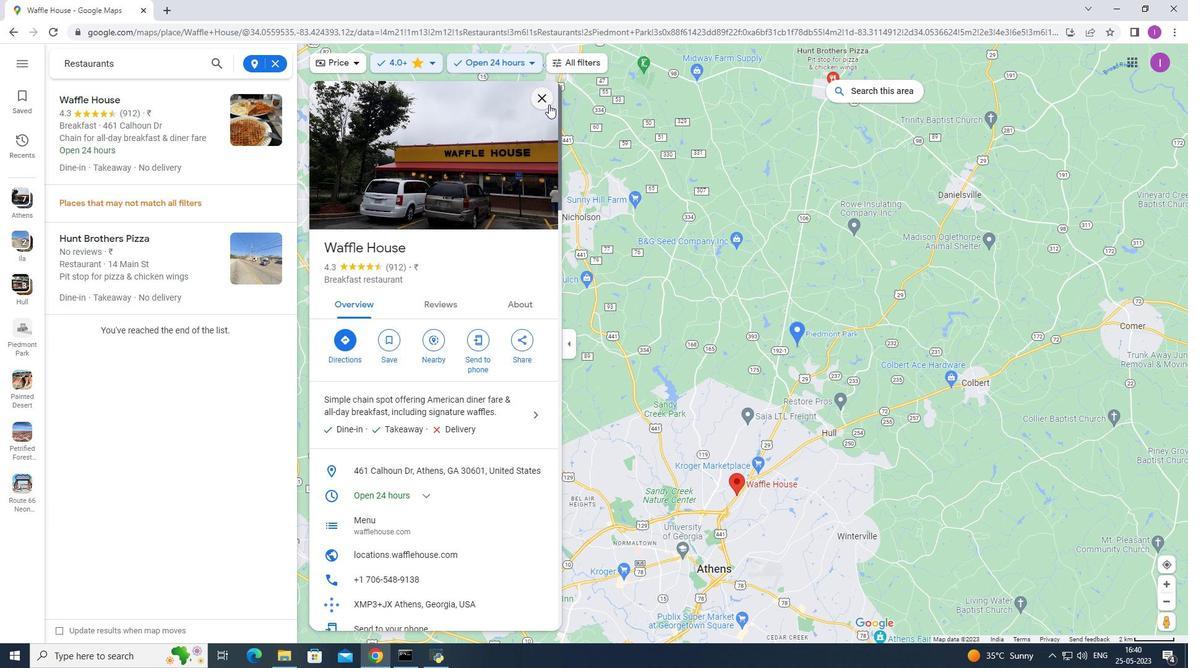 
Action: Mouse moved to (16, 25)
Screenshot: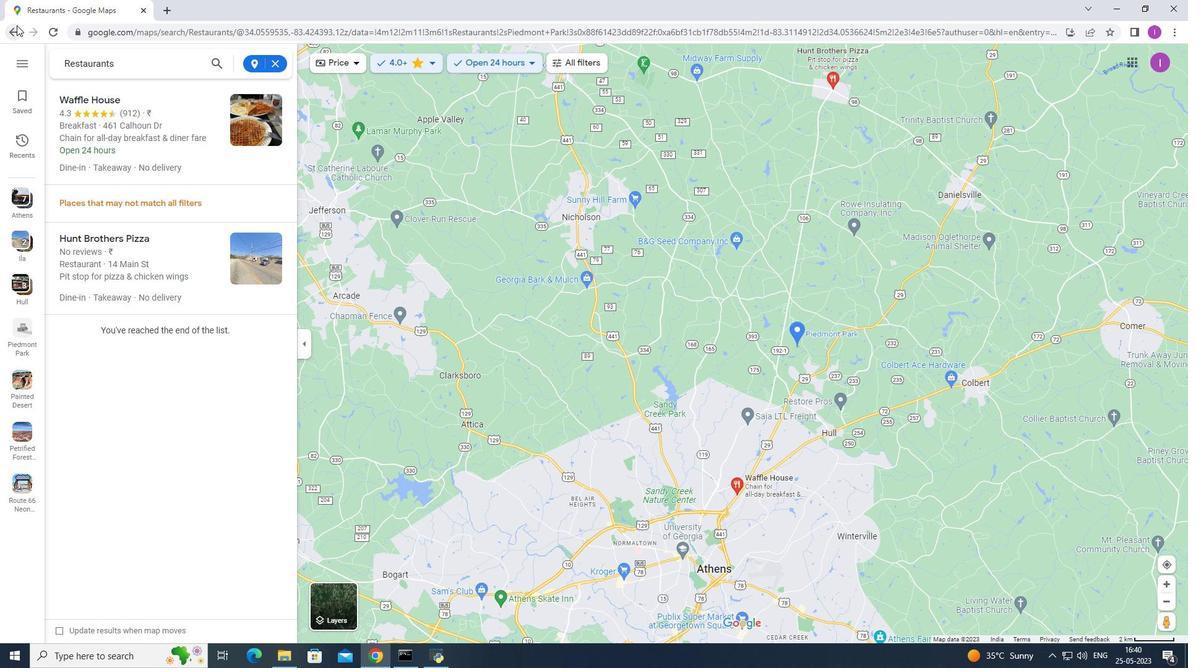 
Action: Mouse pressed left at (16, 25)
Screenshot: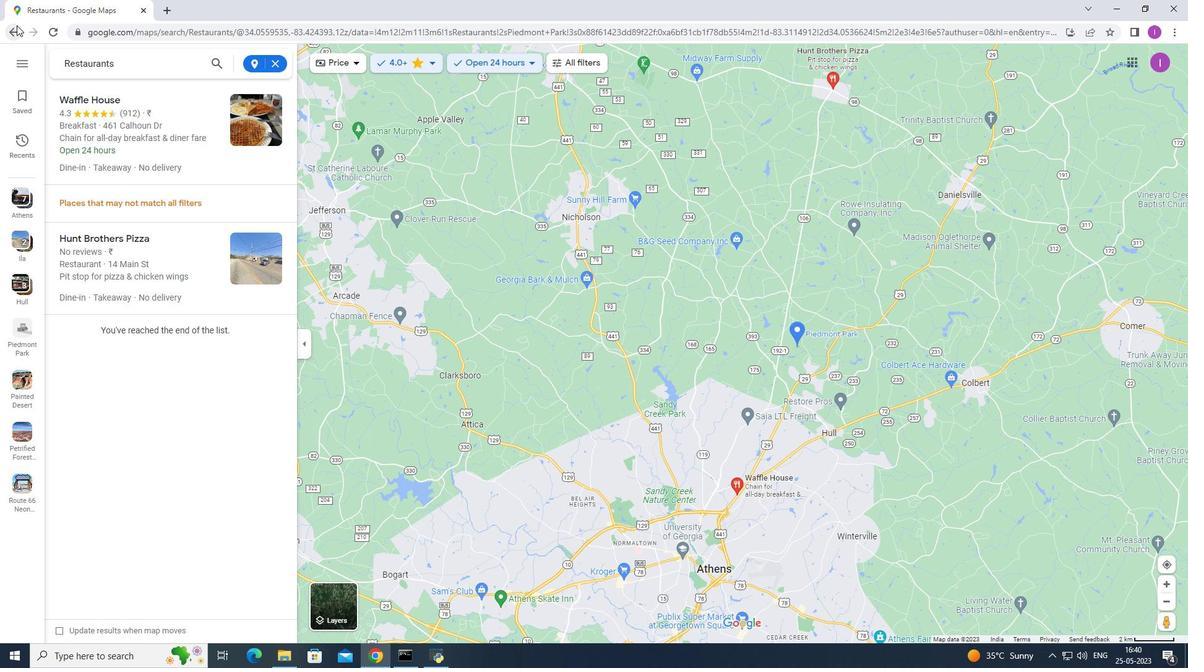 
Action: Mouse moved to (8, 30)
Screenshot: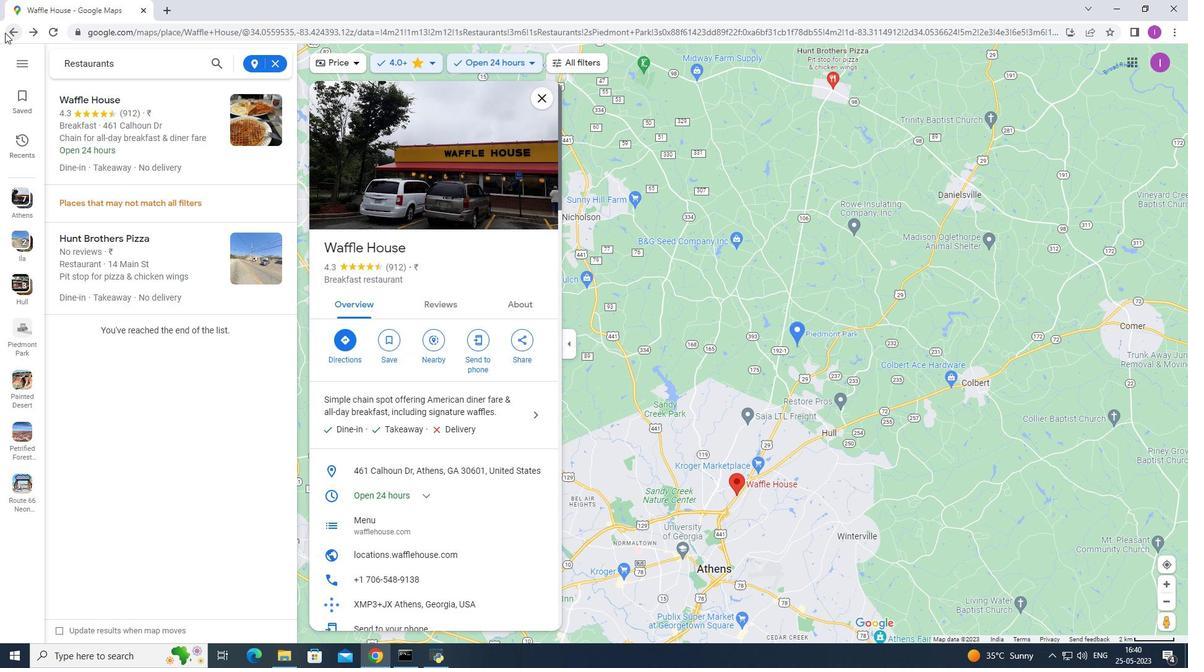 
Action: Mouse pressed left at (8, 30)
Screenshot: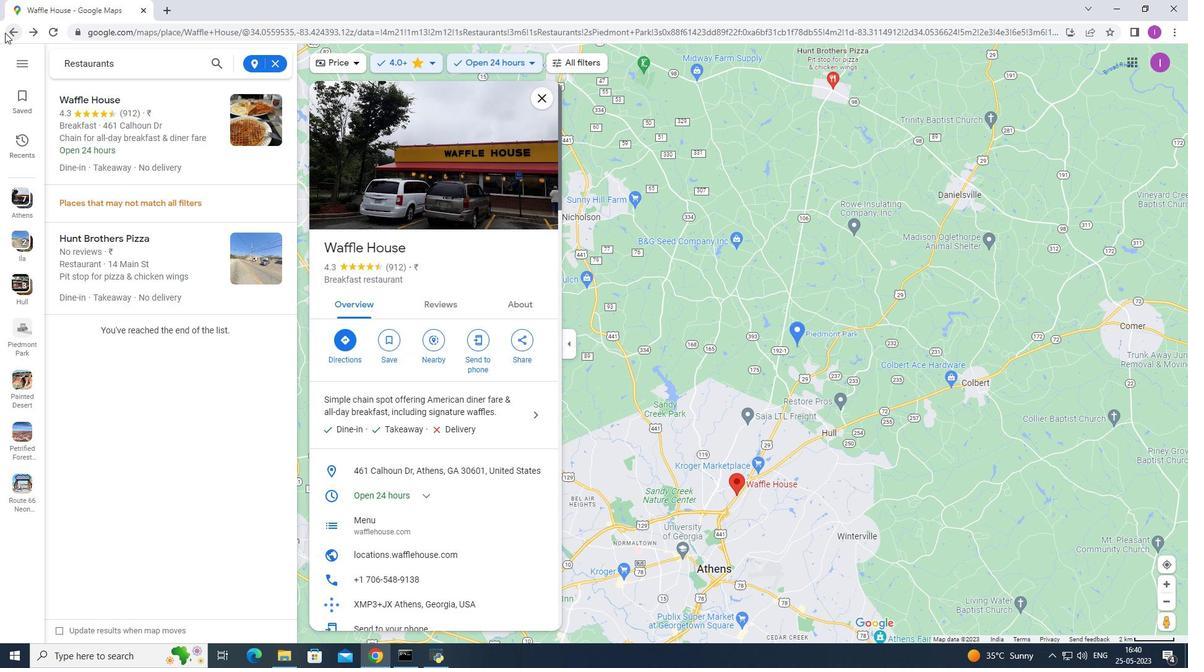 
Action: Mouse pressed left at (8, 30)
Screenshot: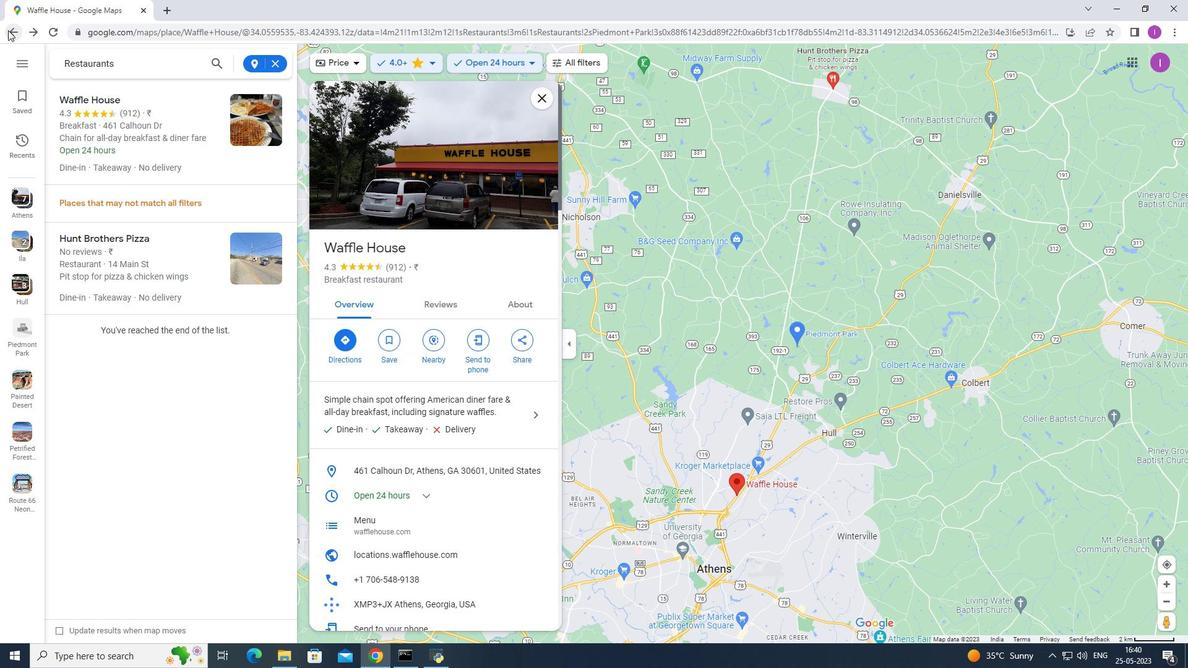 
Action: Mouse moved to (336, 298)
Screenshot: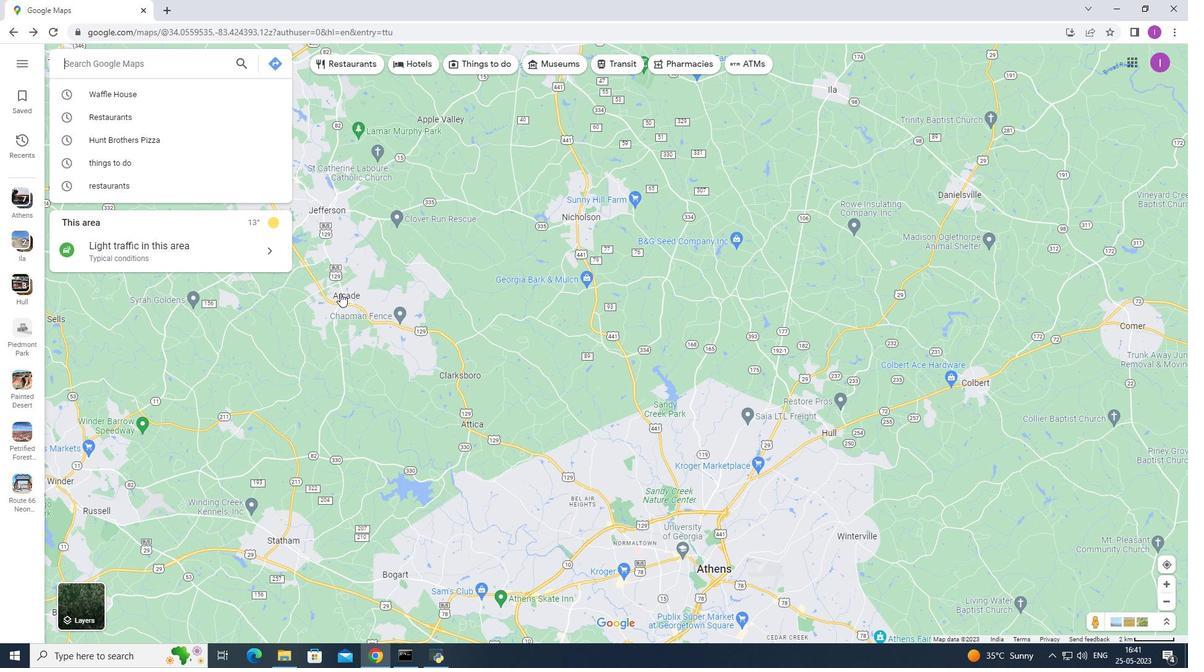 
